 Task: Upload a cooking or baking tutorial video.
Action: Mouse moved to (1058, 85)
Screenshot: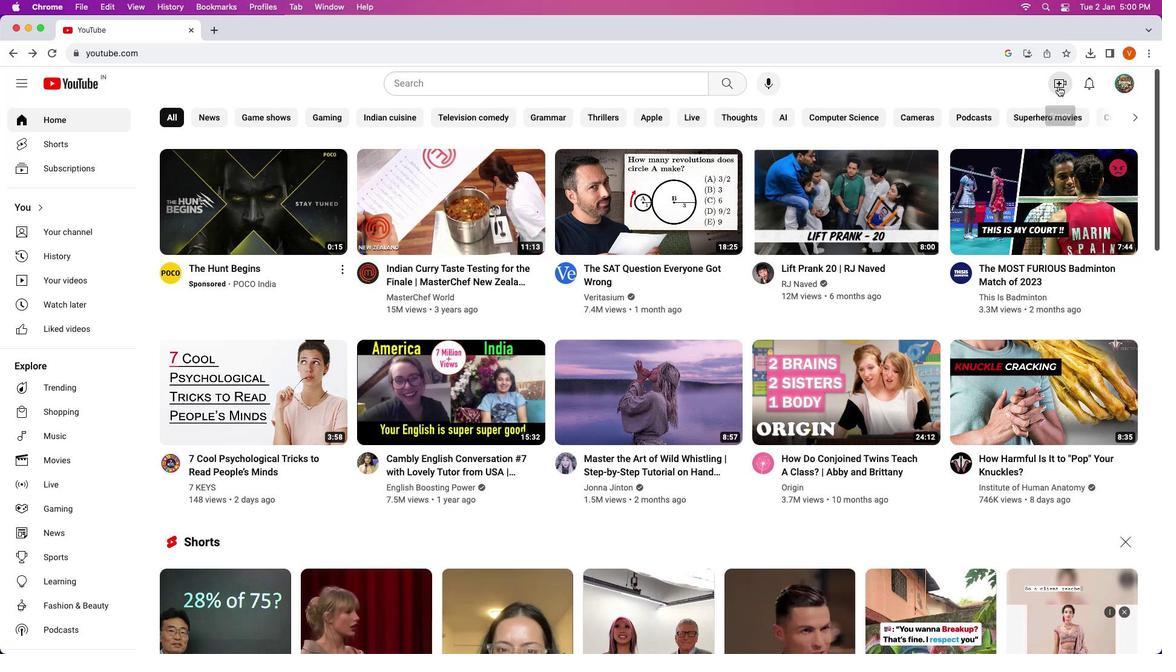 
Action: Mouse pressed left at (1058, 85)
Screenshot: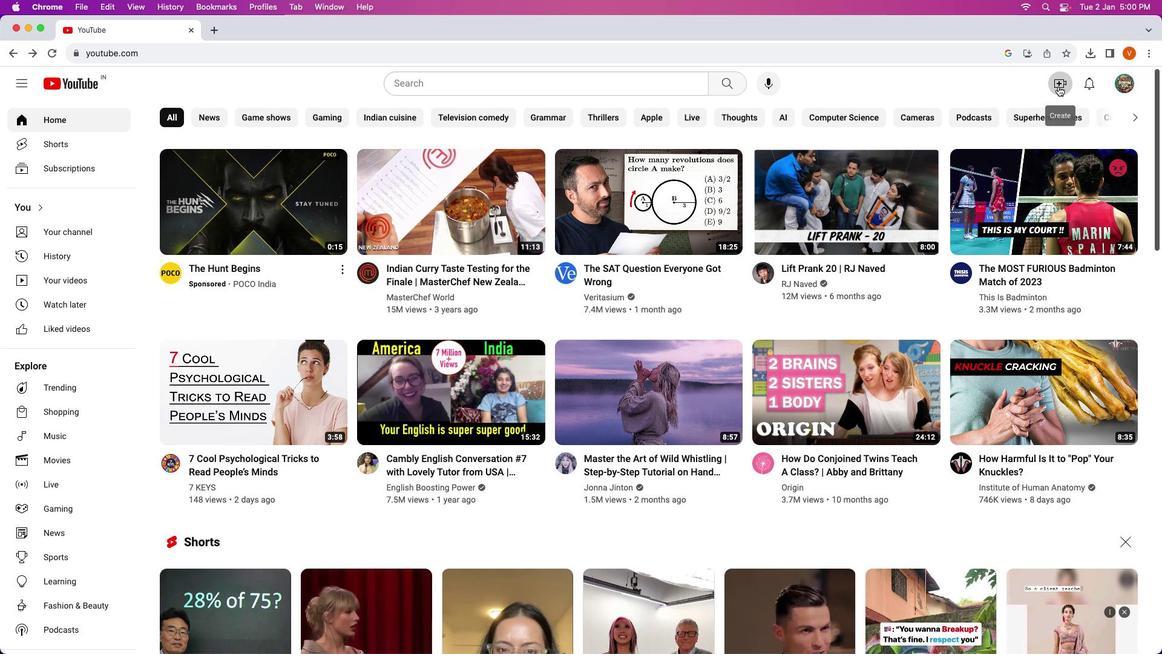 
Action: Mouse moved to (1088, 119)
Screenshot: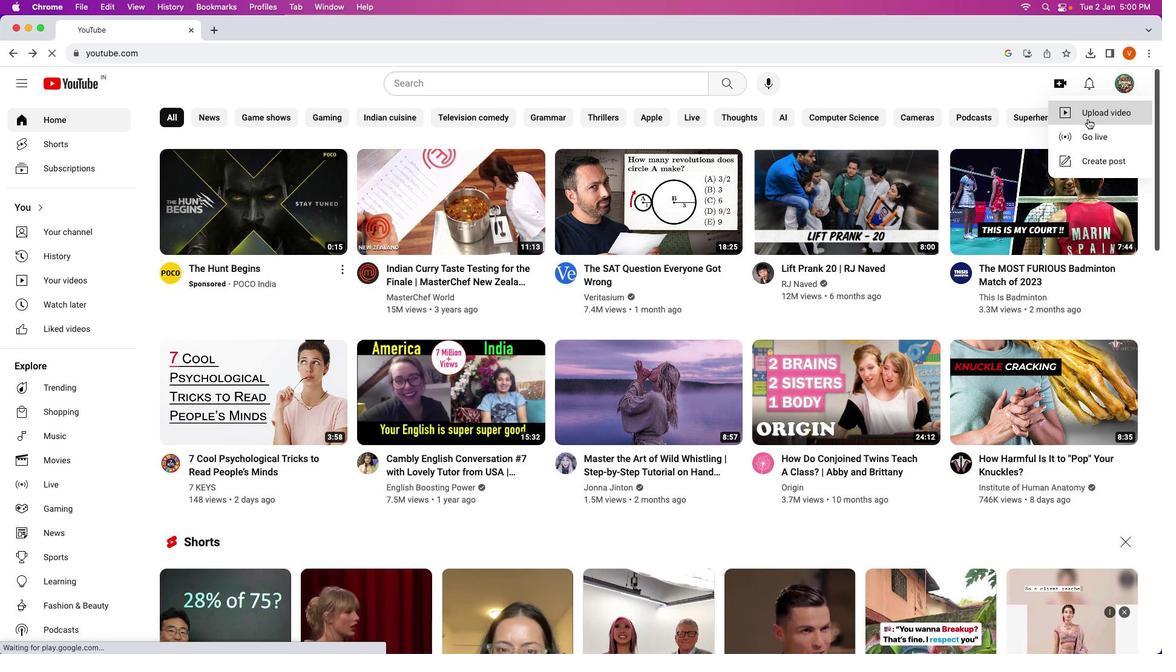 
Action: Mouse pressed left at (1088, 119)
Screenshot: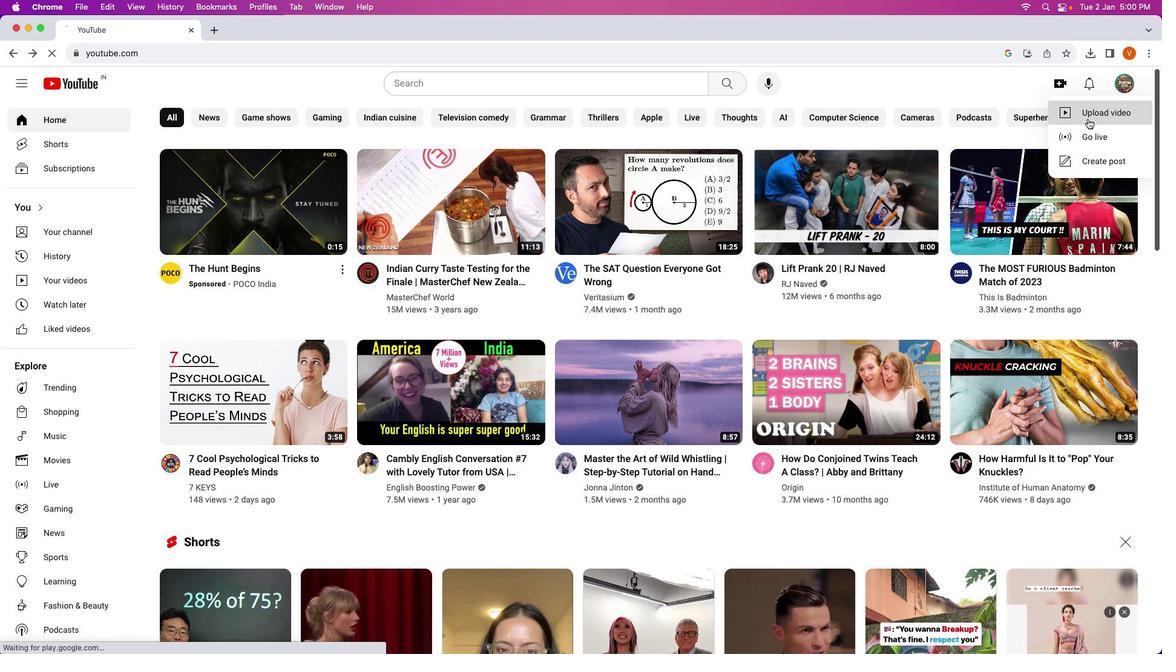 
Action: Mouse moved to (562, 426)
Screenshot: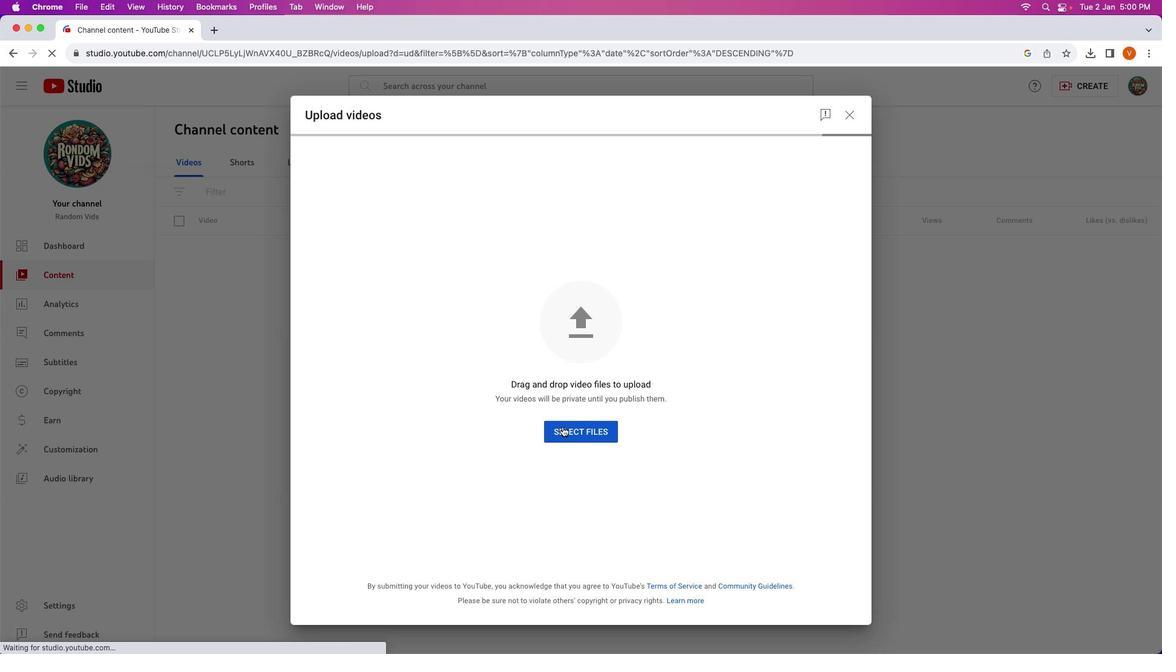 
Action: Mouse pressed left at (562, 426)
Screenshot: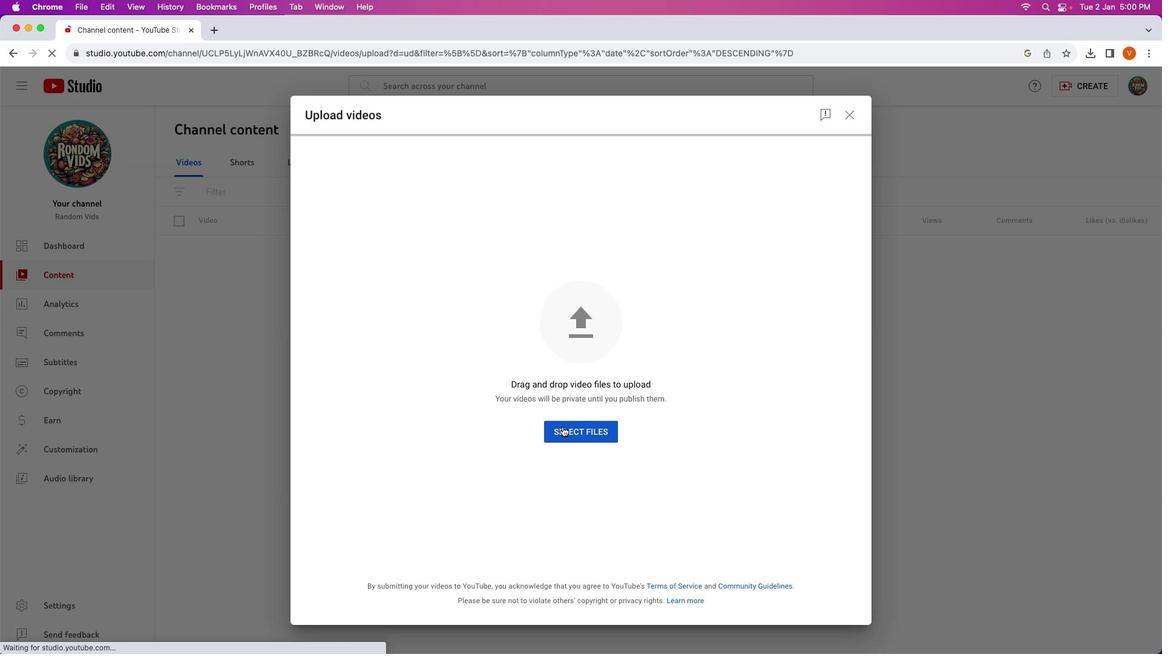 
Action: Mouse moved to (478, 275)
Screenshot: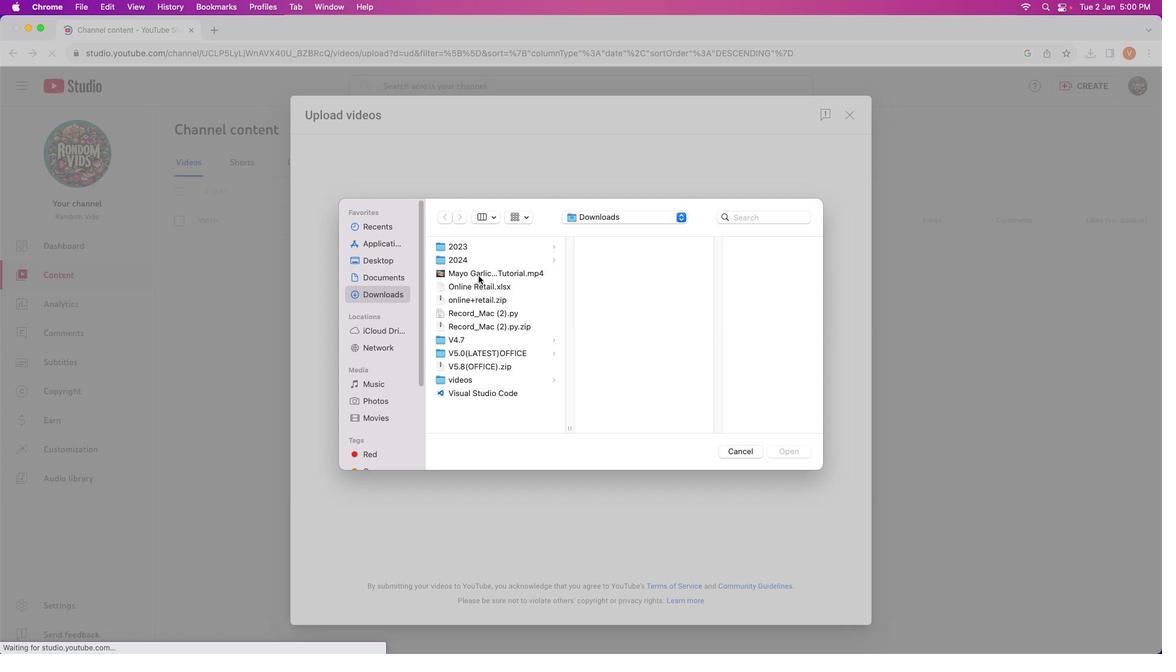 
Action: Mouse pressed left at (478, 275)
Screenshot: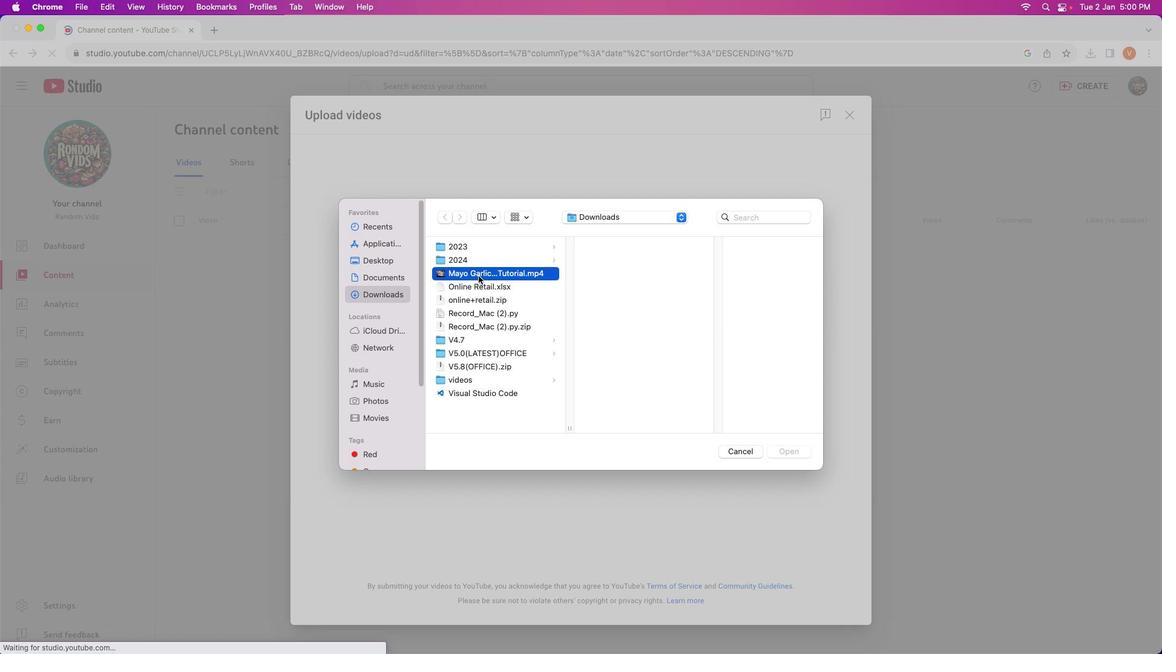 
Action: Mouse moved to (784, 454)
Screenshot: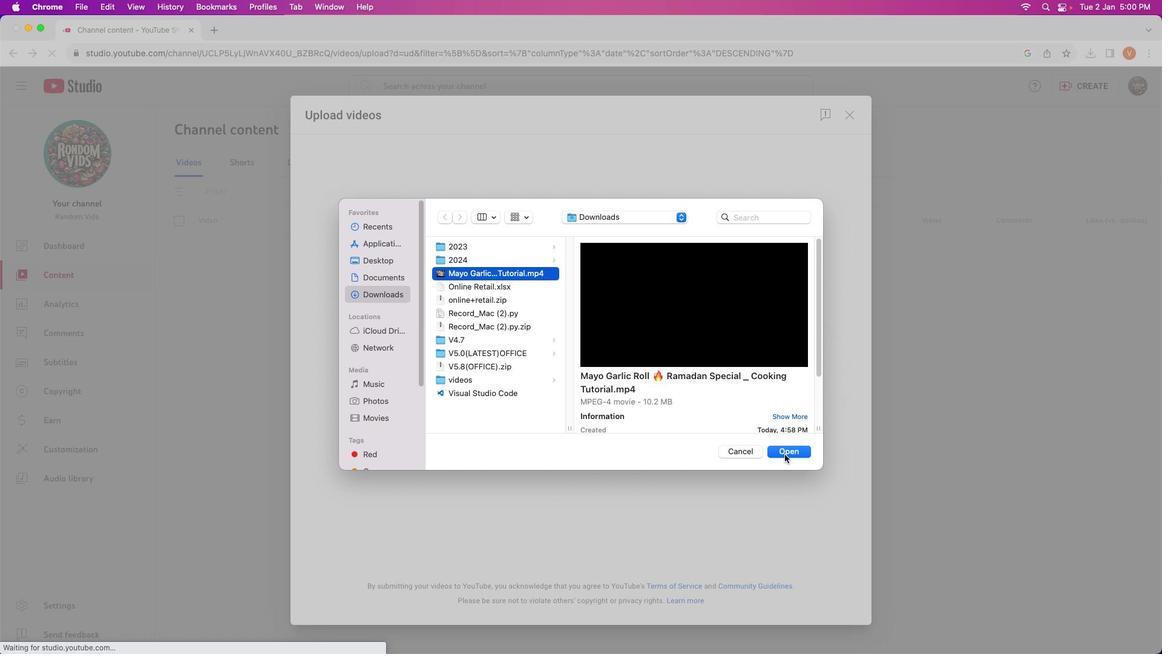 
Action: Mouse pressed left at (784, 454)
Screenshot: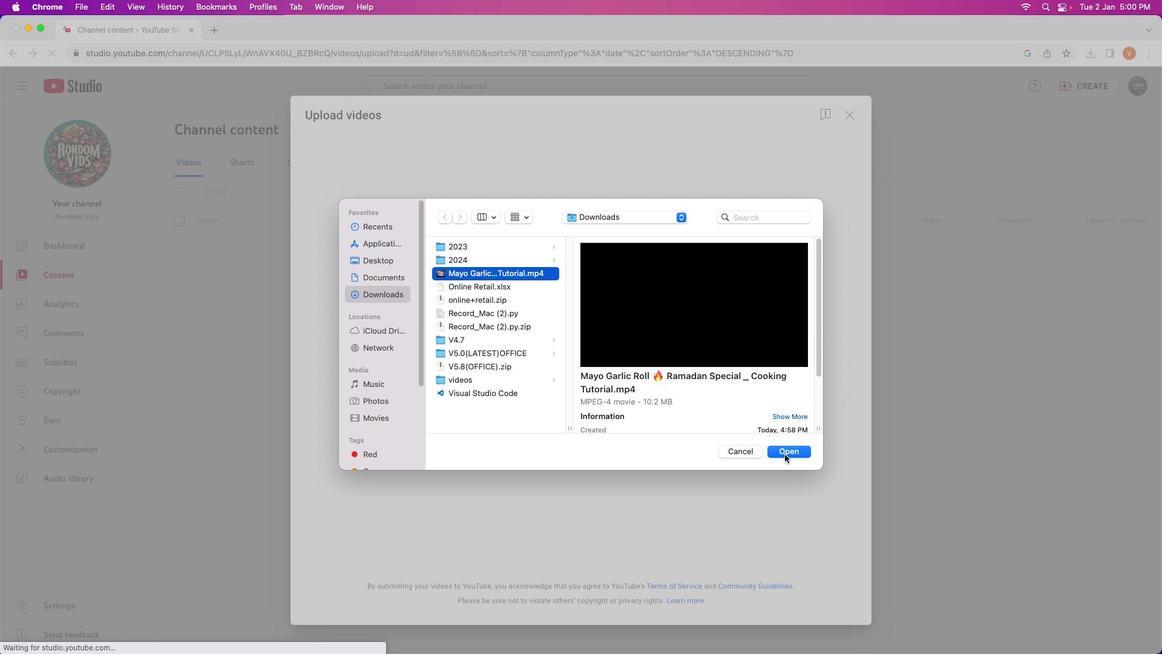 
Action: Mouse moved to (483, 240)
Screenshot: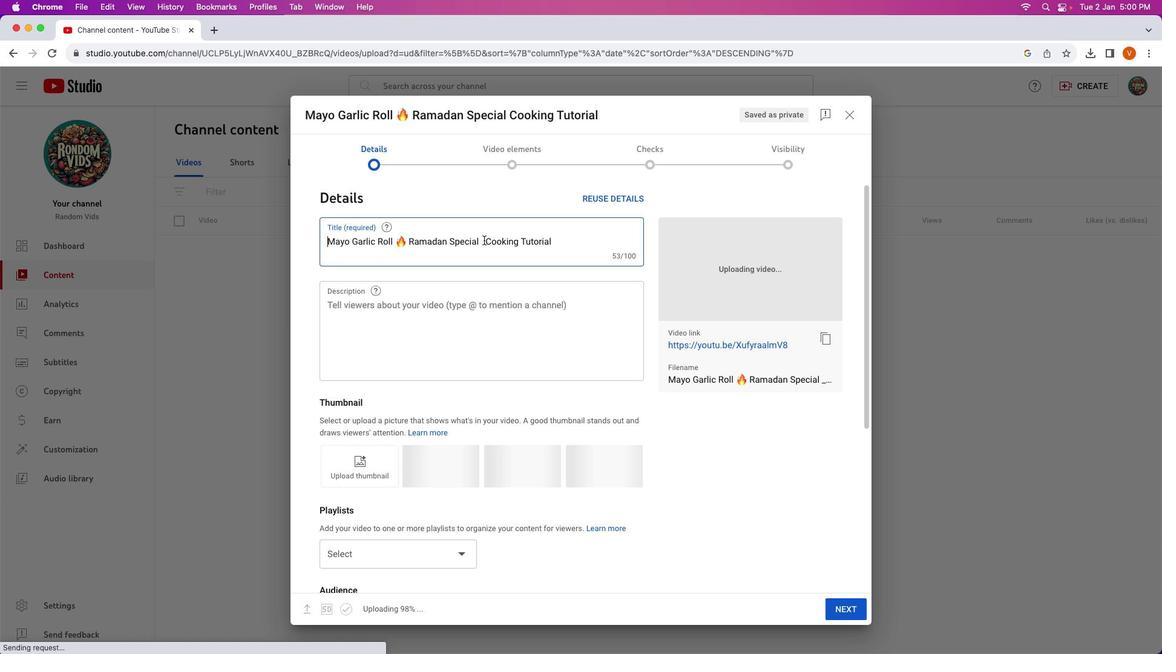 
Action: Mouse pressed left at (483, 240)
Screenshot: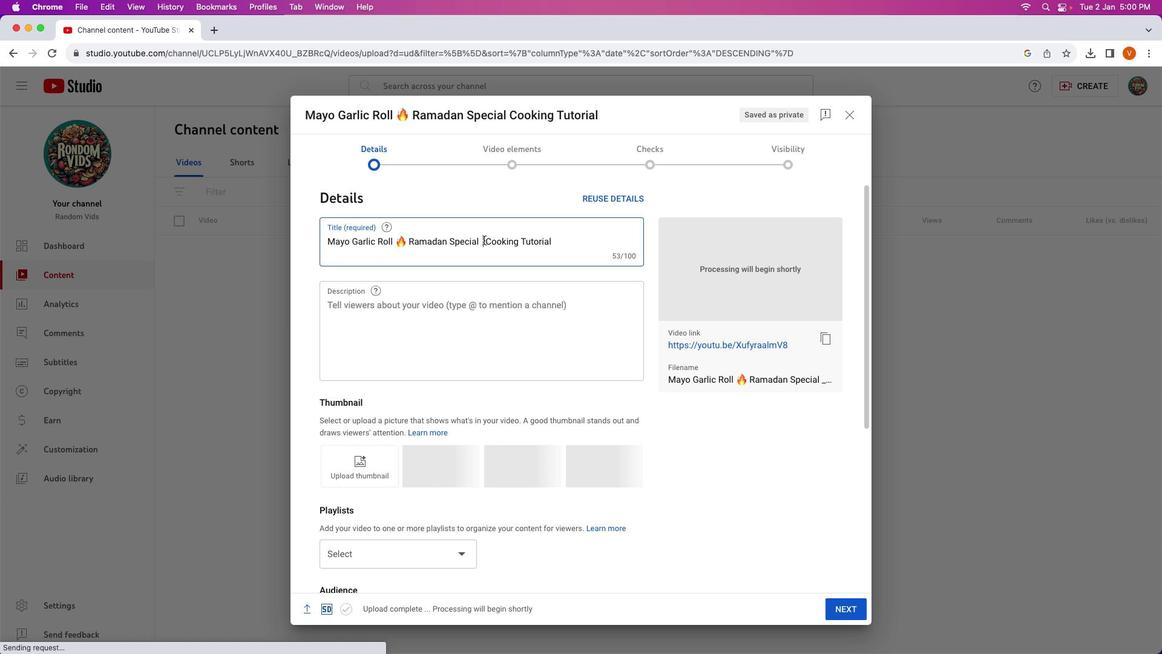 
Action: Key pressed Key.leftKey.rightKey.backspaceKey.shift_r'|'Key.right
Screenshot: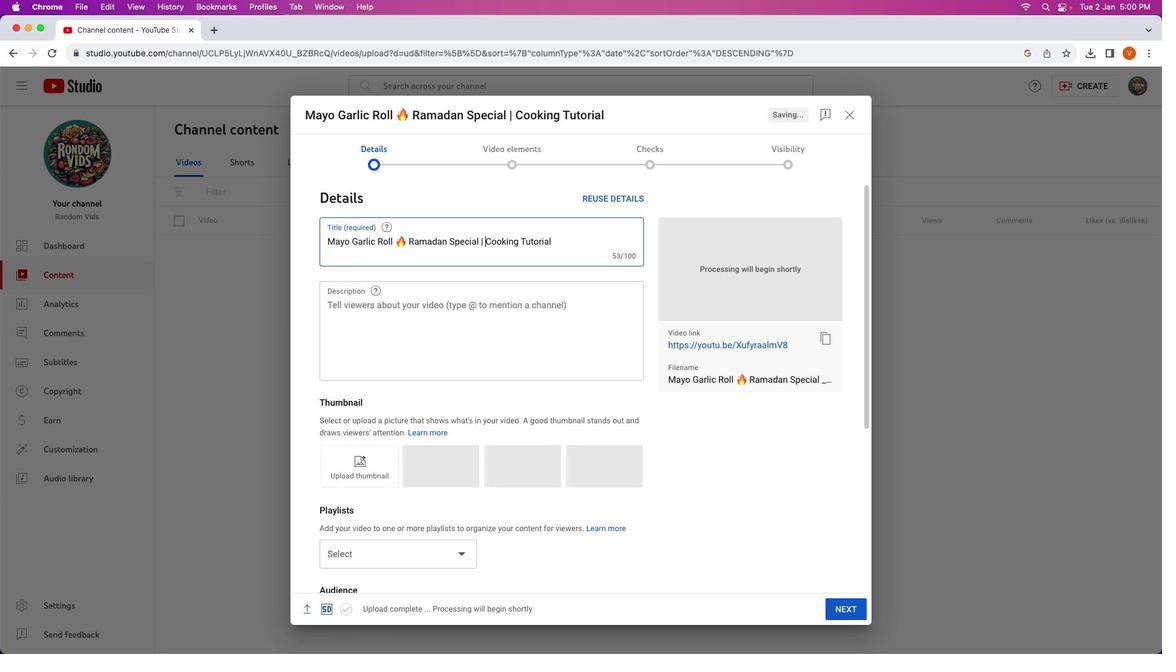 
Action: Mouse moved to (595, 247)
Screenshot: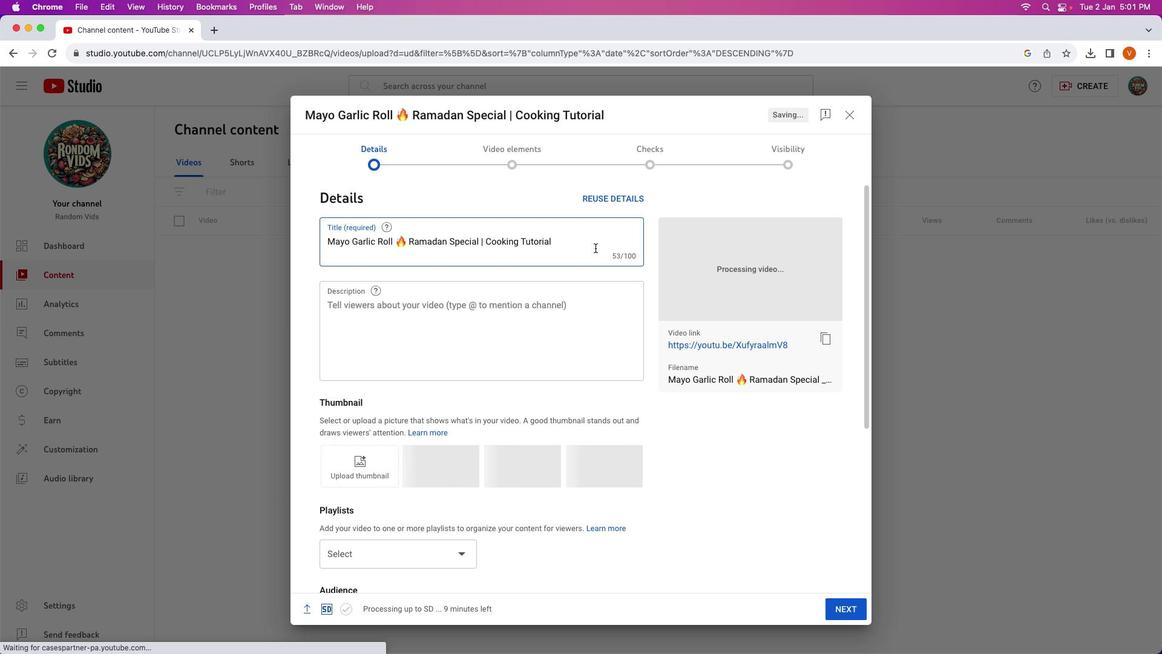 
Action: Mouse pressed left at (595, 247)
Screenshot: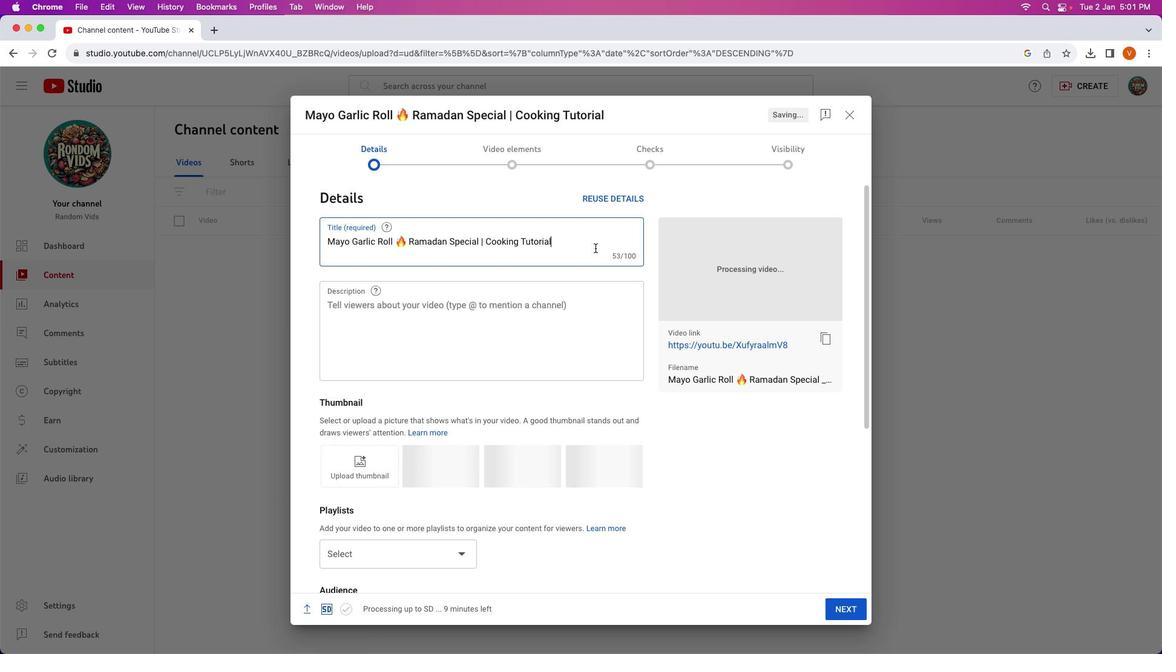
Action: Key pressed Key.spaceKey.shift_r'|'Key.spaceKey.shift'E''s'Key.backspace'a''s''y'Key.space'a''n''d'Key.spaceKey.shift'S''i''m''p''l''e'
Screenshot: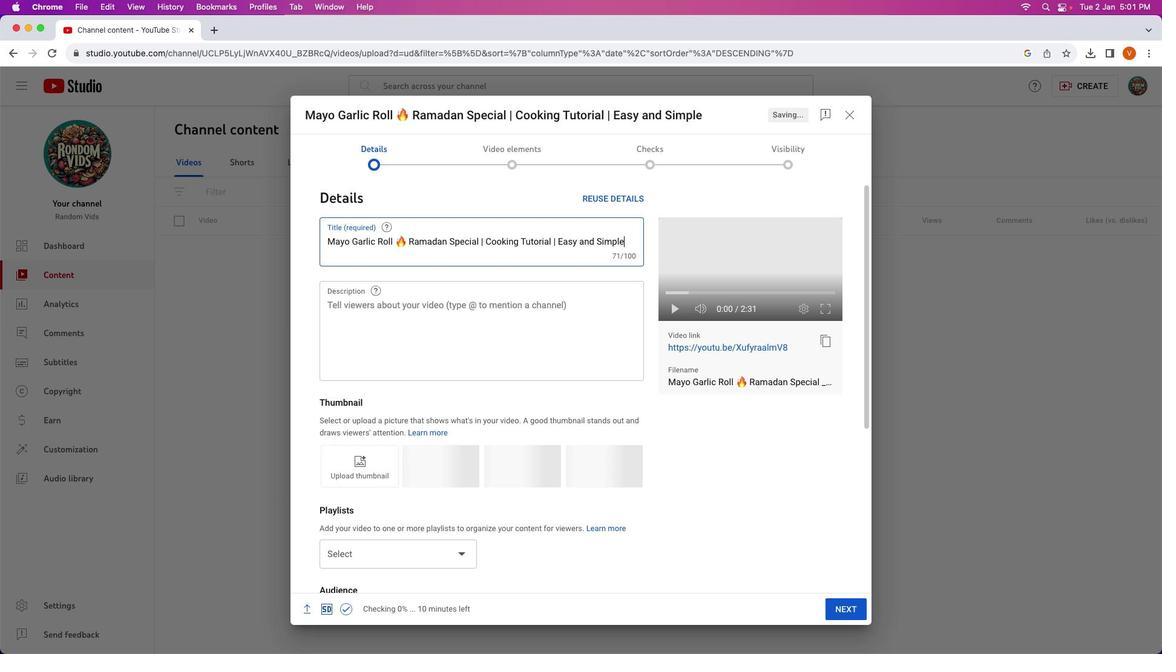 
Action: Mouse moved to (513, 331)
Screenshot: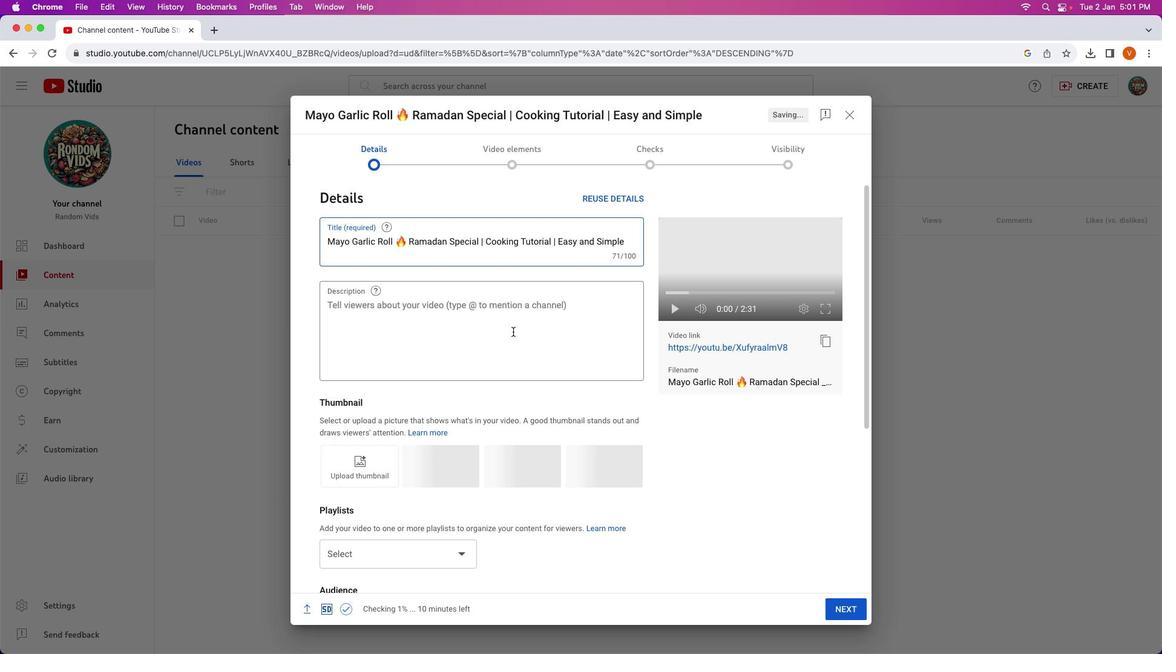 
Action: Mouse pressed left at (513, 331)
Screenshot: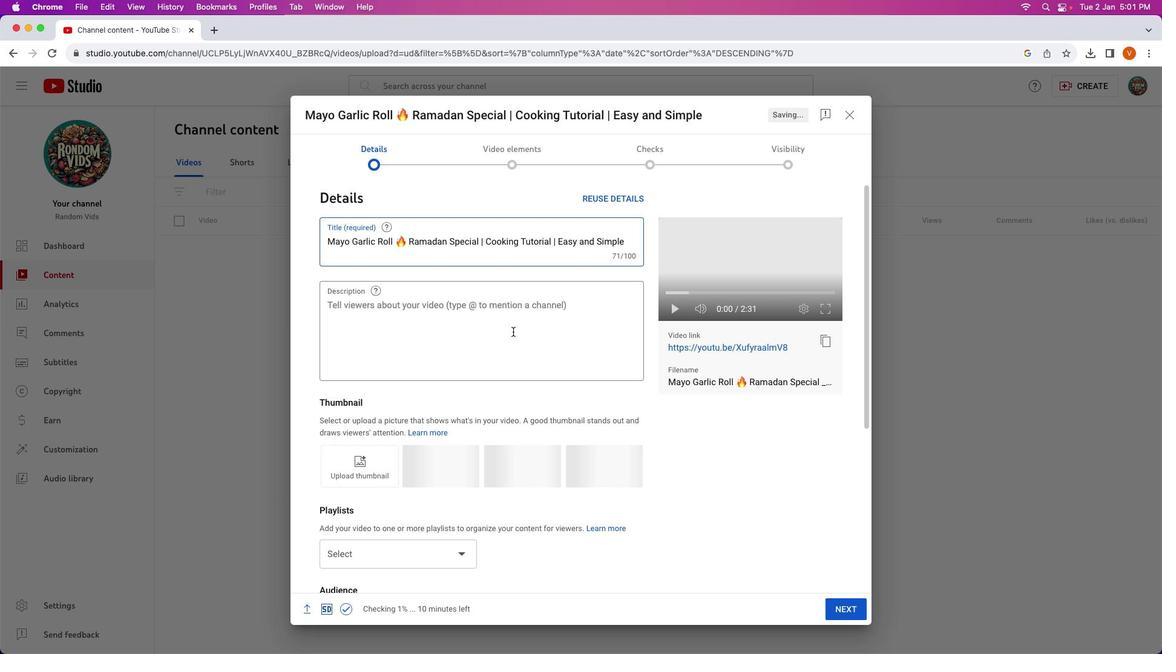 
Action: Mouse moved to (512, 331)
Screenshot: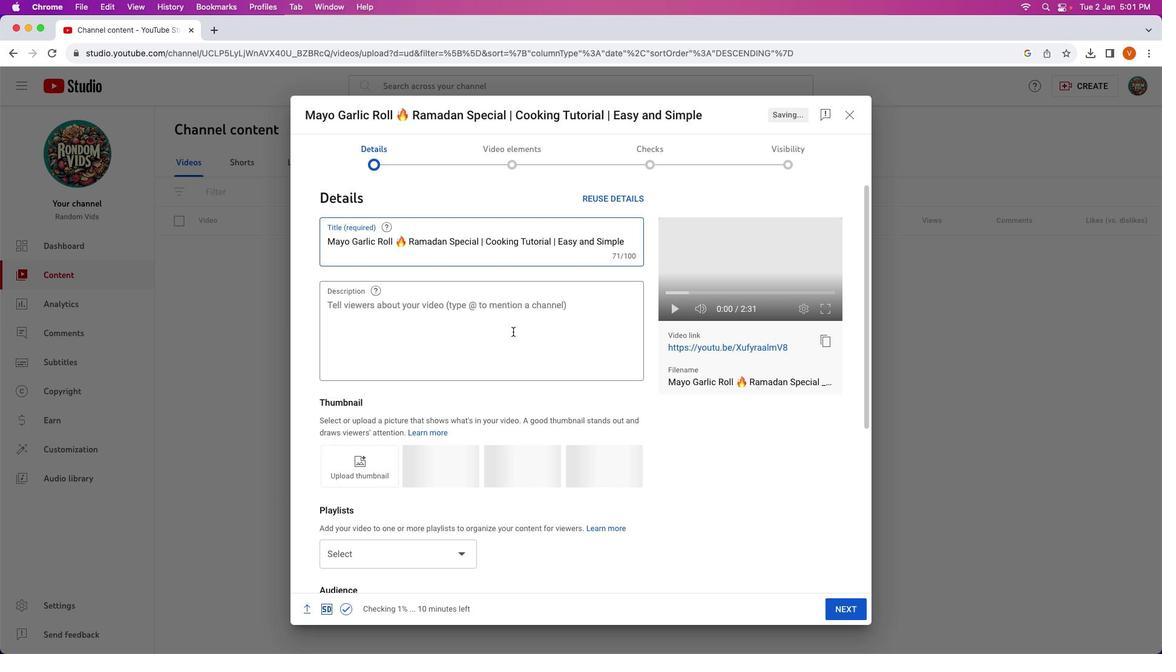 
Action: Key pressed Key.shift'A'Key.space'r''a''m'Key.backspaceKey.backspaceKey.backspaceKey.shift'R''a''m''a''d''a''n'Key.spaceKey.shift'S''o'Key.backspace'p''e''x'Key.backspace'c''i''a''l'Key.spaceKey.shift'r''e''c''i''p''r'Key.backspace'e'Key.space'f''o''r'Key.spaceKey.shift'M''a''y''o'Key.spaceKey.shiftKey.shift'G''a''r''l''i''c'Key.spaceKey.shift'R''o''l''l'Key.space'y''o''u''r'Key.space'f''a''m''i''l''y'Key.space'w''i''l''l'Key.space'l''o''v''e'Key.space't''h''i''s'Key.space'r''e''c''i''p''e''.'
Screenshot: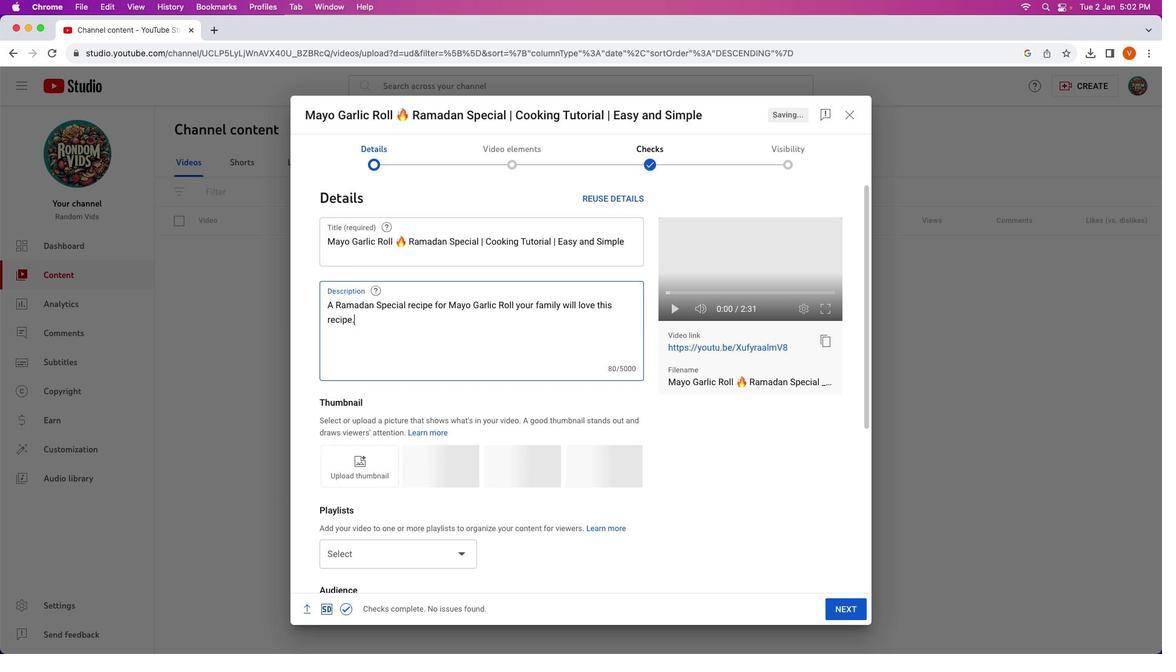 
Action: Mouse moved to (569, 411)
Screenshot: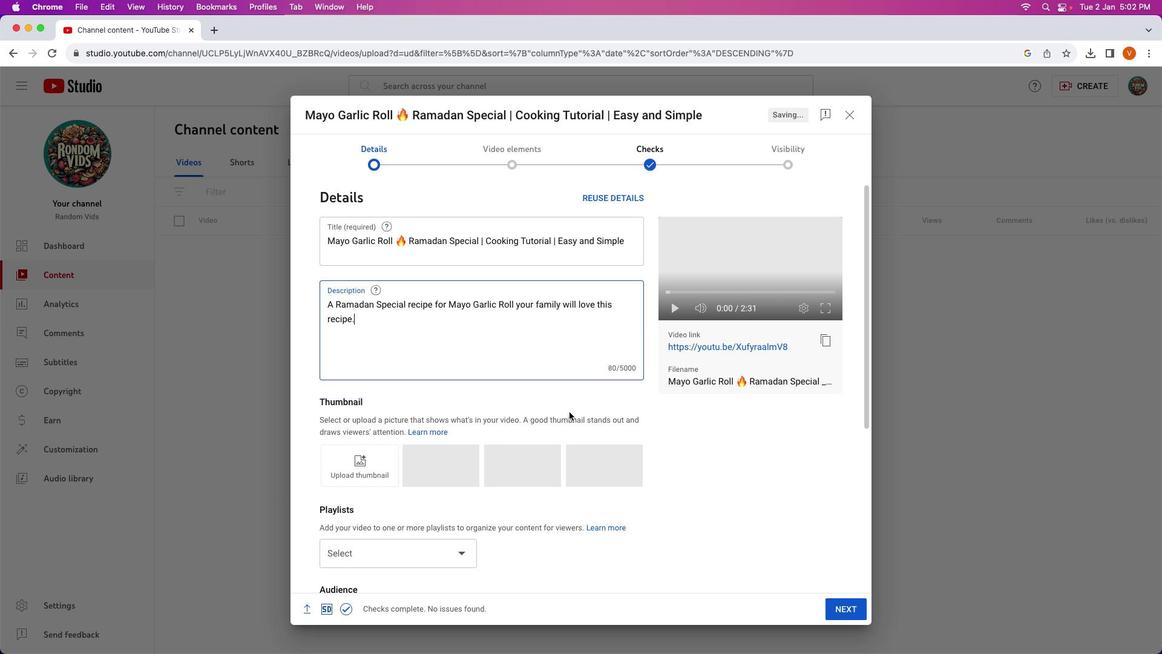 
Action: Mouse scrolled (569, 411) with delta (0, 0)
Screenshot: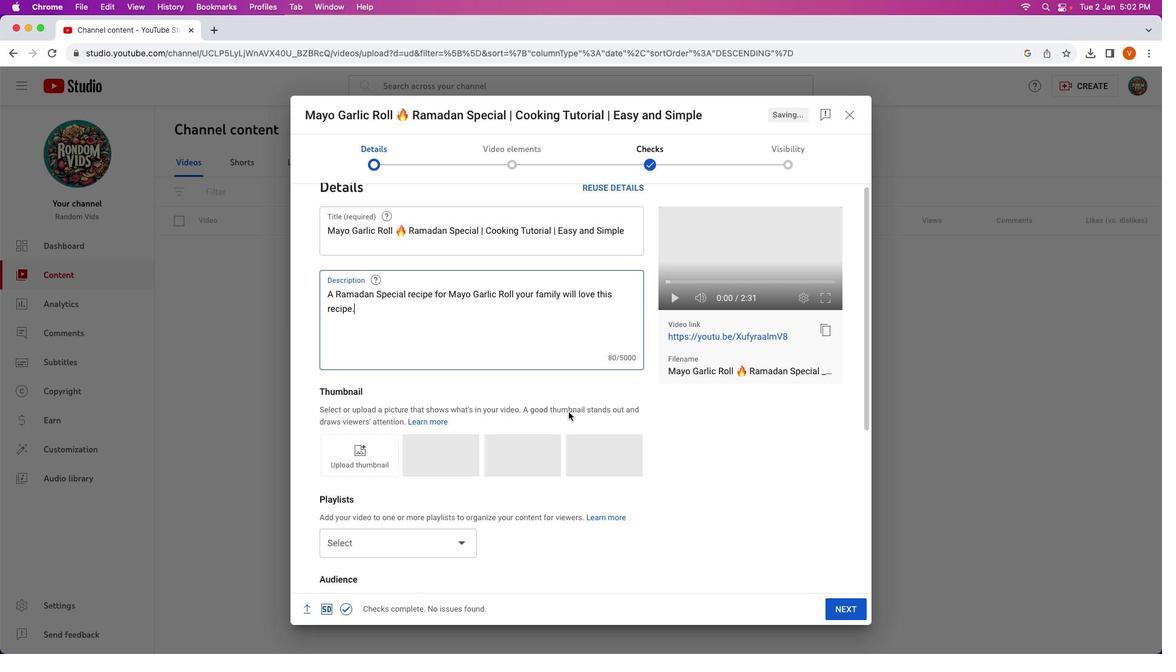 
Action: Mouse scrolled (569, 411) with delta (0, 0)
Screenshot: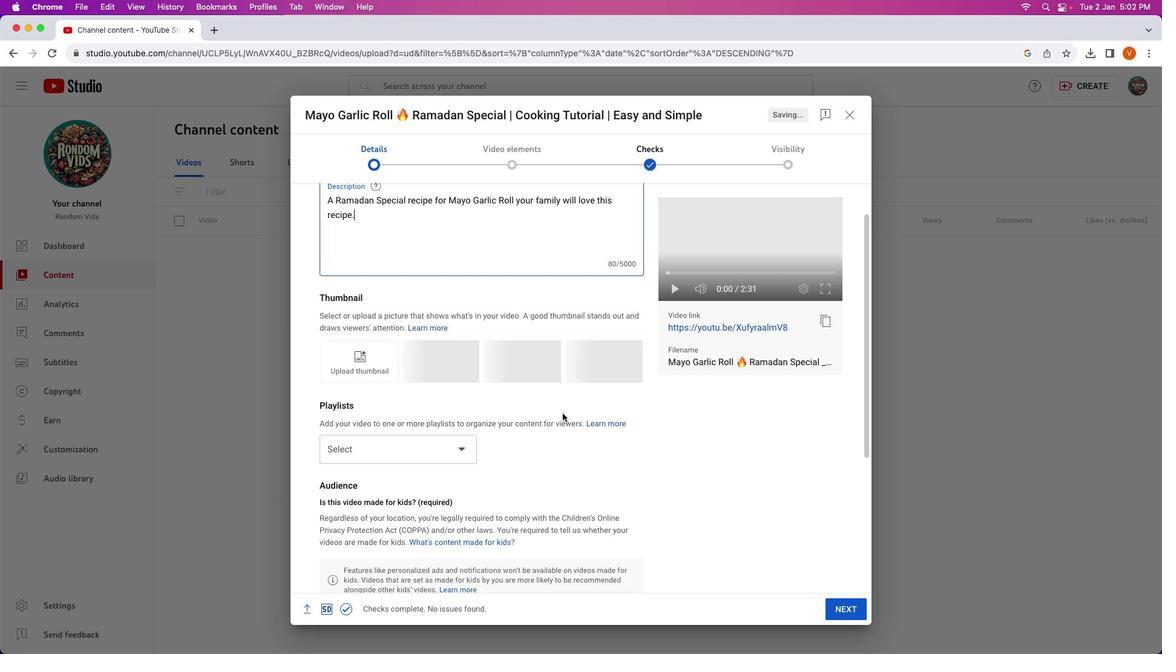 
Action: Mouse scrolled (569, 411) with delta (0, -1)
Screenshot: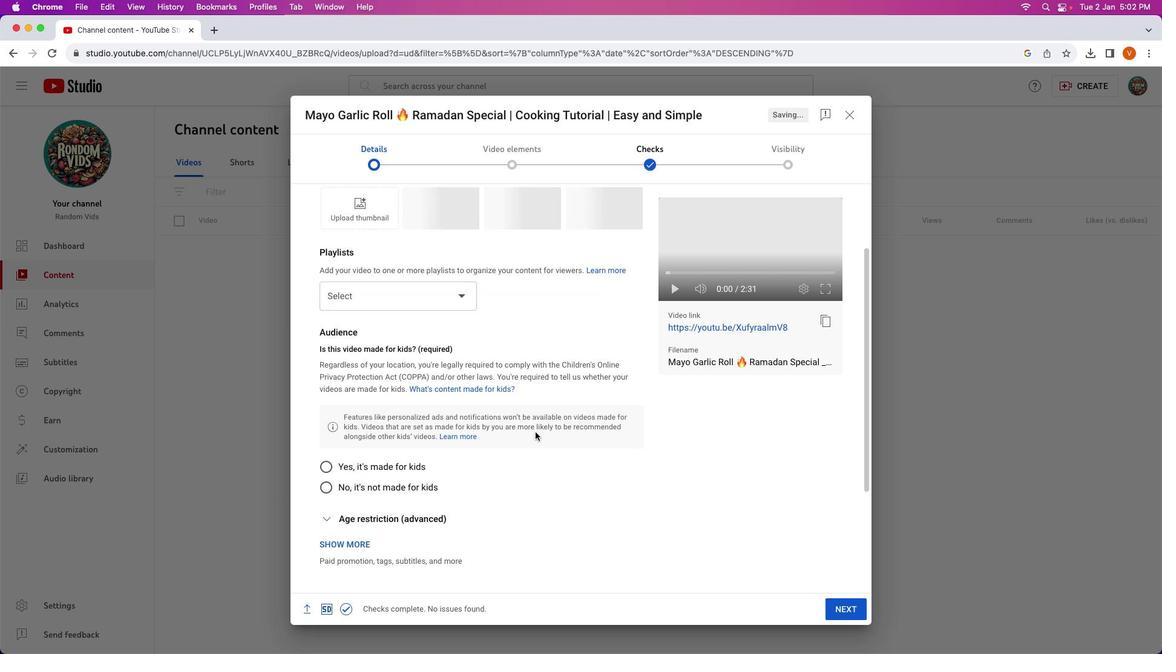 
Action: Mouse scrolled (569, 411) with delta (0, -1)
Screenshot: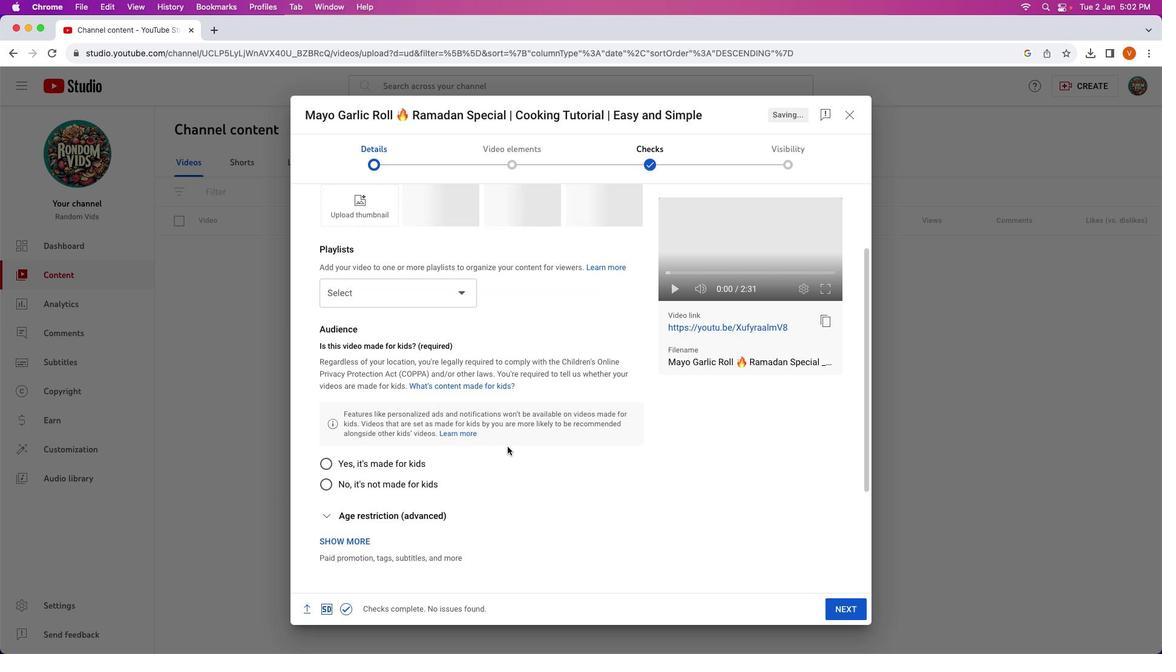 
Action: Mouse scrolled (569, 411) with delta (0, -2)
Screenshot: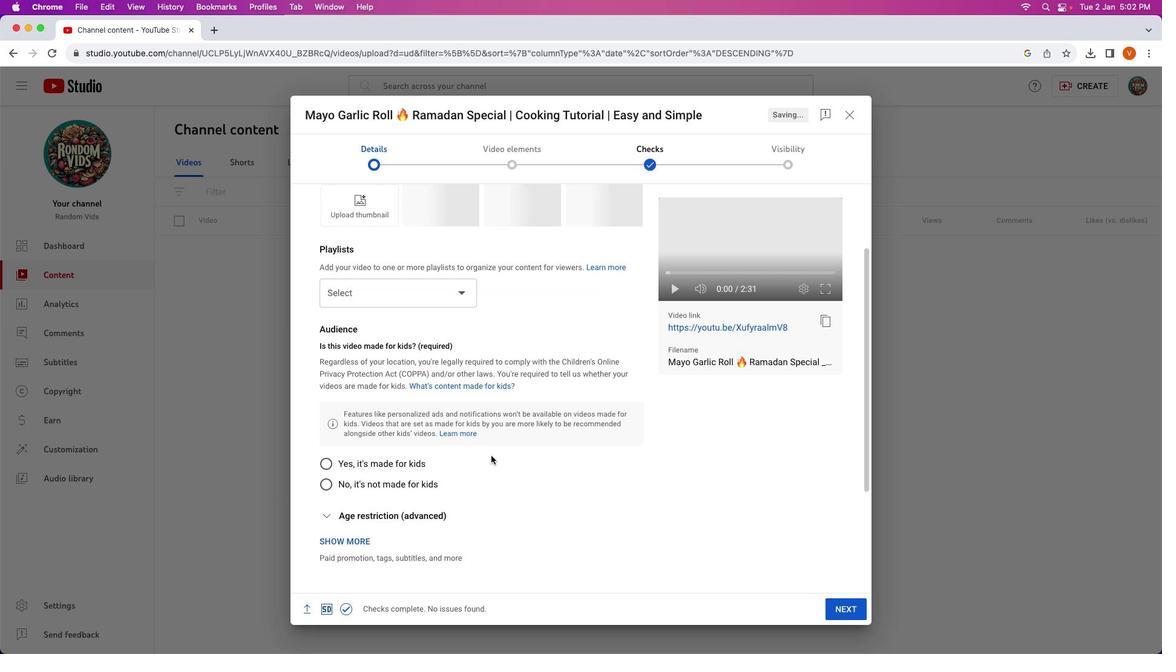
Action: Mouse moved to (490, 456)
Screenshot: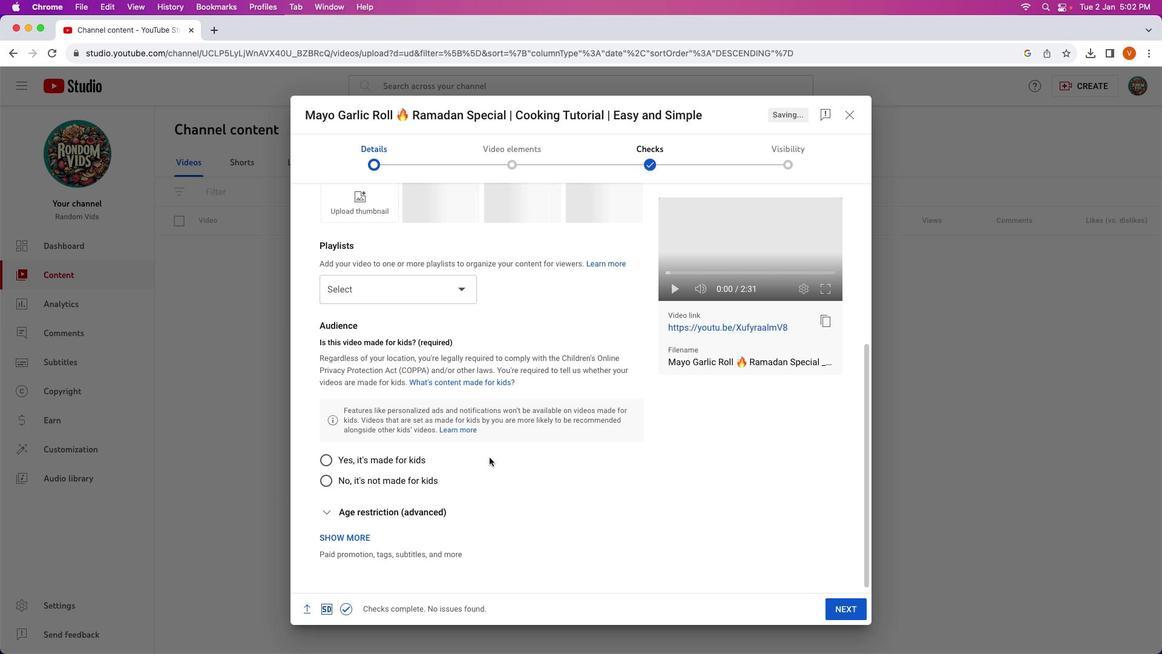 
Action: Mouse scrolled (490, 456) with delta (0, 0)
Screenshot: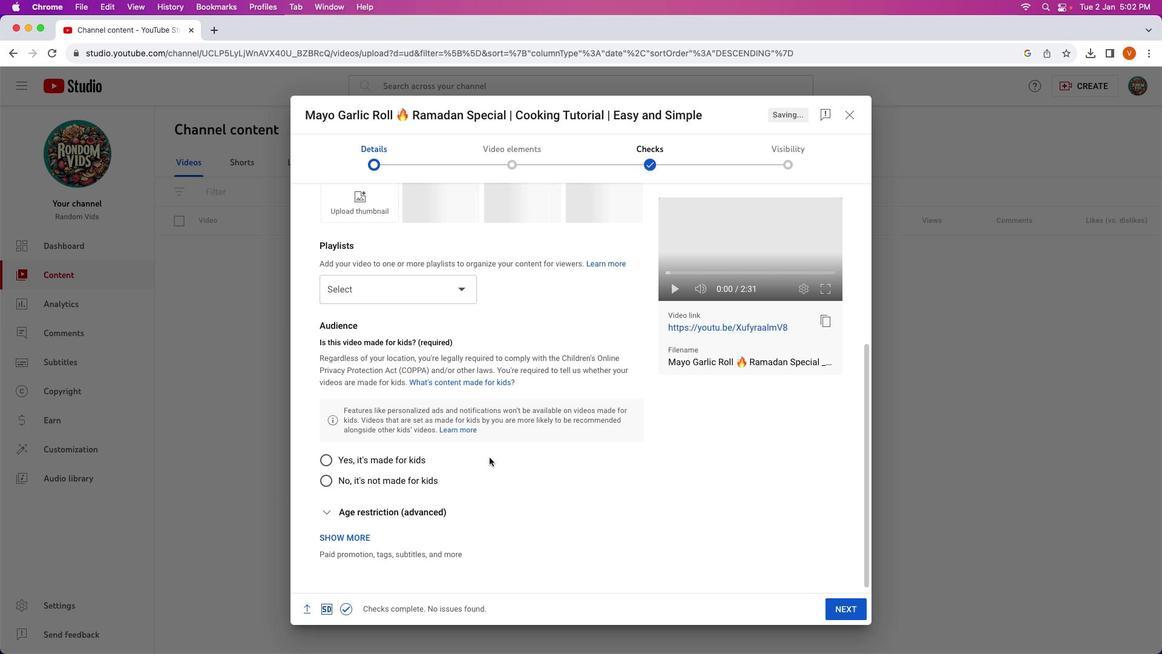 
Action: Mouse moved to (490, 456)
Screenshot: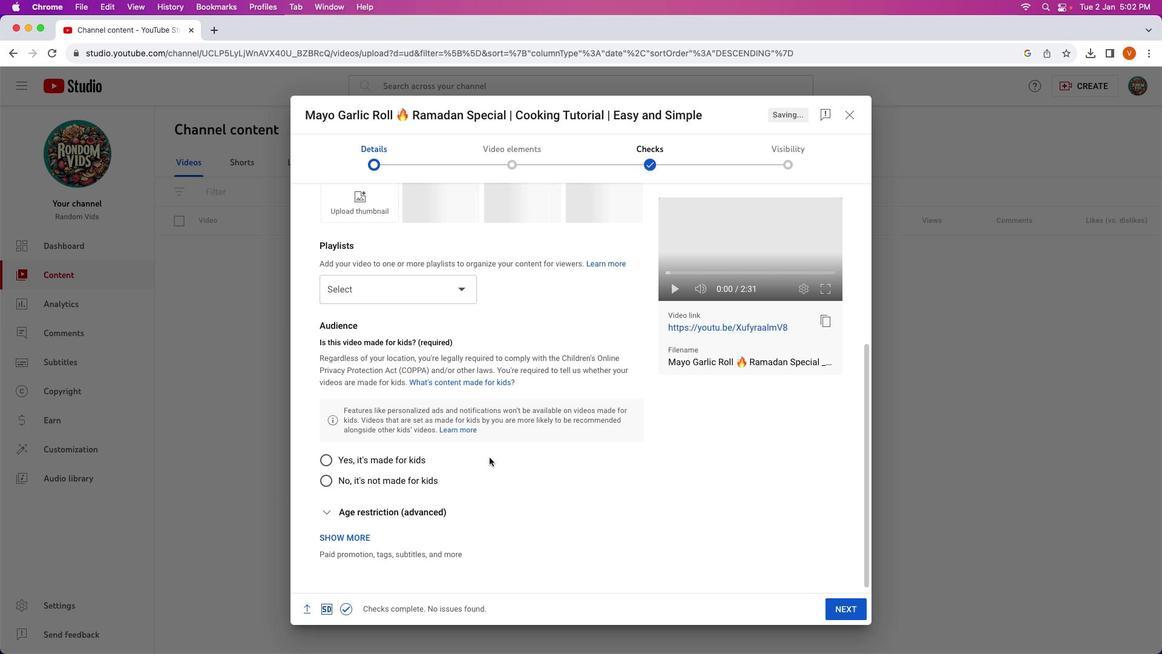 
Action: Mouse scrolled (490, 456) with delta (0, 0)
Screenshot: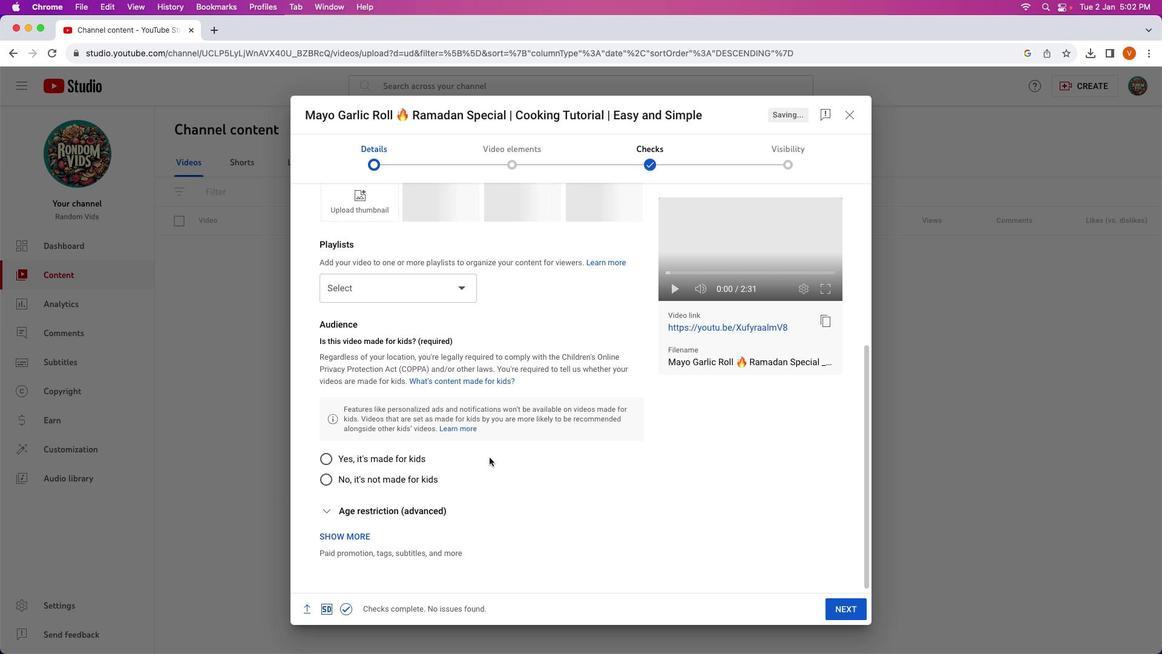 
Action: Mouse moved to (489, 456)
Screenshot: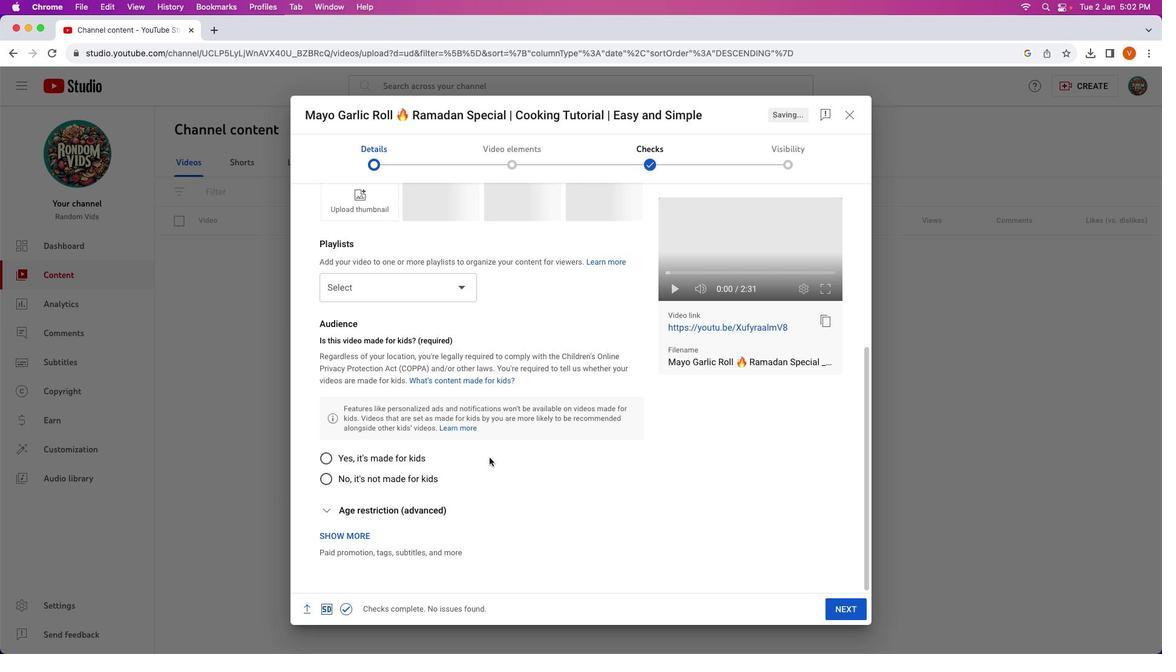 
Action: Mouse scrolled (489, 456) with delta (0, -1)
Screenshot: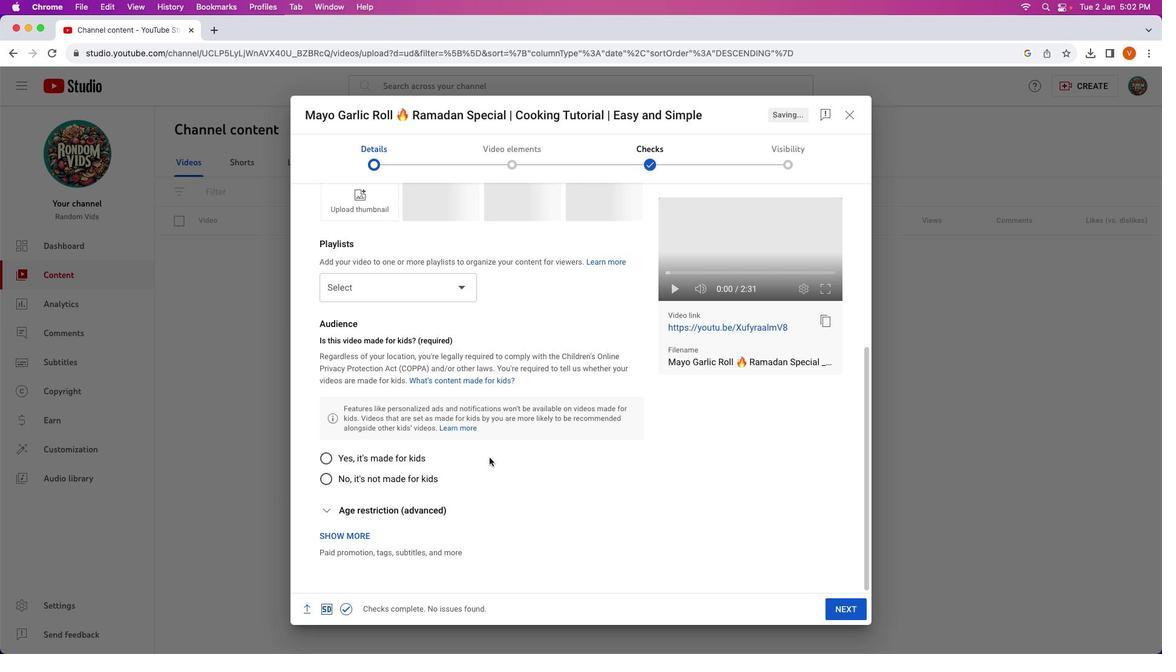 
Action: Mouse moved to (489, 457)
Screenshot: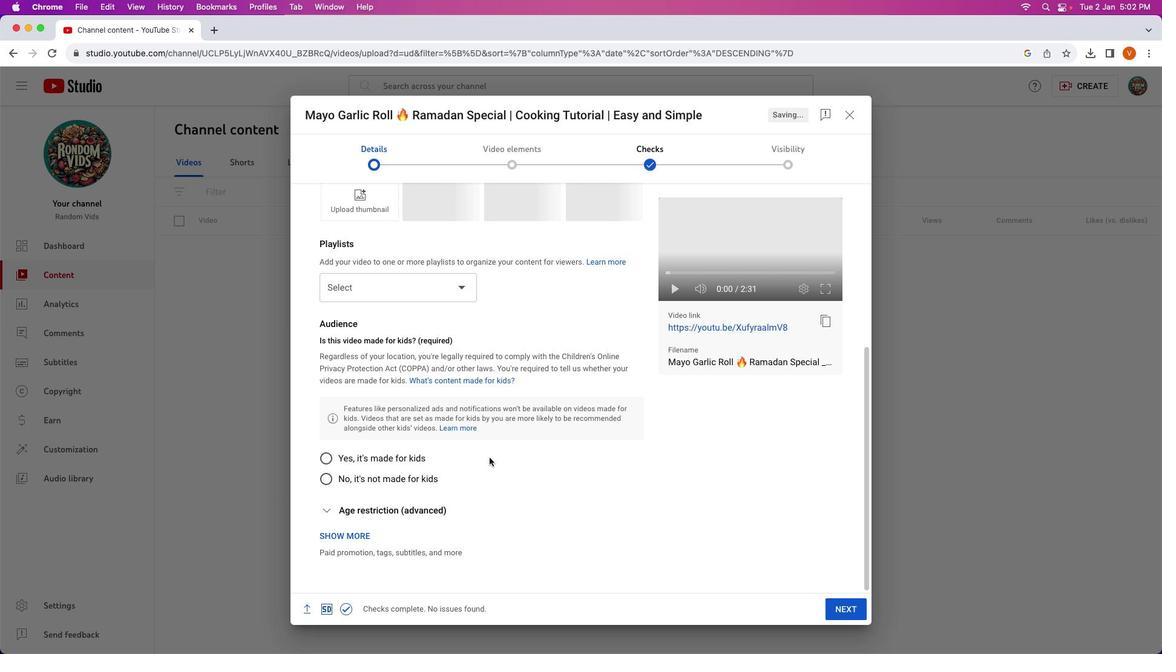 
Action: Mouse scrolled (489, 457) with delta (0, -2)
Screenshot: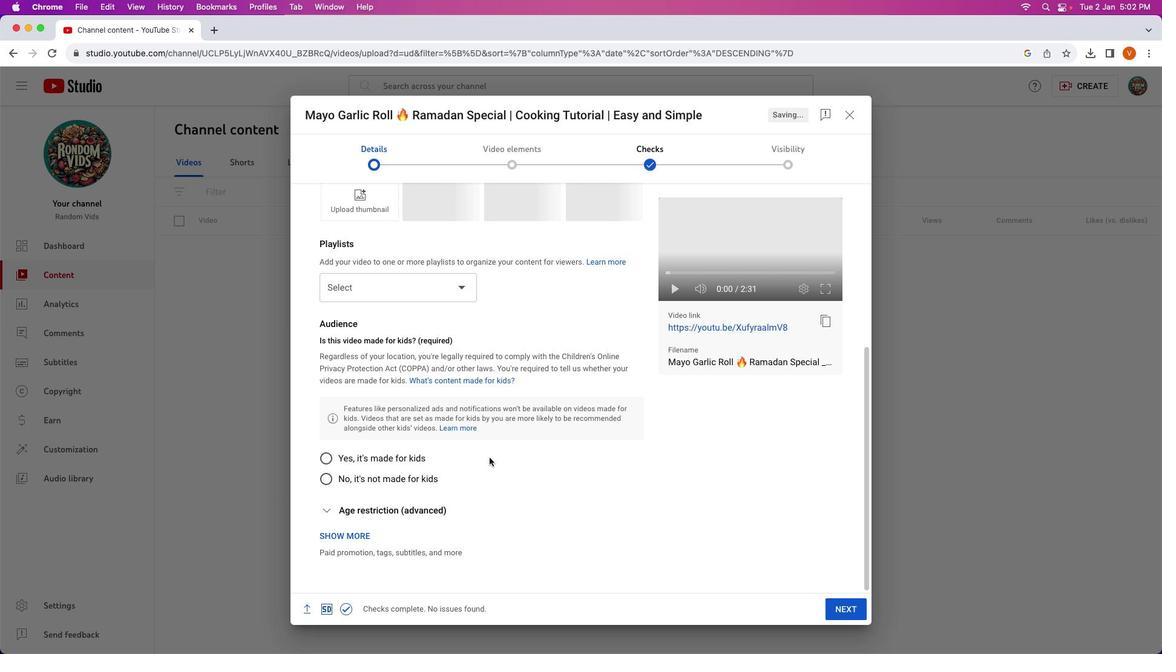 
Action: Mouse moved to (325, 475)
Screenshot: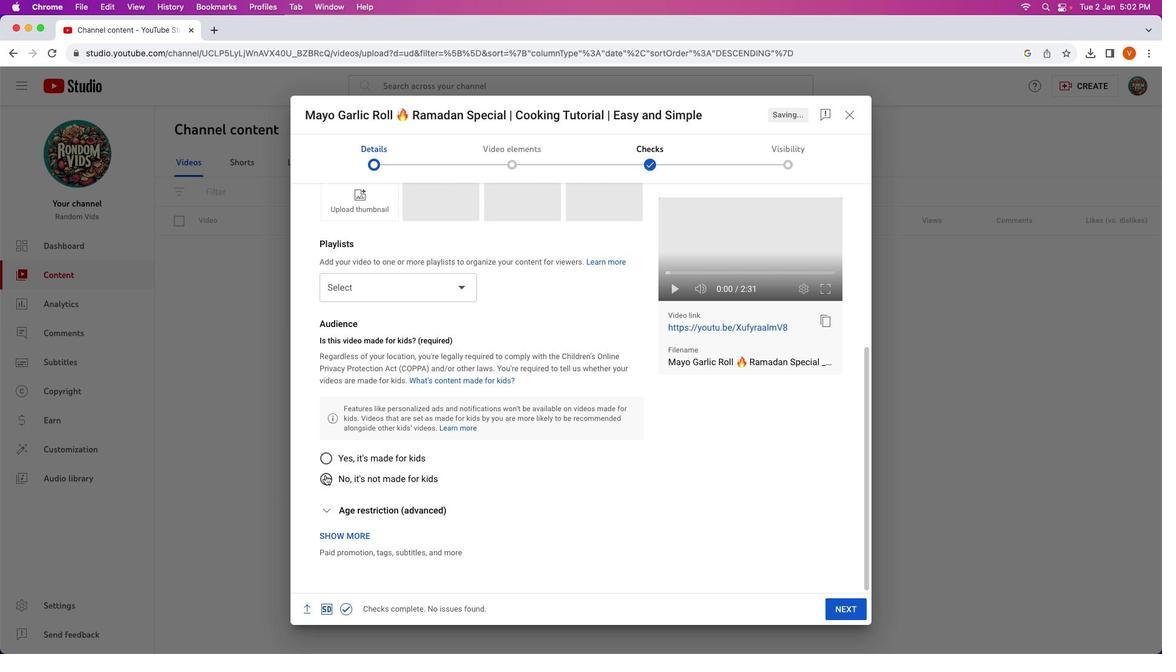 
Action: Mouse pressed left at (325, 475)
Screenshot: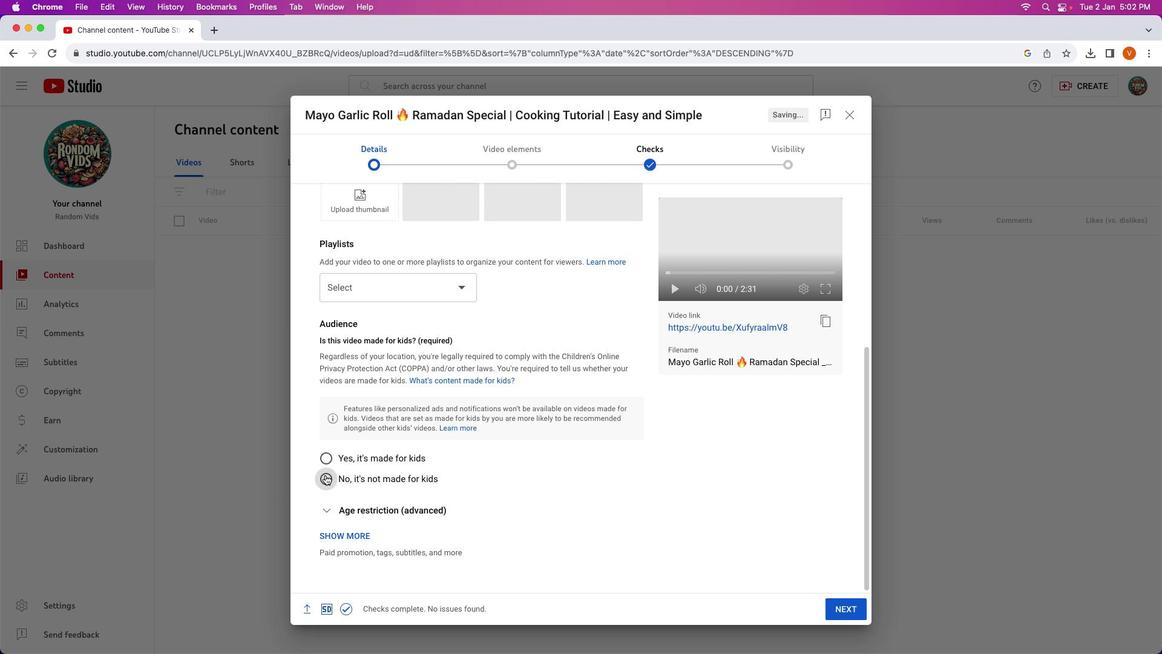 
Action: Mouse moved to (348, 541)
Screenshot: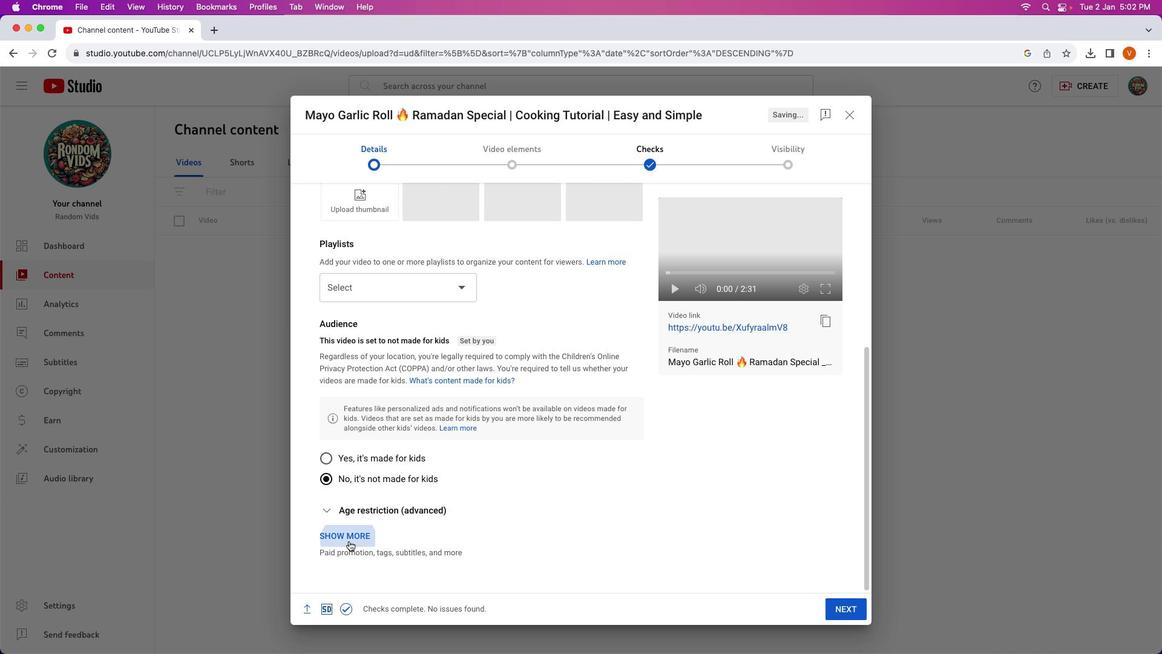 
Action: Mouse pressed left at (348, 541)
Screenshot: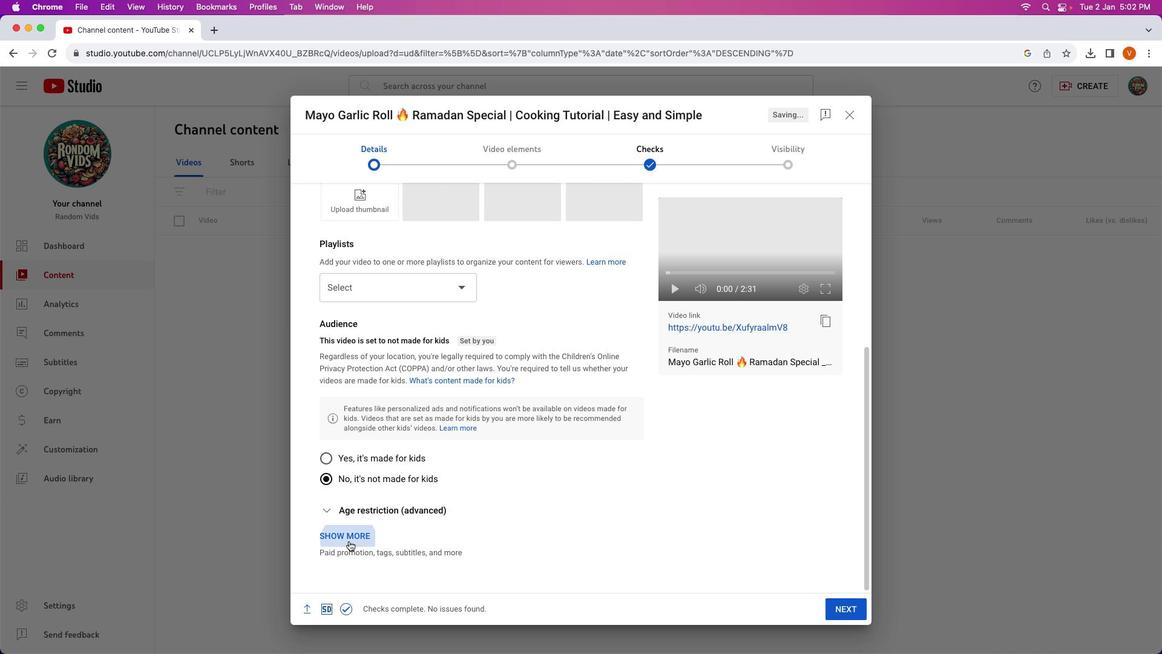 
Action: Mouse moved to (382, 485)
Screenshot: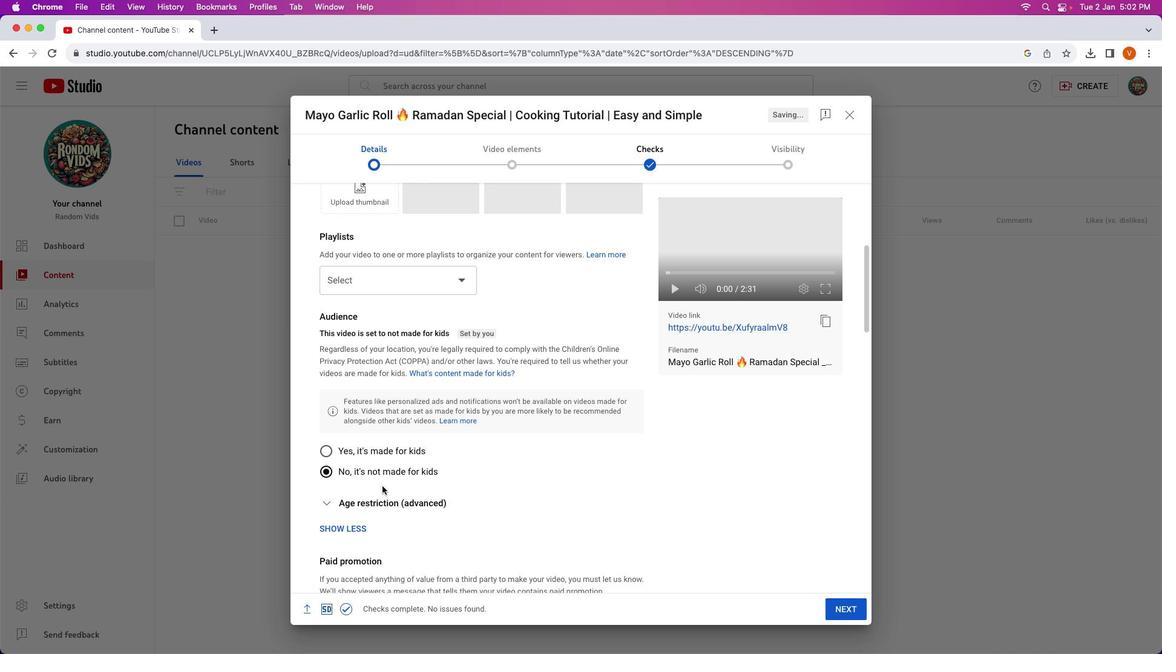 
Action: Mouse scrolled (382, 485) with delta (0, 0)
Screenshot: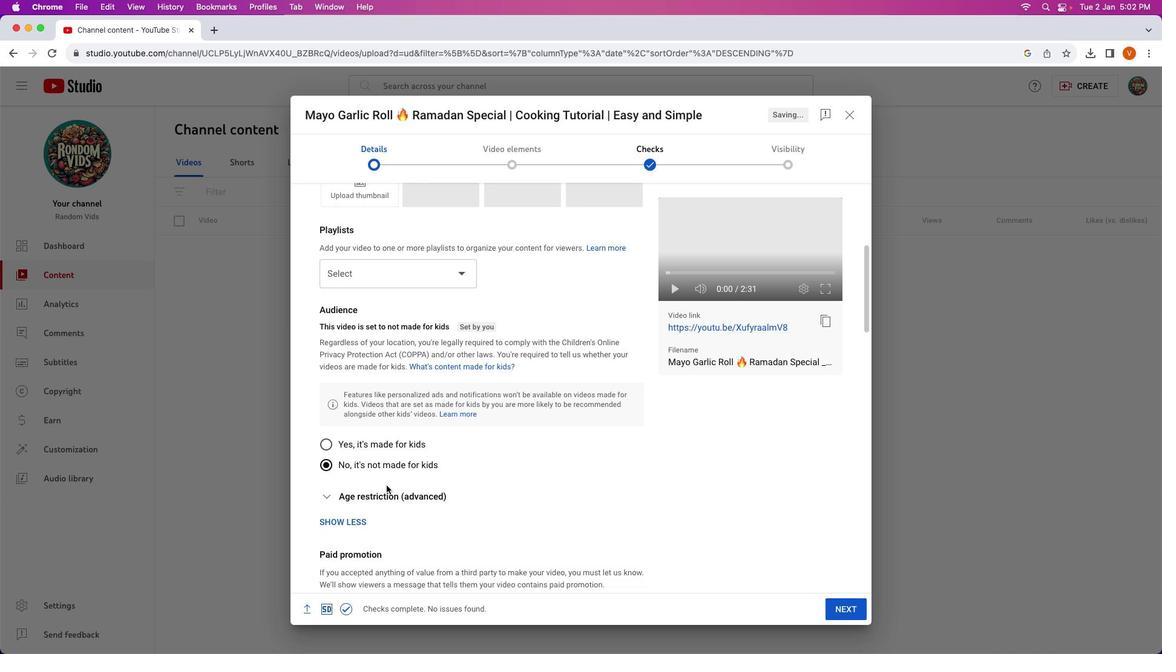 
Action: Mouse scrolled (382, 485) with delta (0, 0)
Screenshot: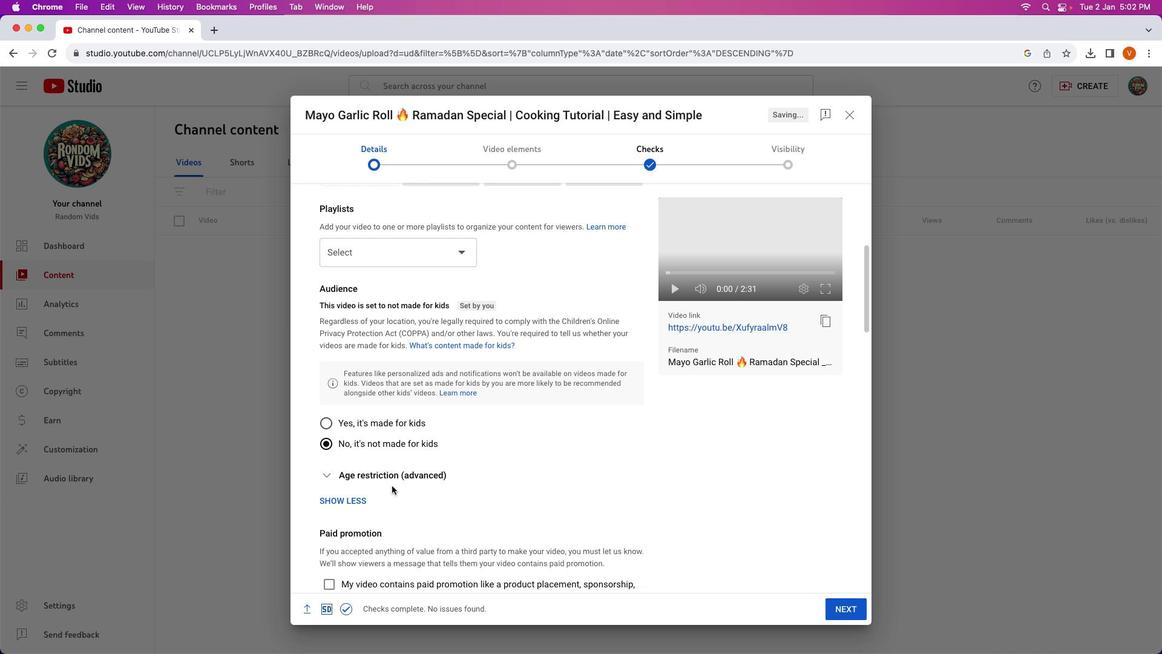 
Action: Mouse scrolled (382, 485) with delta (0, -1)
Screenshot: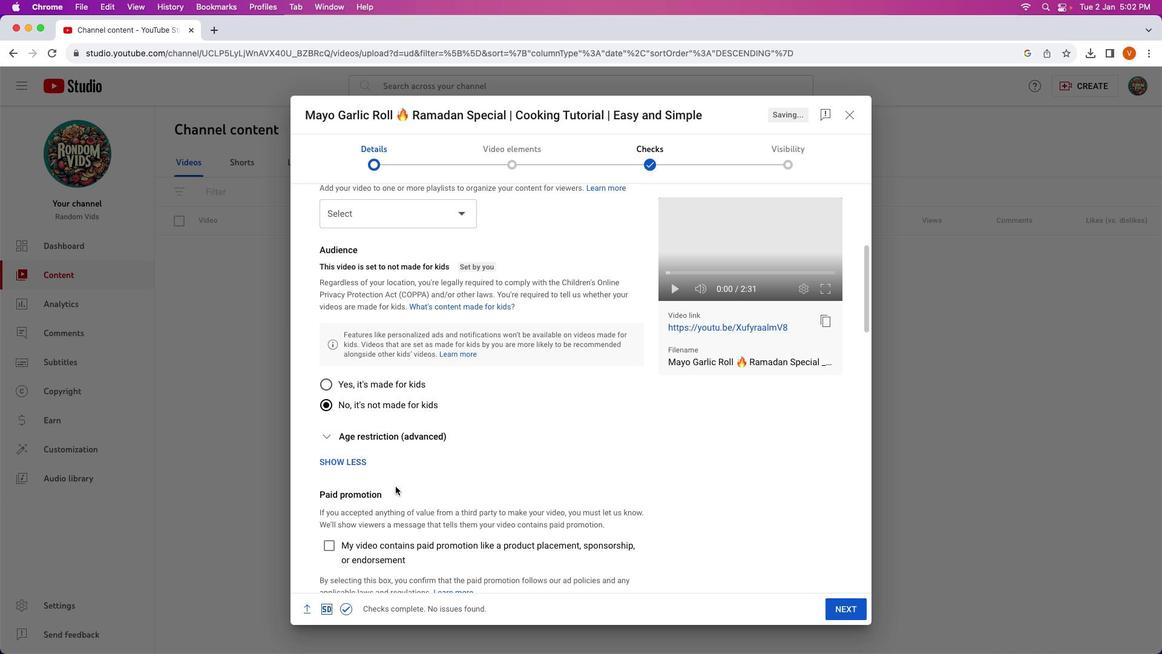 
Action: Mouse moved to (395, 486)
Screenshot: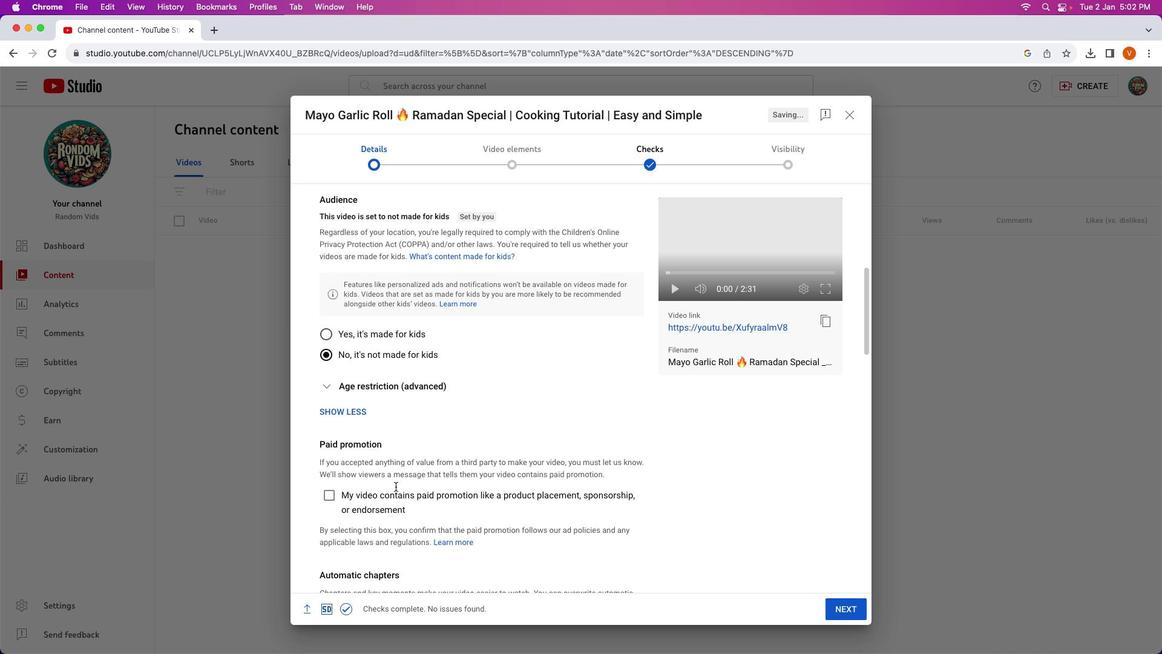 
Action: Mouse scrolled (395, 486) with delta (0, 0)
Screenshot: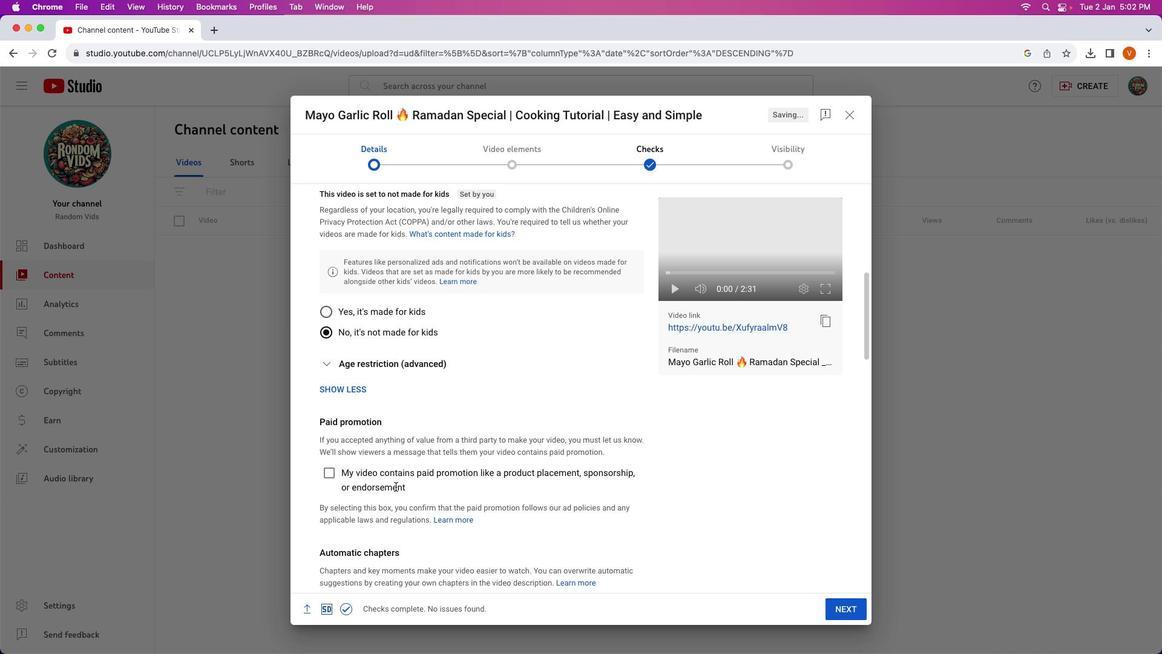 
Action: Mouse scrolled (395, 486) with delta (0, 0)
Screenshot: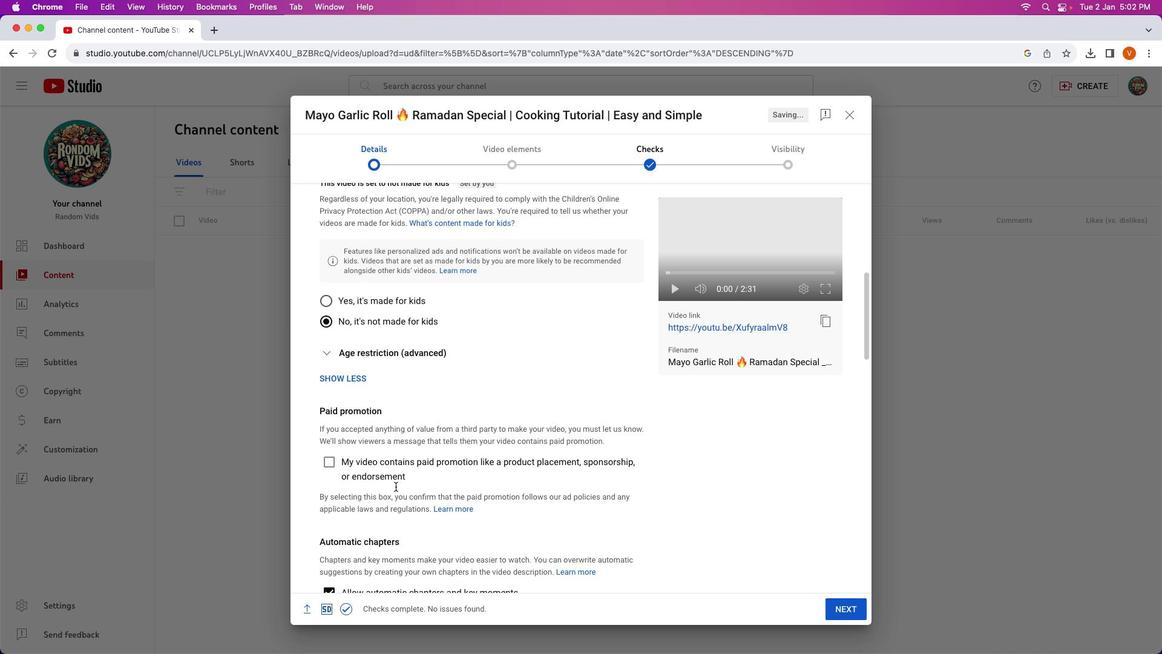 
Action: Mouse scrolled (395, 486) with delta (0, -1)
Screenshot: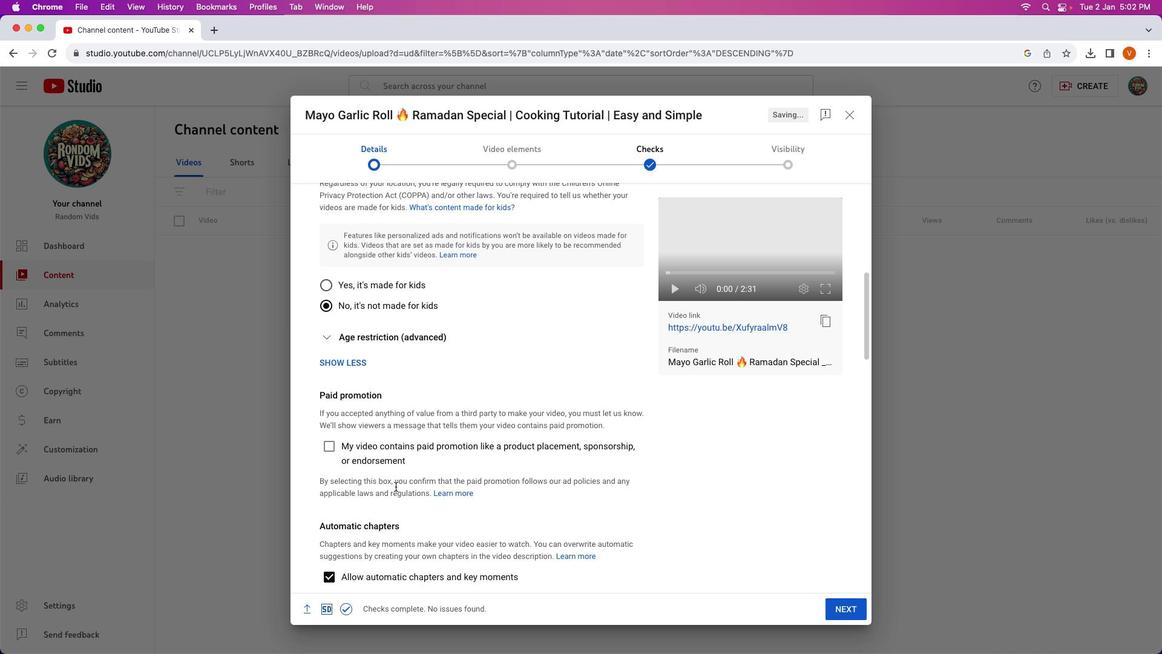 
Action: Mouse moved to (396, 486)
Screenshot: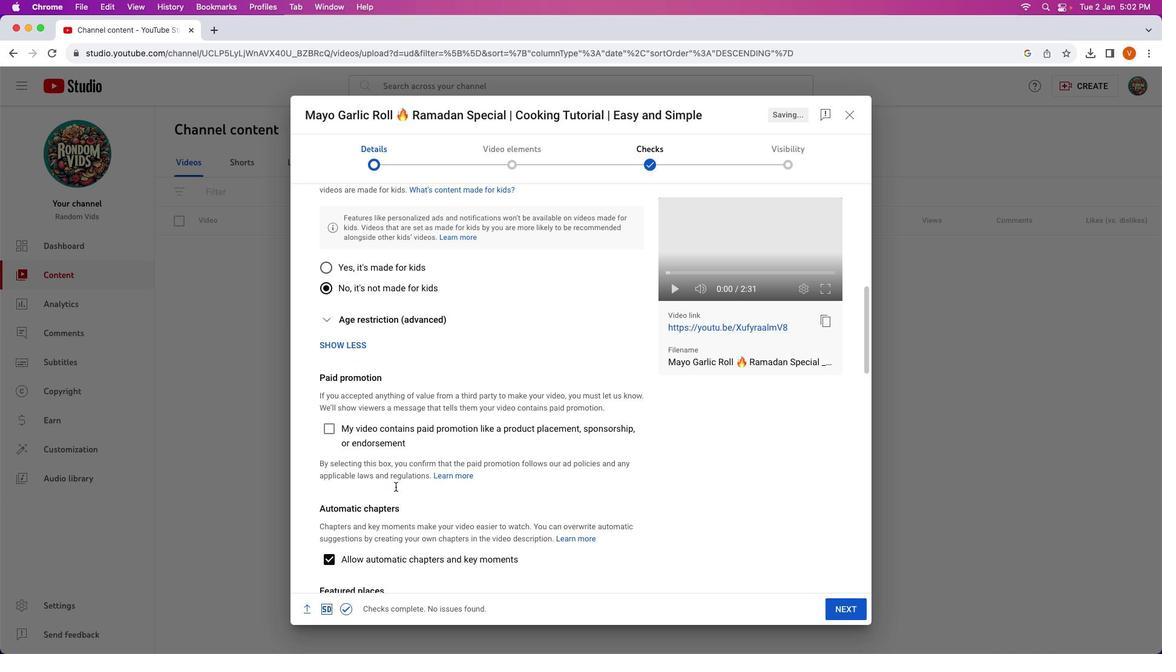 
Action: Mouse scrolled (396, 486) with delta (0, 0)
Screenshot: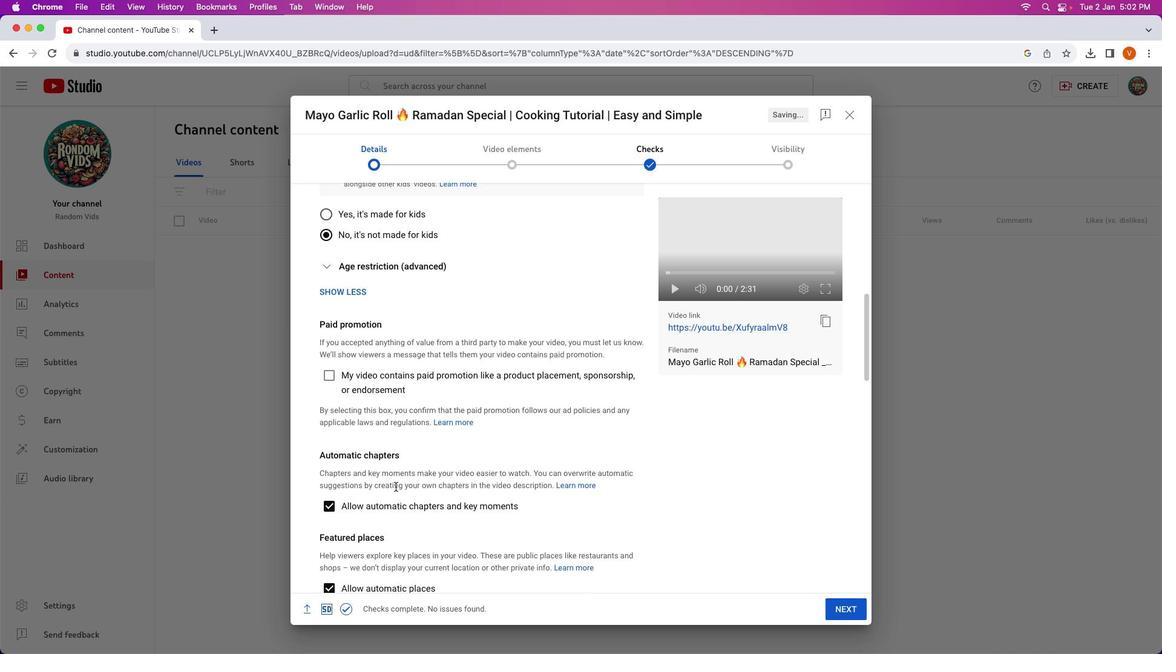 
Action: Mouse scrolled (396, 486) with delta (0, 0)
Screenshot: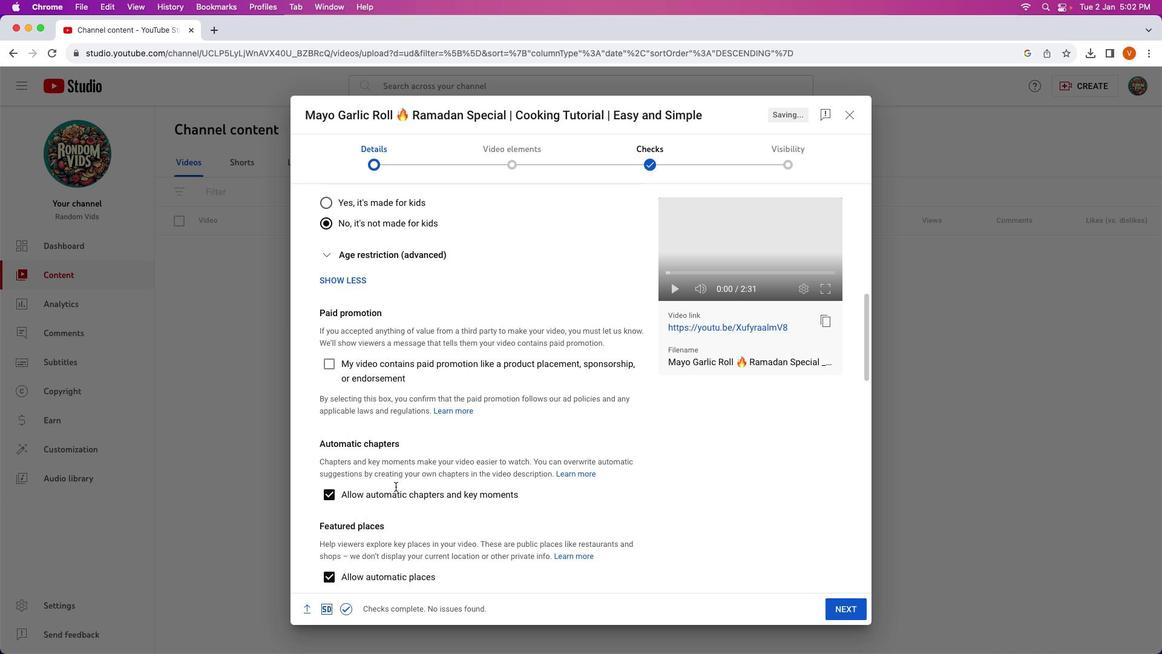 
Action: Mouse scrolled (396, 486) with delta (0, -1)
Screenshot: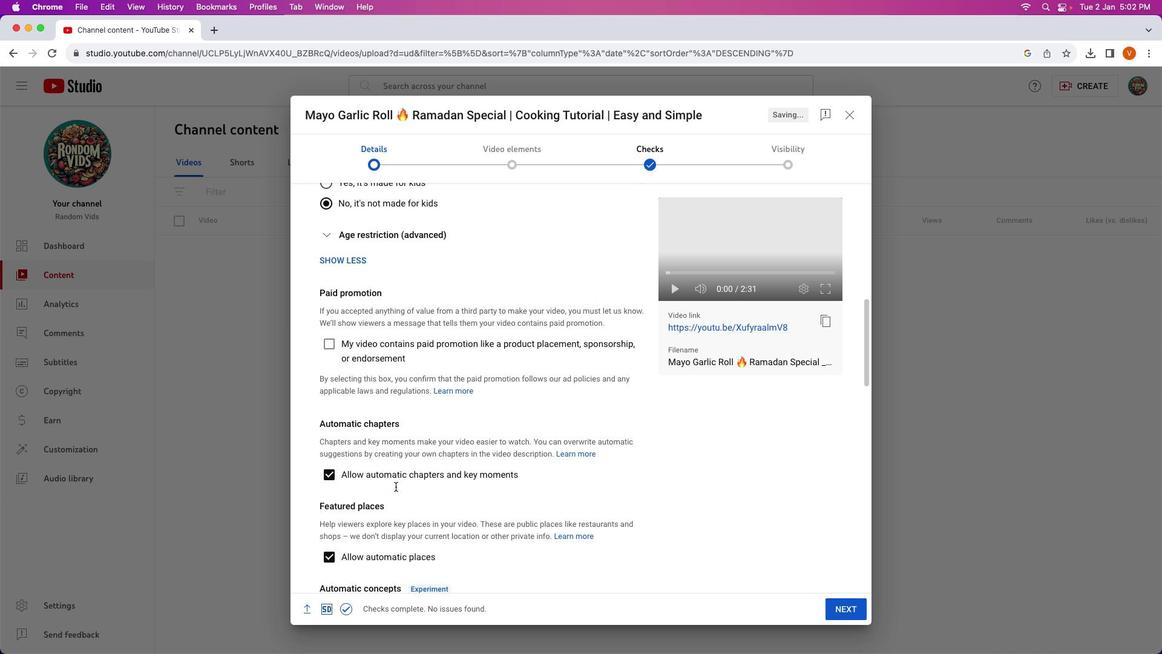 
Action: Mouse moved to (396, 486)
Screenshot: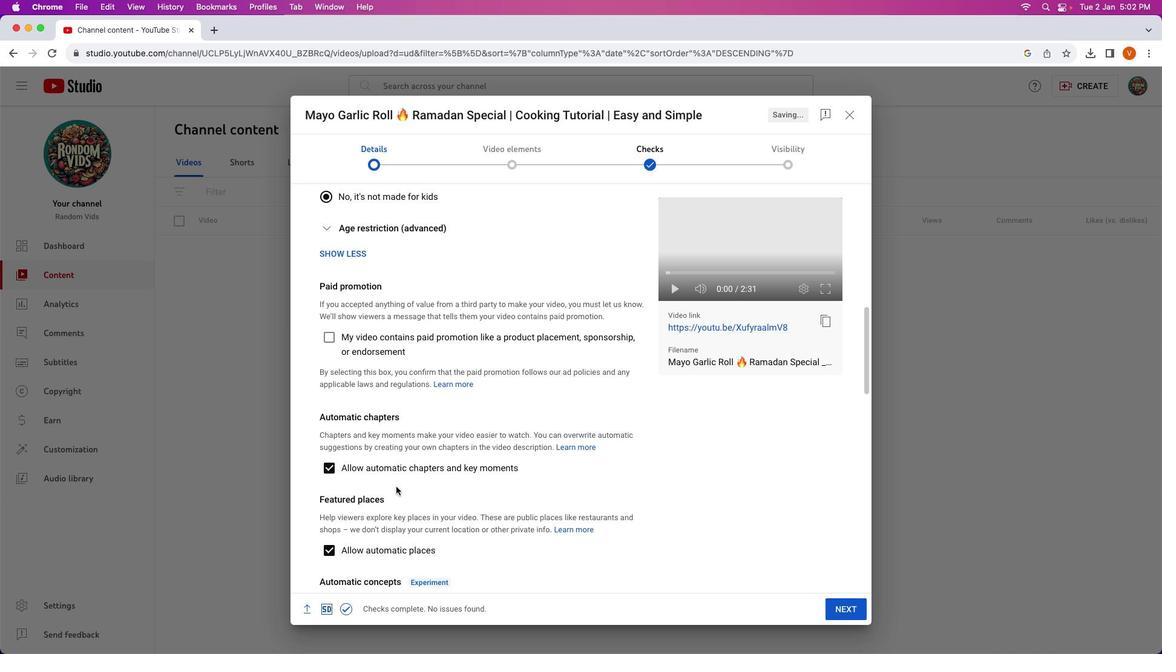 
Action: Mouse scrolled (396, 486) with delta (0, 0)
Screenshot: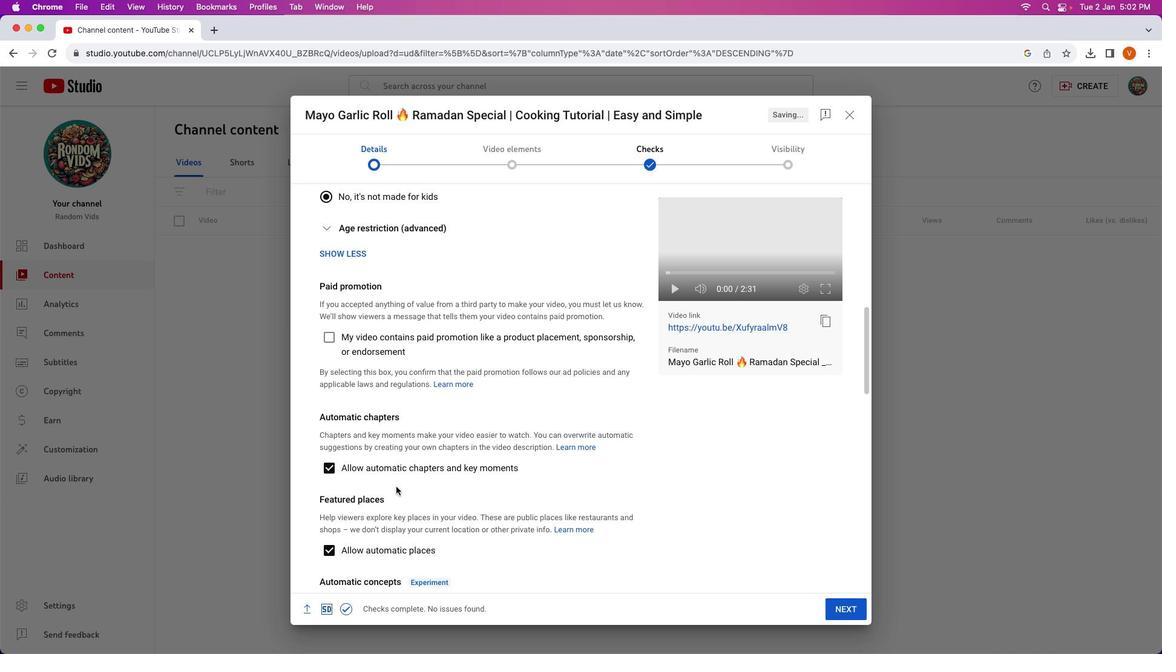 
Action: Mouse scrolled (396, 486) with delta (0, 0)
Screenshot: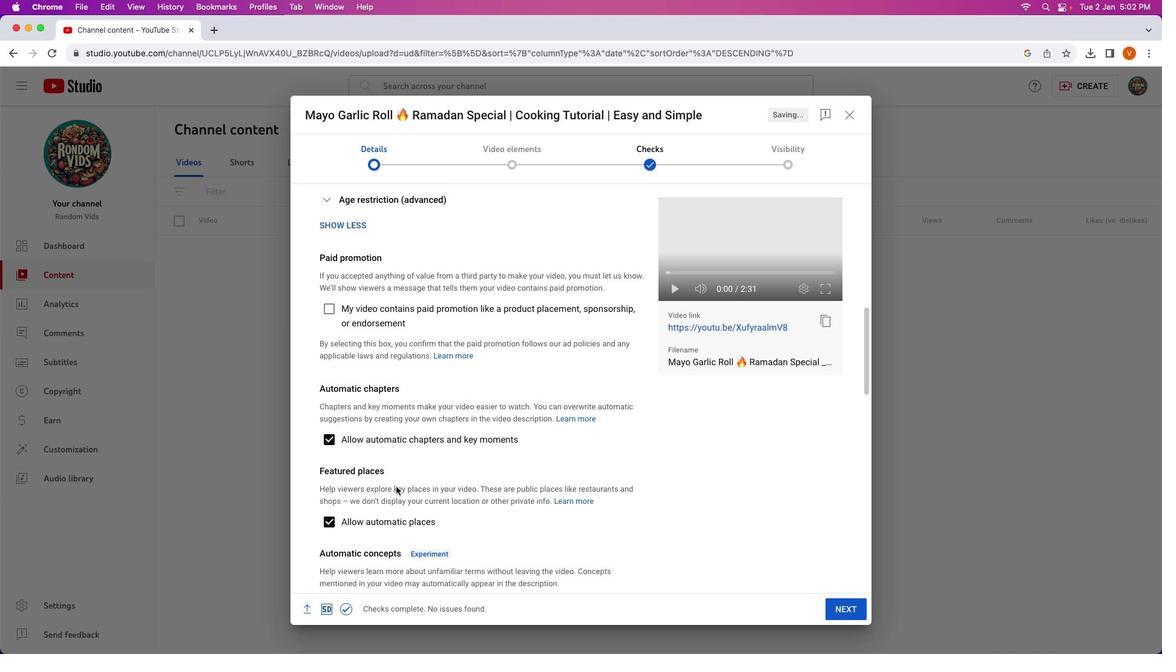 
Action: Mouse scrolled (396, 486) with delta (0, 0)
Screenshot: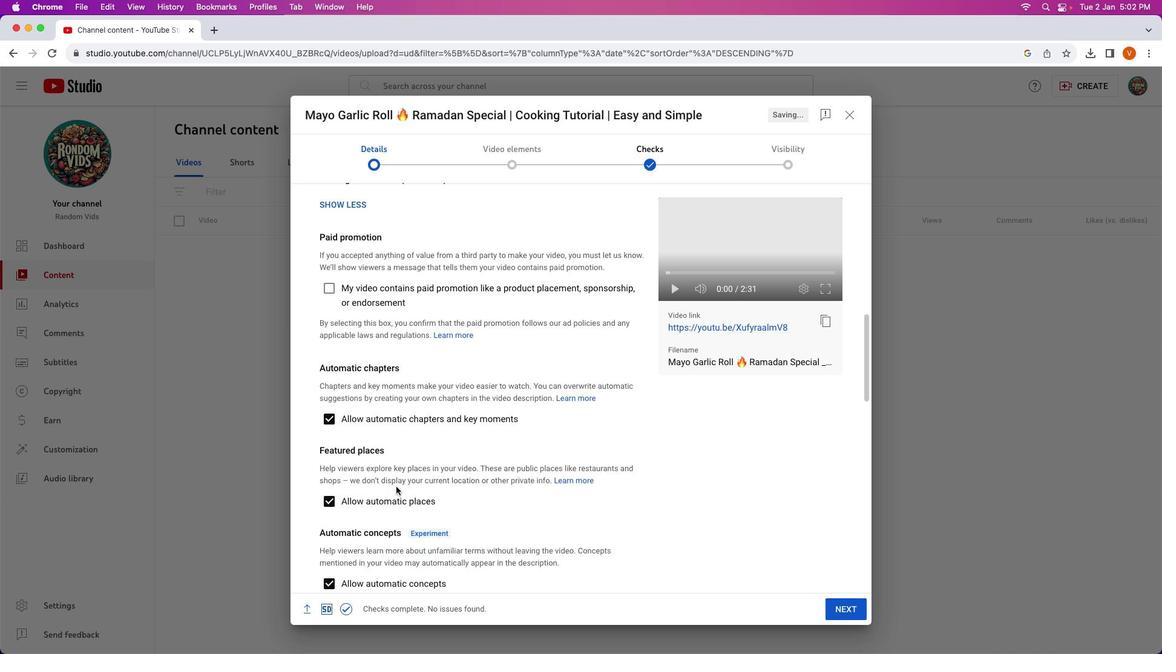 
Action: Mouse moved to (397, 486)
Screenshot: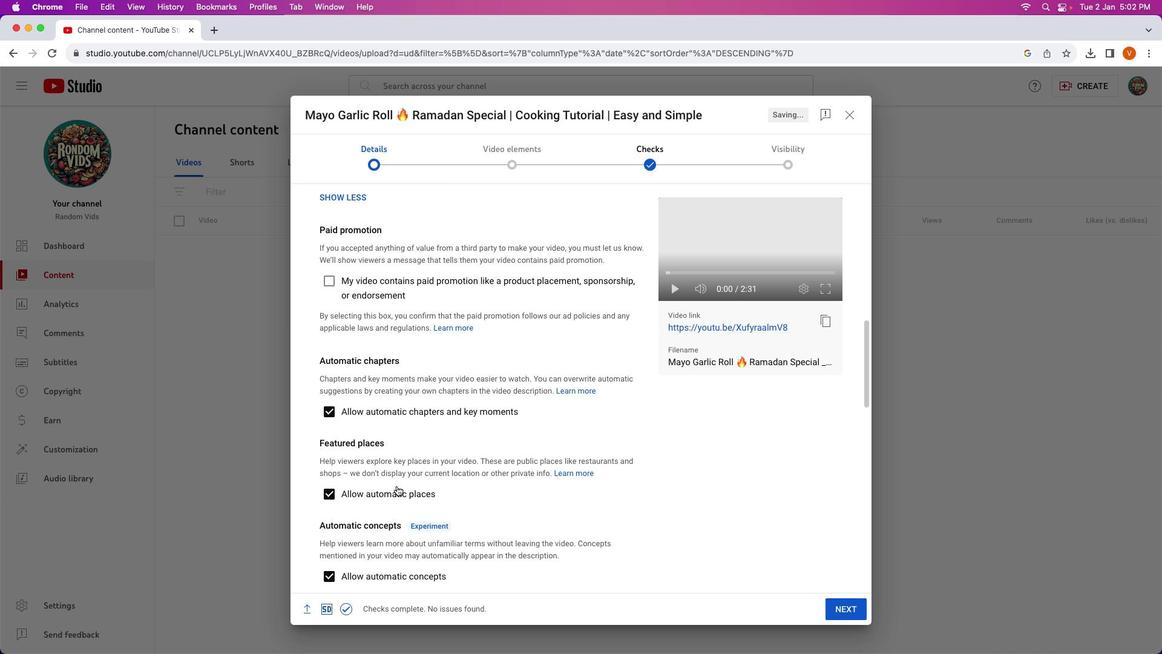 
Action: Mouse scrolled (397, 486) with delta (0, 0)
Screenshot: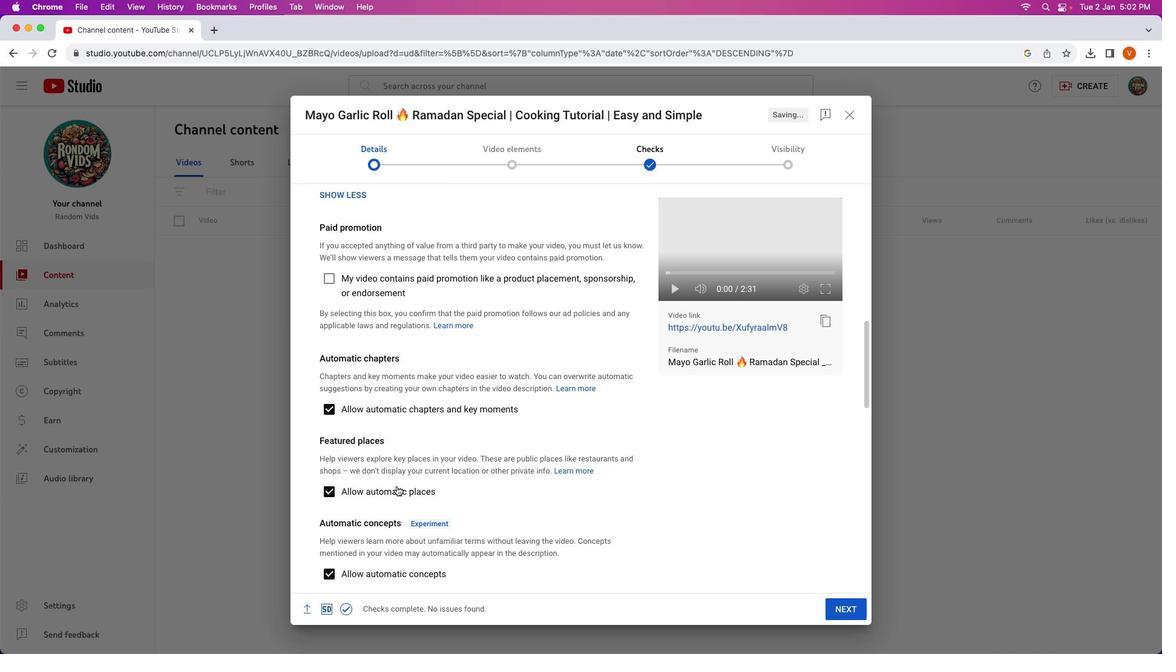 
Action: Mouse scrolled (397, 486) with delta (0, 0)
Screenshot: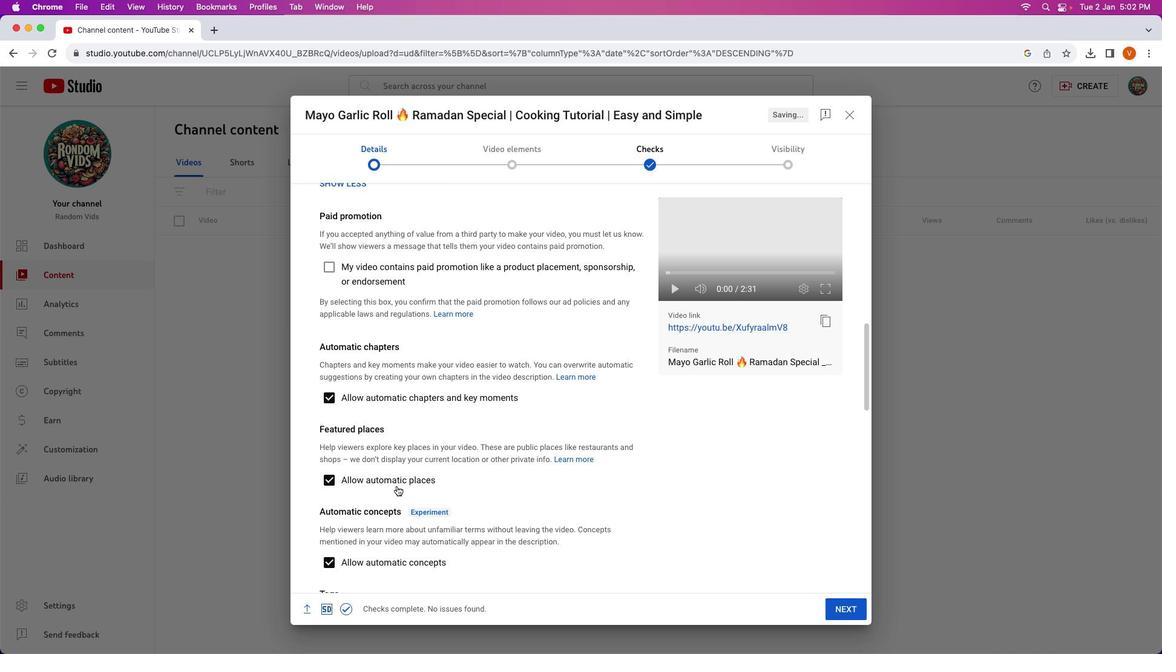 
Action: Mouse scrolled (397, 486) with delta (0, 0)
Screenshot: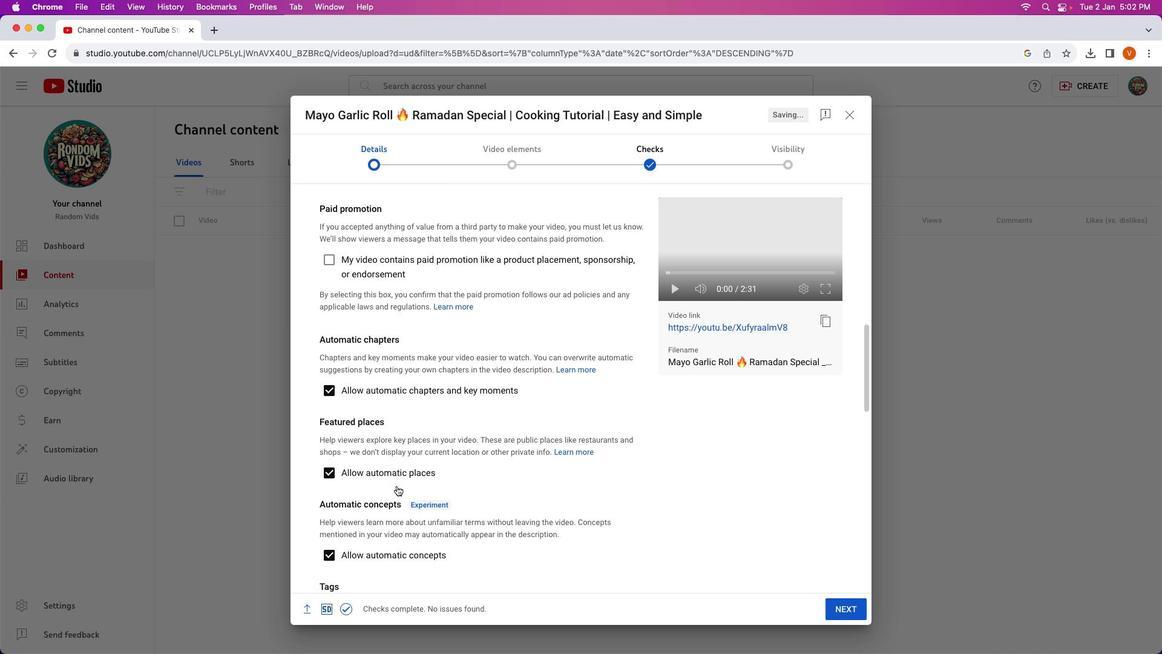 
Action: Mouse scrolled (397, 486) with delta (0, 0)
Screenshot: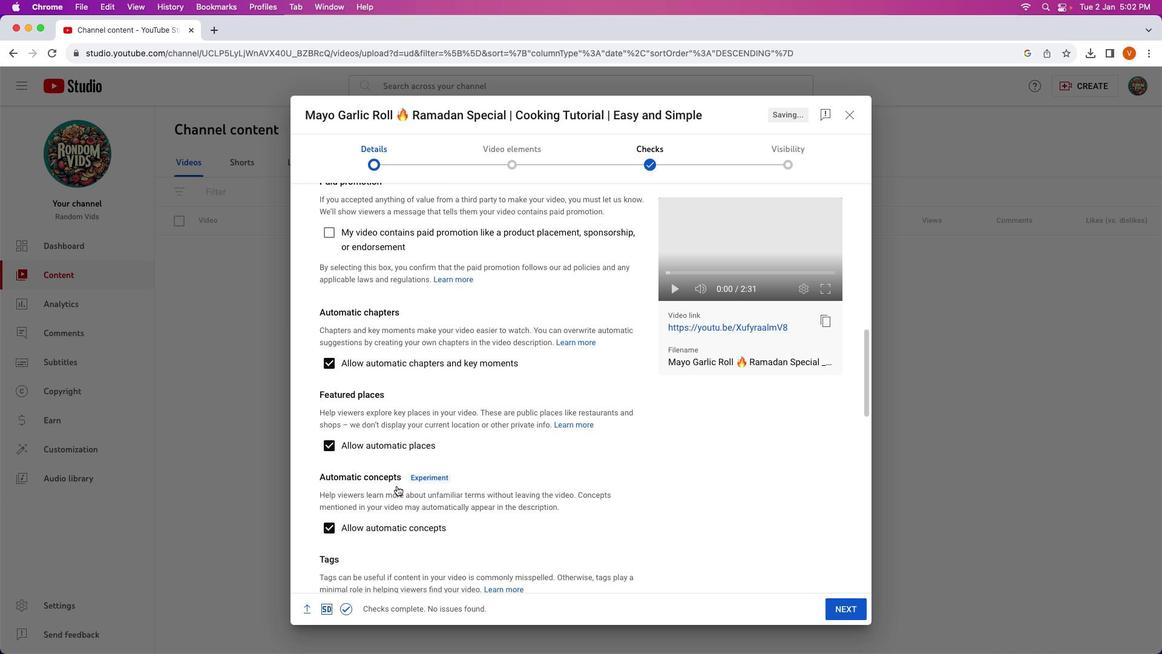 
Action: Mouse scrolled (397, 486) with delta (0, 0)
Screenshot: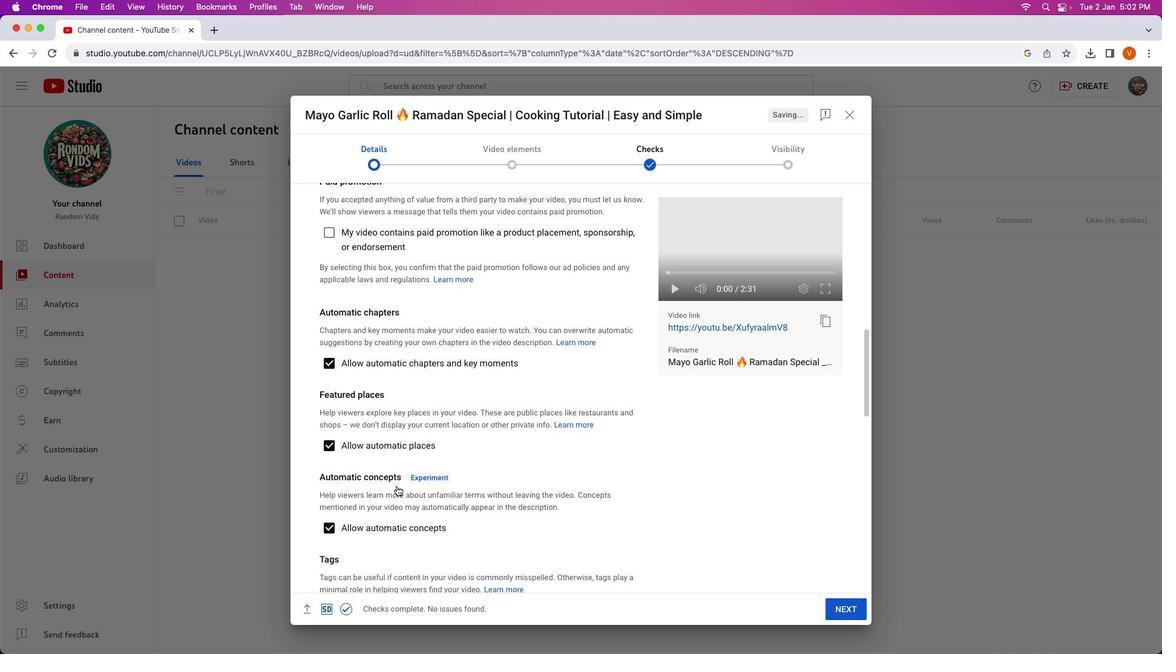 
Action: Mouse scrolled (397, 486) with delta (0, -1)
Screenshot: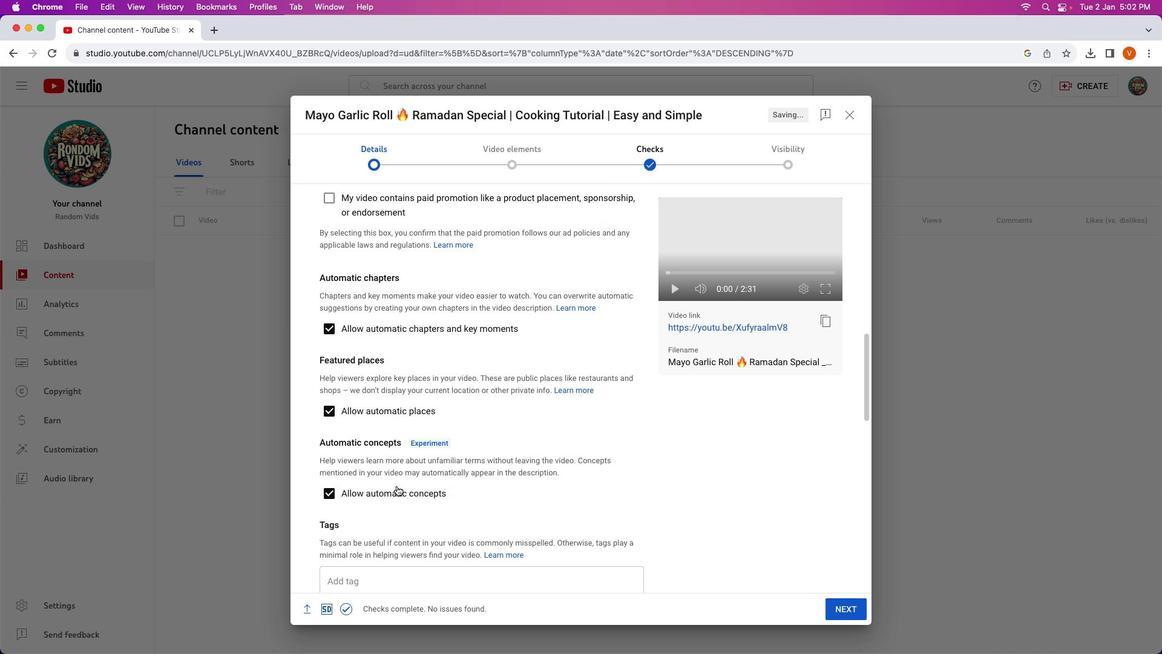 
Action: Mouse moved to (398, 485)
Screenshot: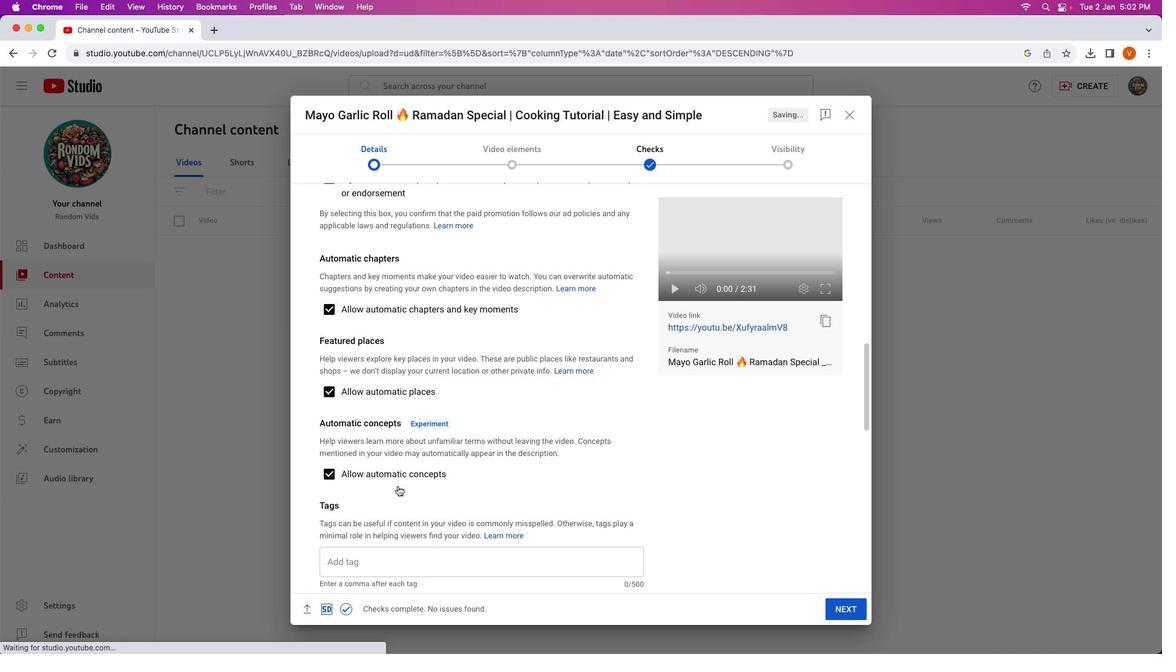 
Action: Mouse scrolled (398, 485) with delta (0, 0)
Screenshot: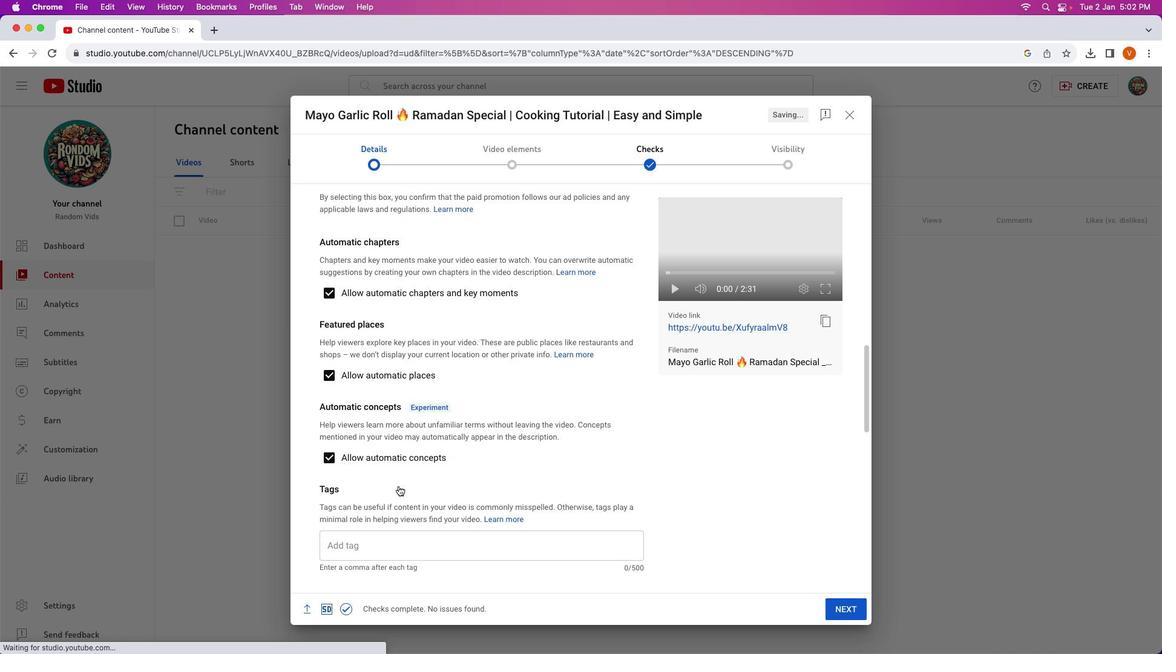 
Action: Mouse scrolled (398, 485) with delta (0, 0)
Screenshot: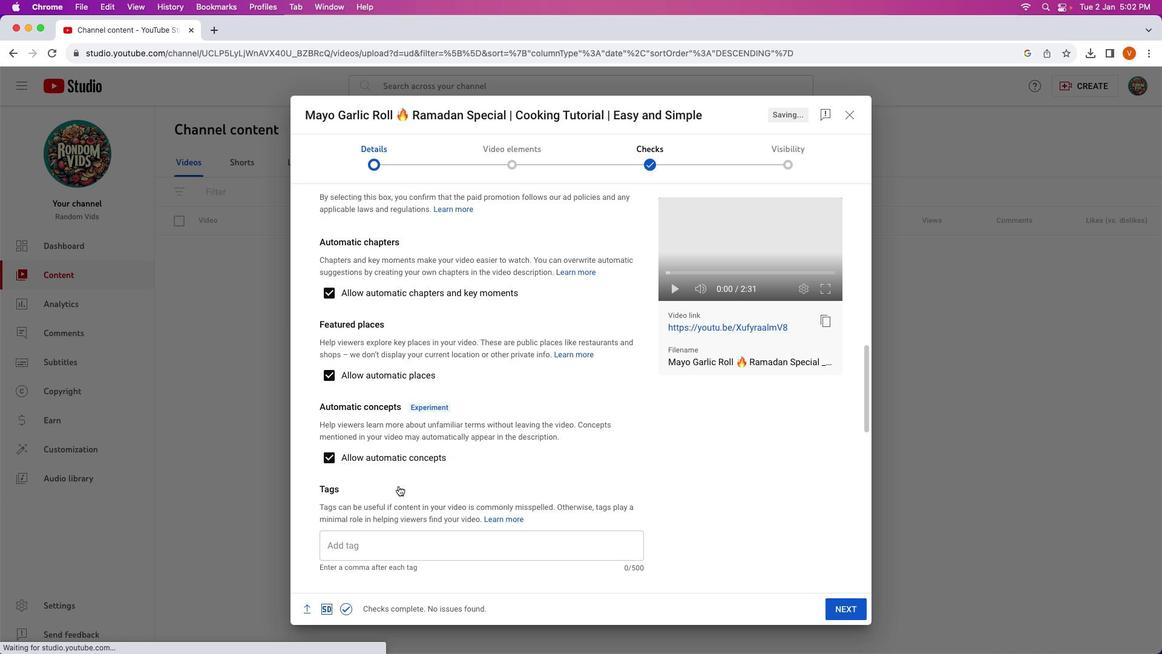 
Action: Mouse moved to (398, 485)
Screenshot: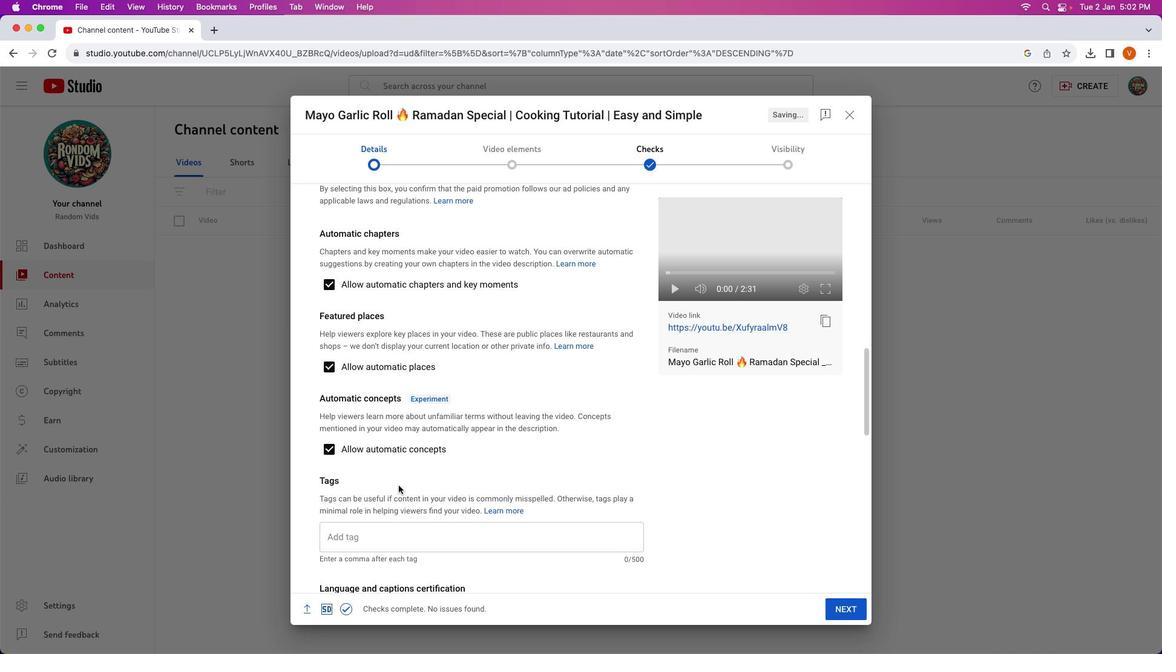 
Action: Mouse scrolled (398, 485) with delta (0, 0)
Screenshot: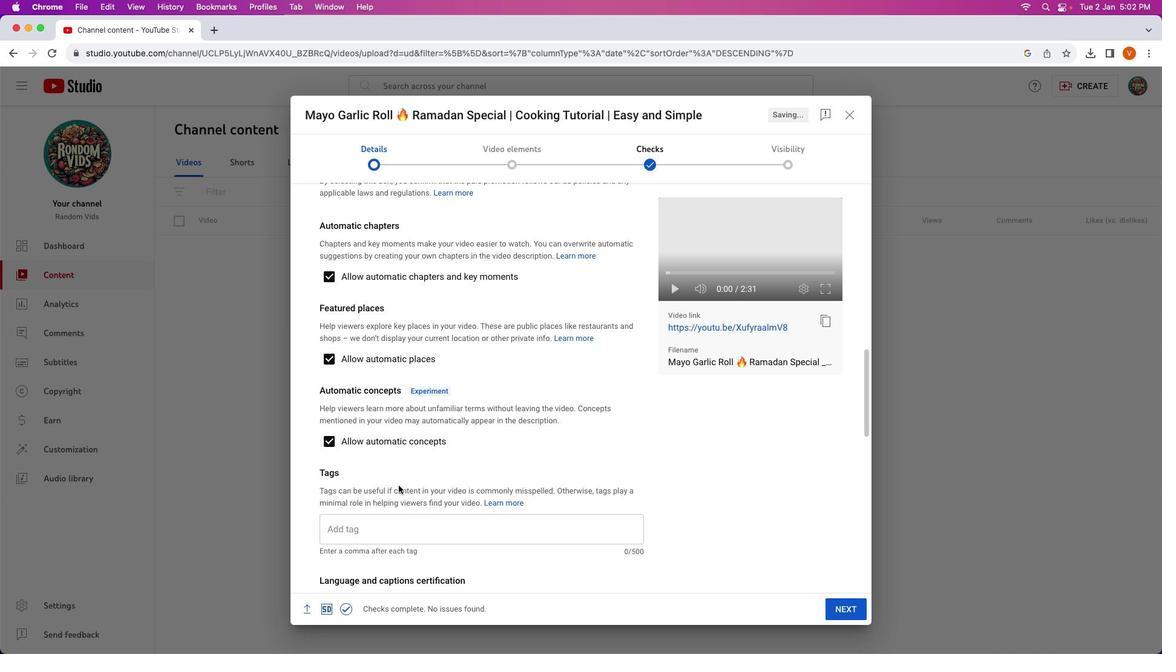 
Action: Mouse scrolled (398, 485) with delta (0, 0)
Screenshot: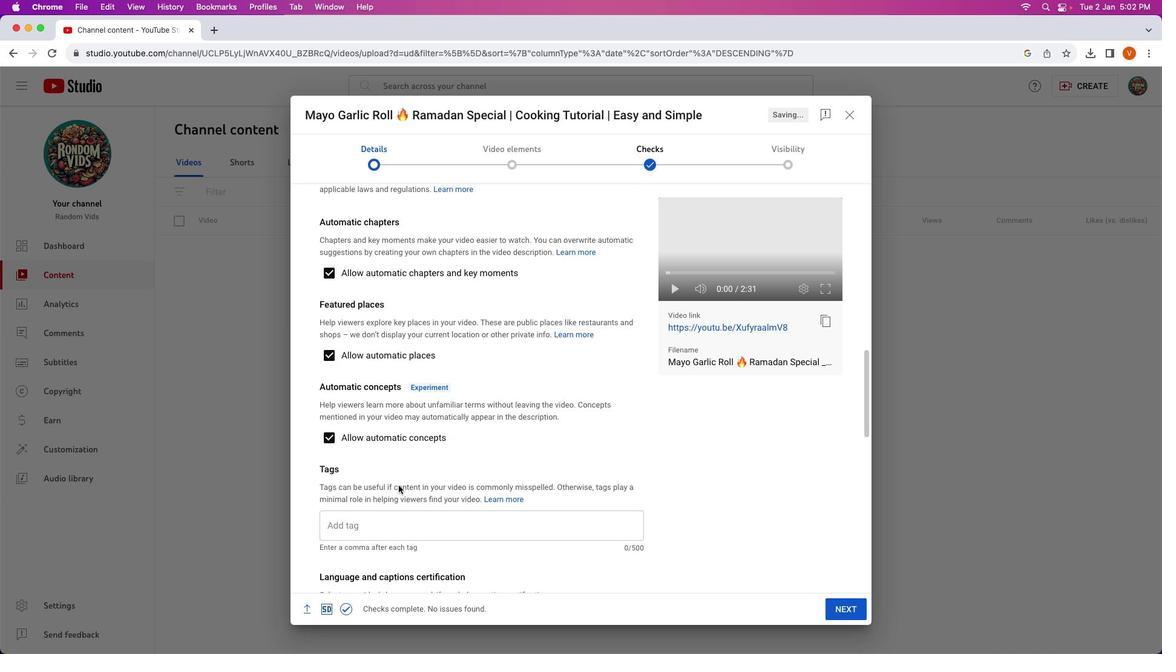 
Action: Mouse scrolled (398, 485) with delta (0, 0)
Screenshot: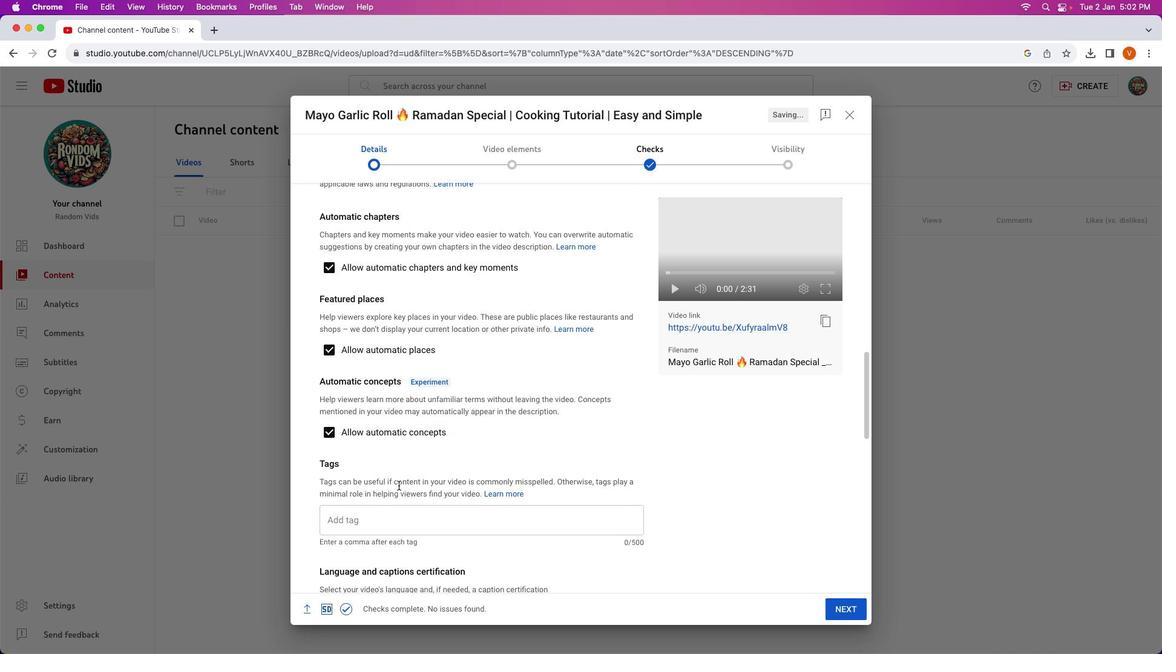 
Action: Mouse scrolled (398, 485) with delta (0, 0)
Screenshot: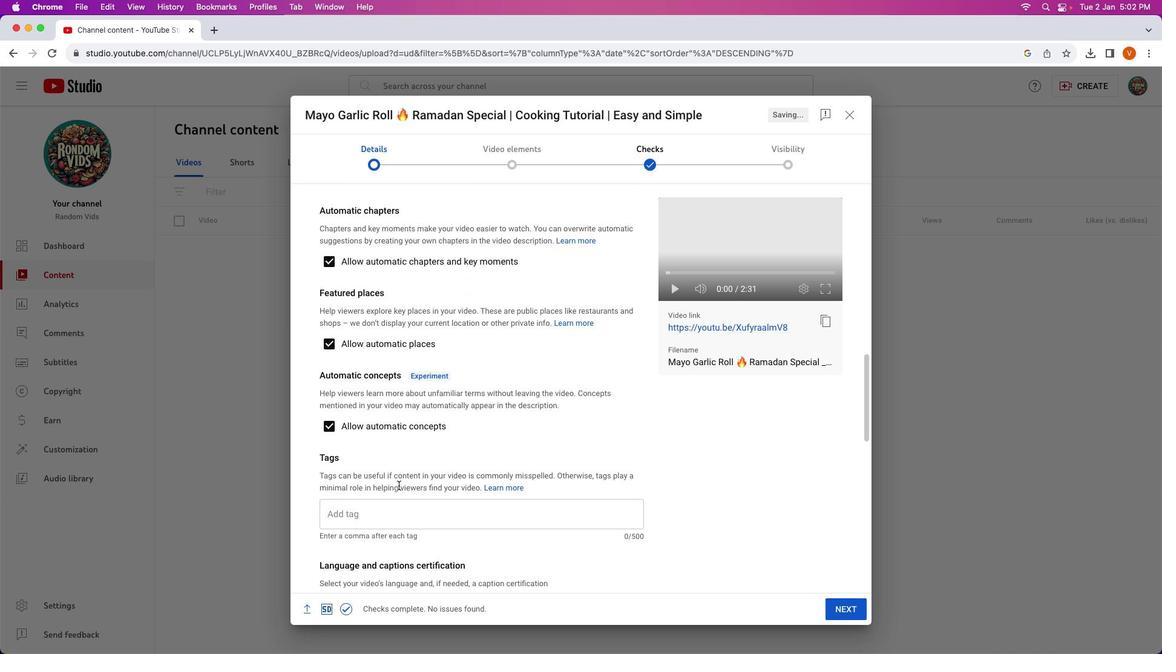 
Action: Mouse scrolled (398, 485) with delta (0, 0)
Screenshot: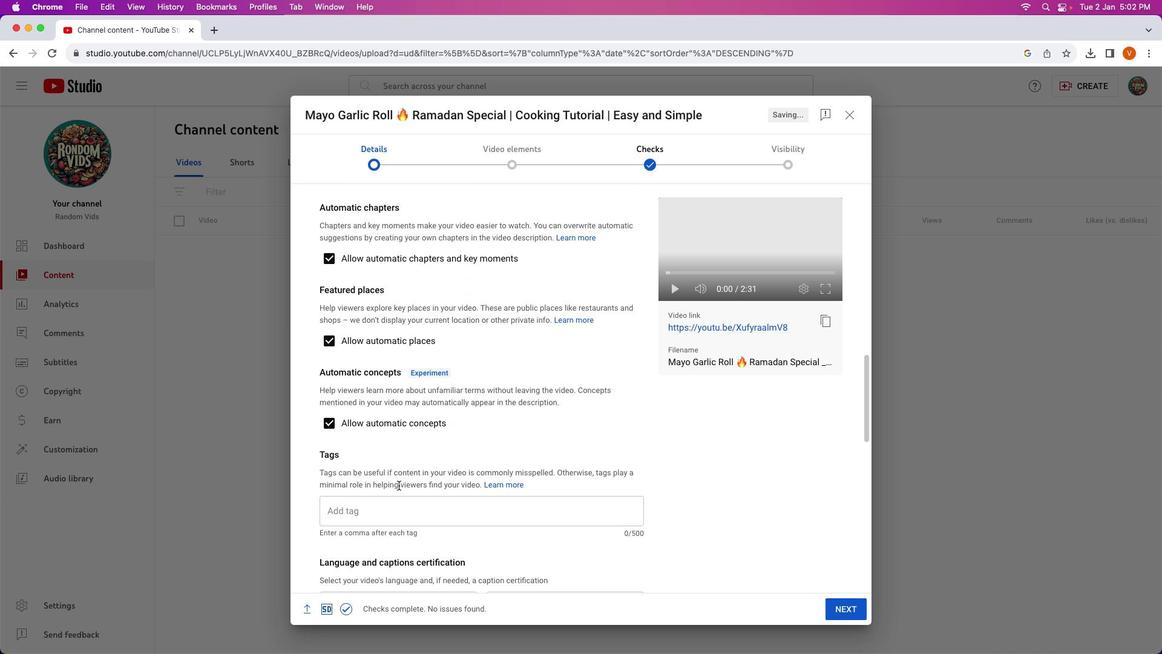 
Action: Mouse scrolled (398, 485) with delta (0, 0)
Screenshot: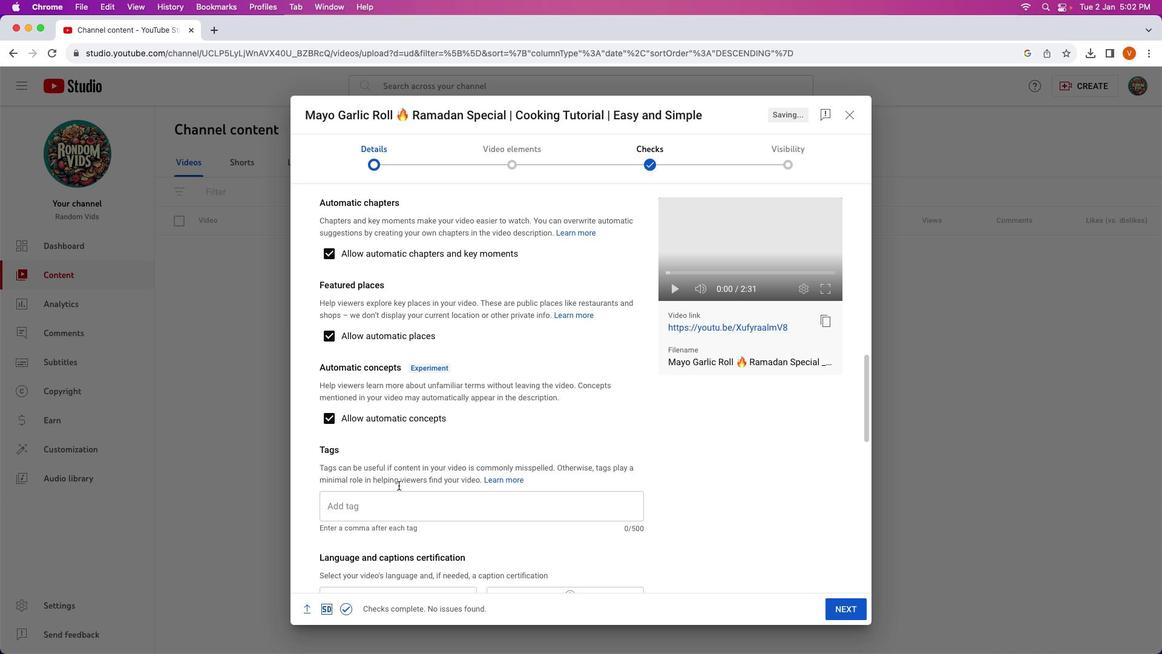 
Action: Mouse scrolled (398, 485) with delta (0, 0)
Screenshot: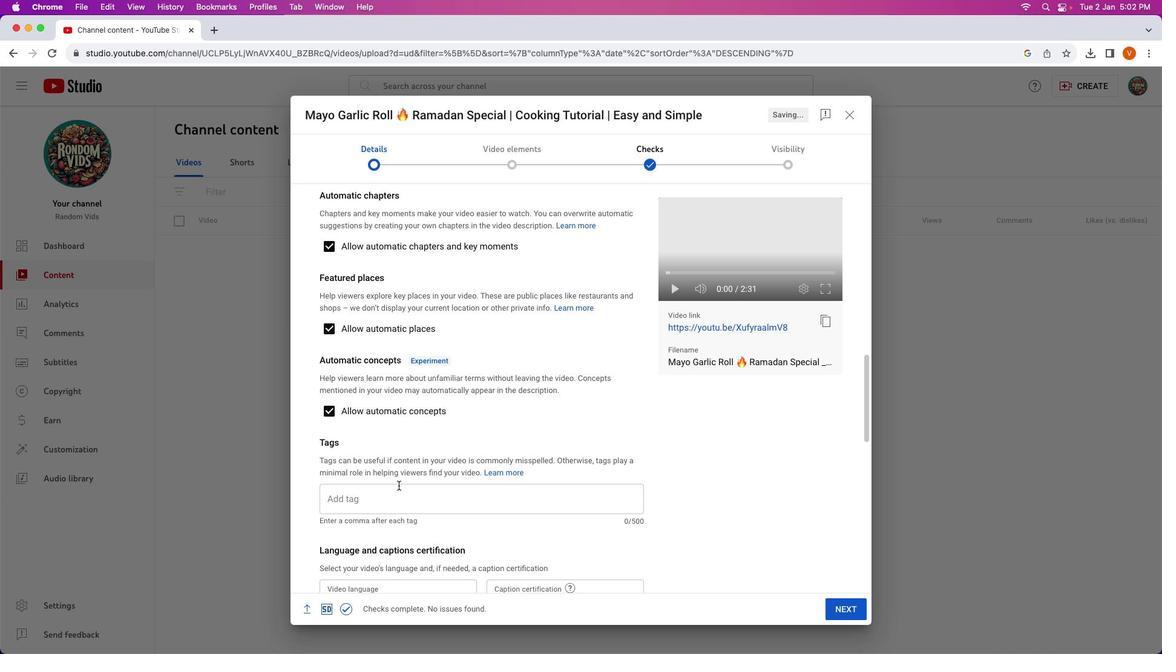 
Action: Mouse scrolled (398, 485) with delta (0, 0)
Screenshot: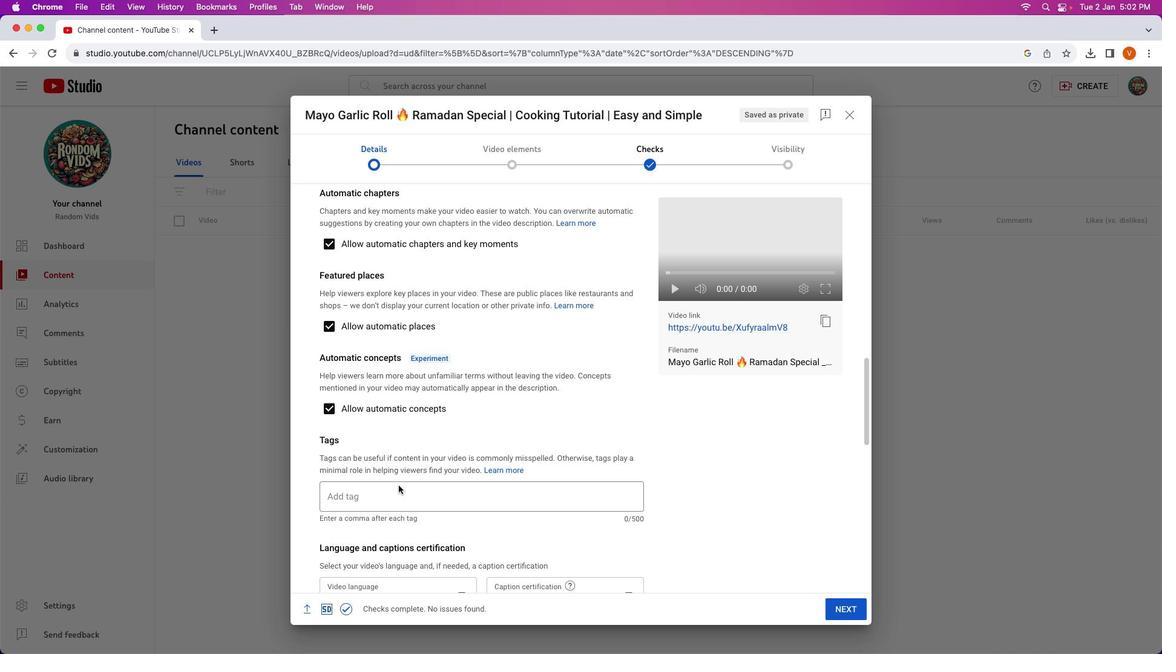 
Action: Mouse scrolled (398, 485) with delta (0, 0)
Screenshot: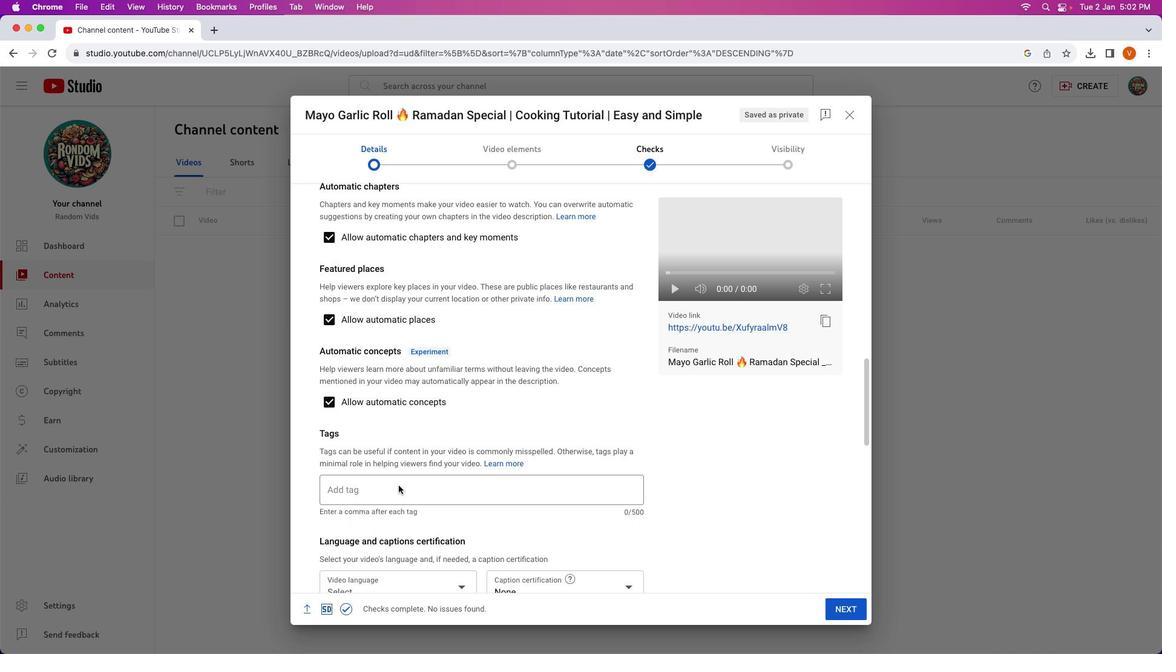 
Action: Mouse scrolled (398, 485) with delta (0, 0)
Screenshot: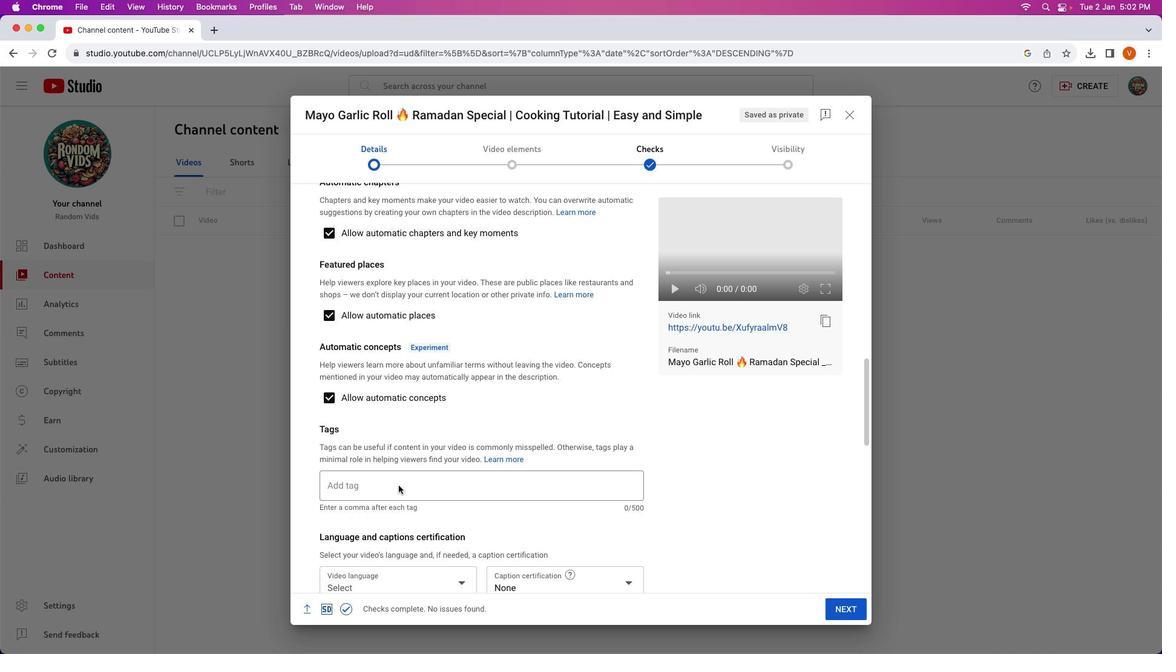 
Action: Mouse scrolled (398, 485) with delta (0, 0)
Screenshot: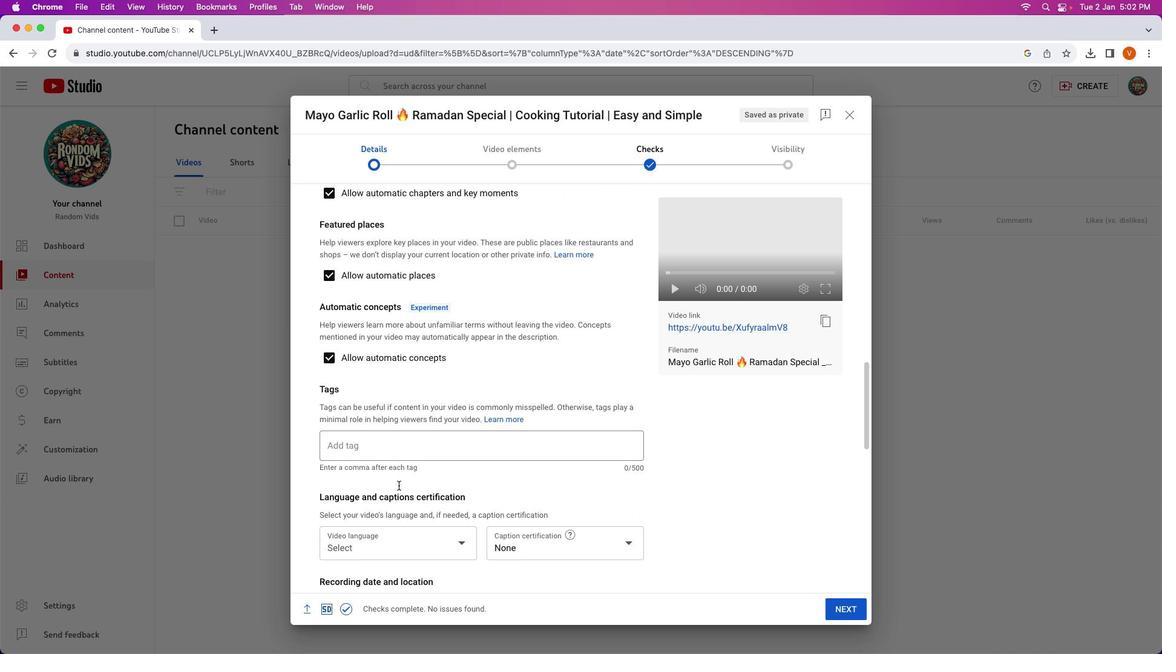 
Action: Mouse scrolled (398, 485) with delta (0, 0)
Screenshot: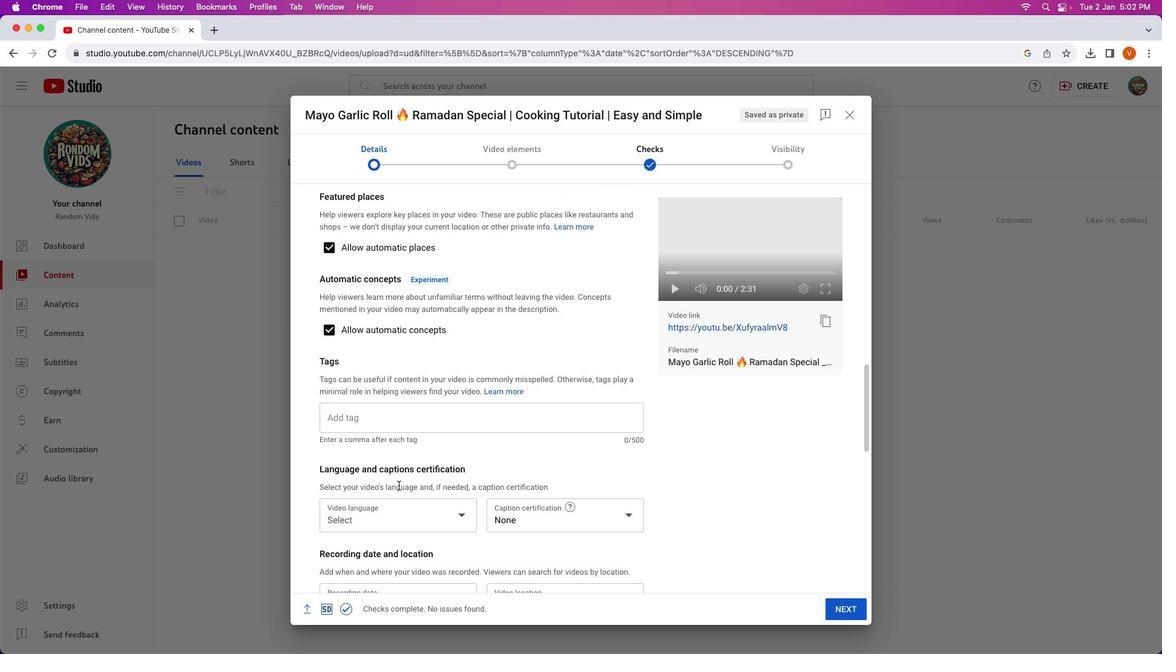 
Action: Mouse scrolled (398, 485) with delta (0, -1)
Screenshot: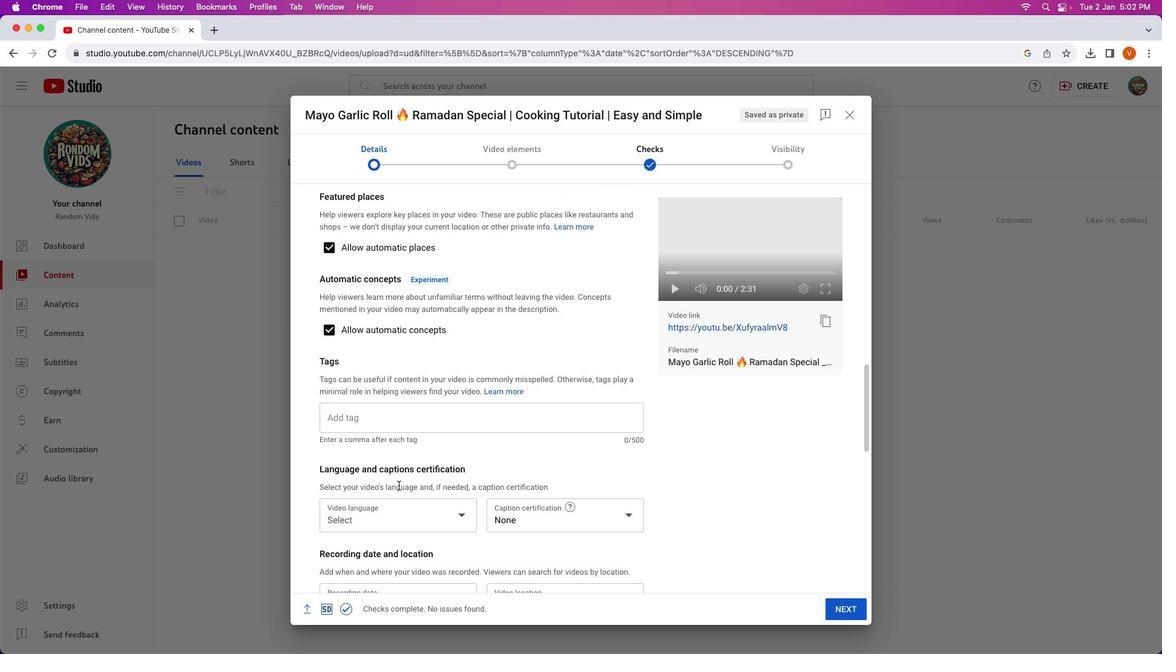 
Action: Mouse scrolled (398, 485) with delta (0, 0)
Screenshot: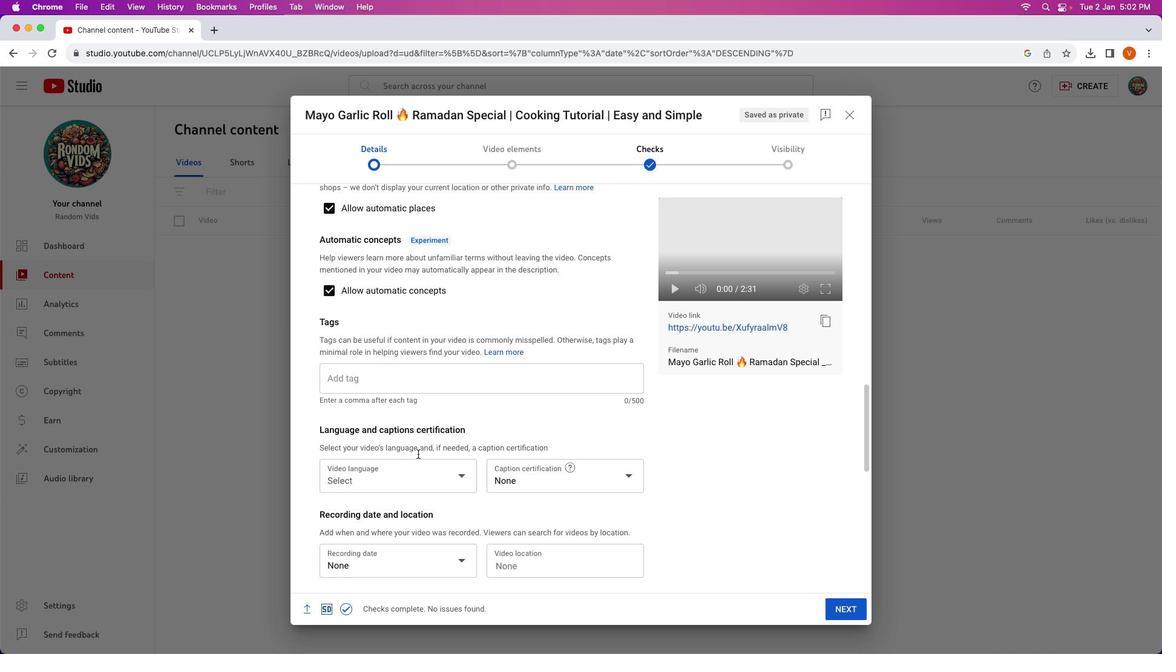 
Action: Mouse moved to (414, 382)
Screenshot: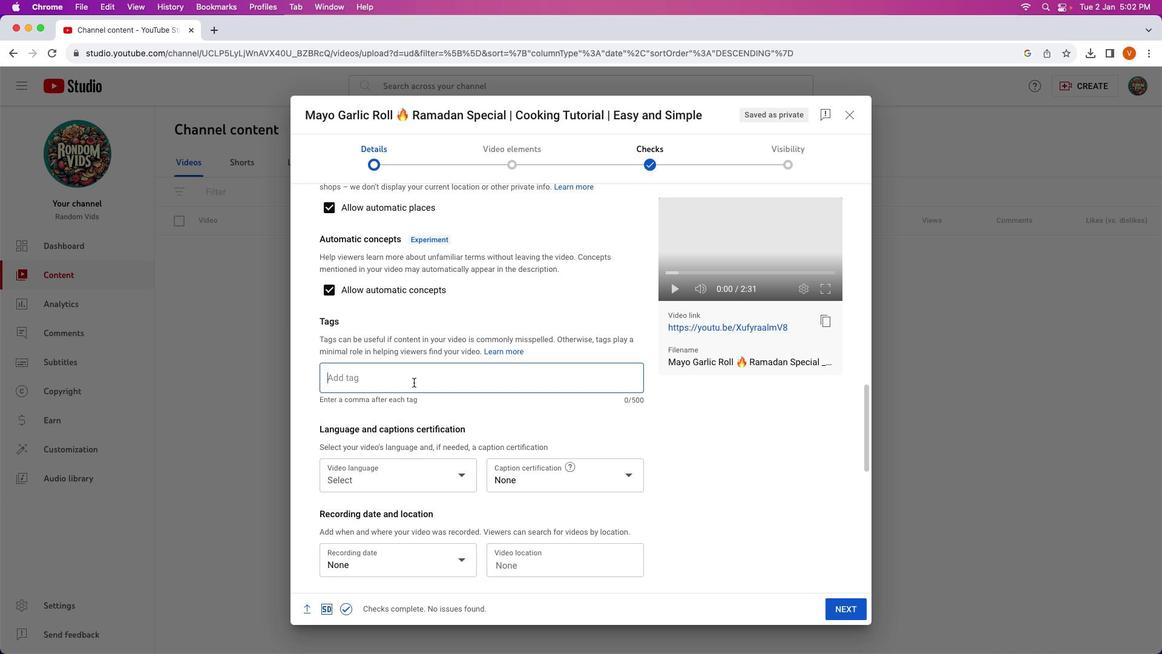 
Action: Mouse pressed left at (414, 382)
Screenshot: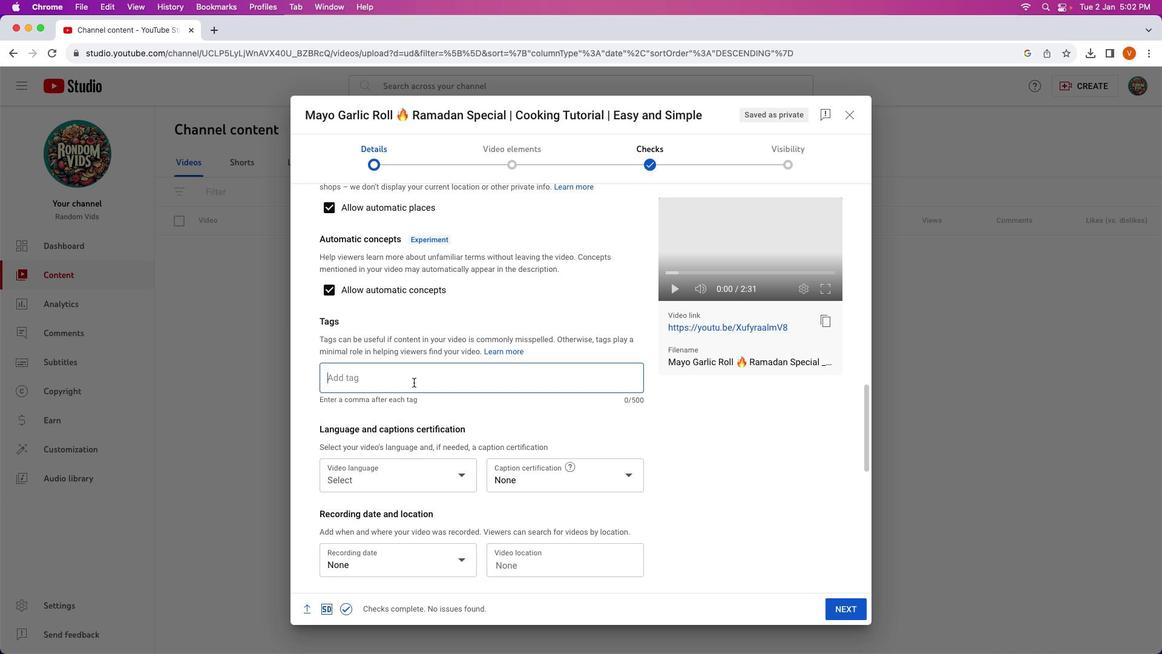 
Action: Key pressed Key.shift'C''o''o''k''i''n''g'Key.spaceKey.shift'R''e''c''i''p''e'Key.enterKey.shift'C''o''o''k''i''n''g'Key.space't''i''t''o''r''i''a''l'Key.leftKey.leftKey.leftKey.leftKey.leftKey.leftKey.leftKey.leftKey.rightKey.rightKey.backspace'u'Key.enter
Screenshot: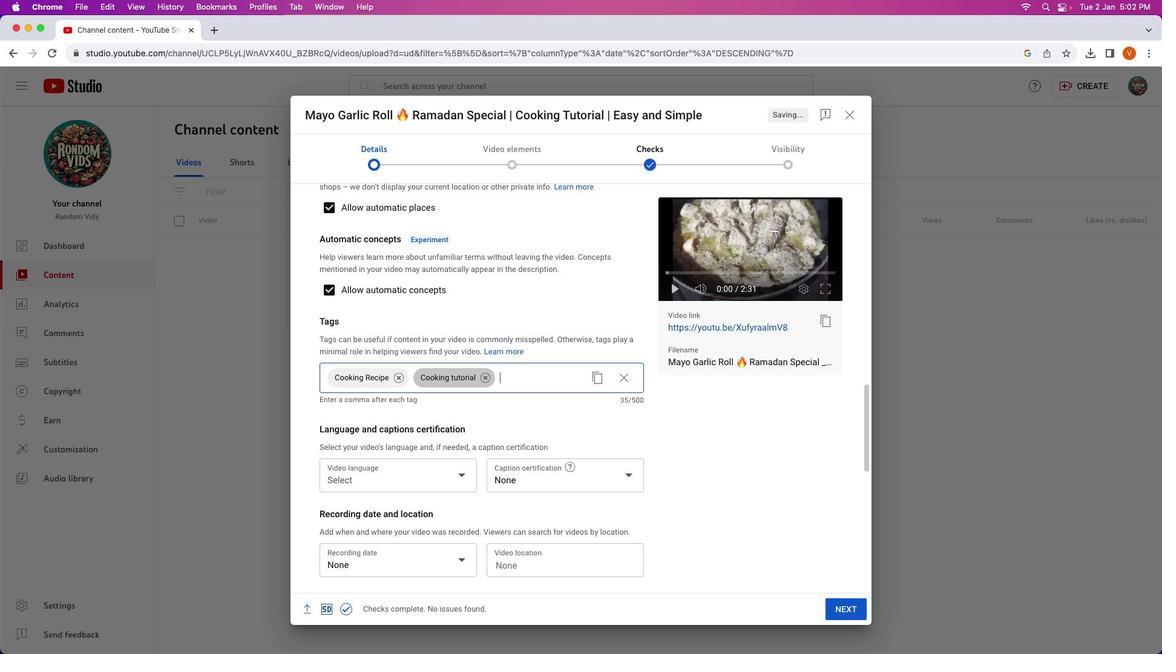 
Action: Mouse moved to (354, 480)
Screenshot: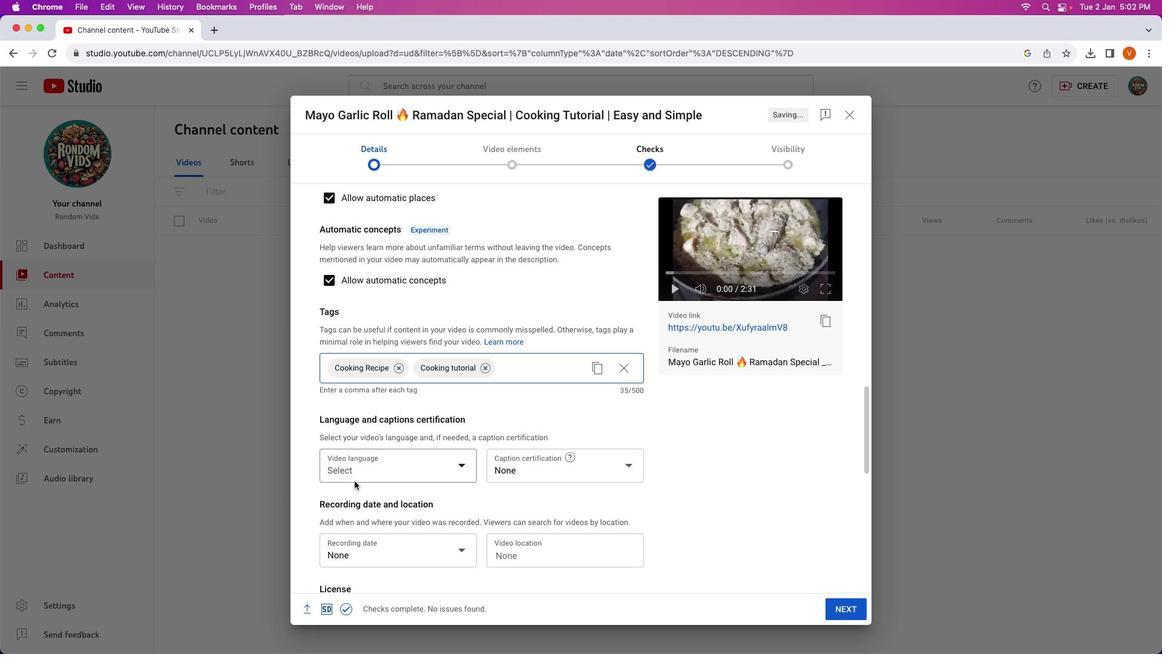 
Action: Mouse scrolled (354, 480) with delta (0, 0)
Screenshot: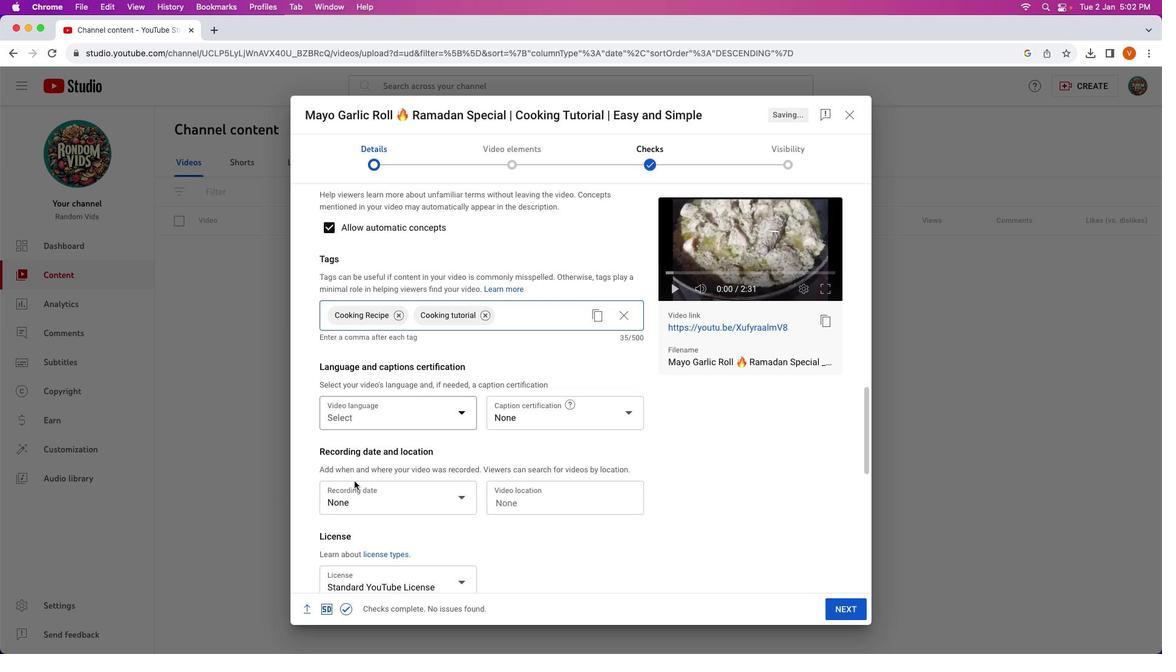 
Action: Mouse scrolled (354, 480) with delta (0, 0)
Screenshot: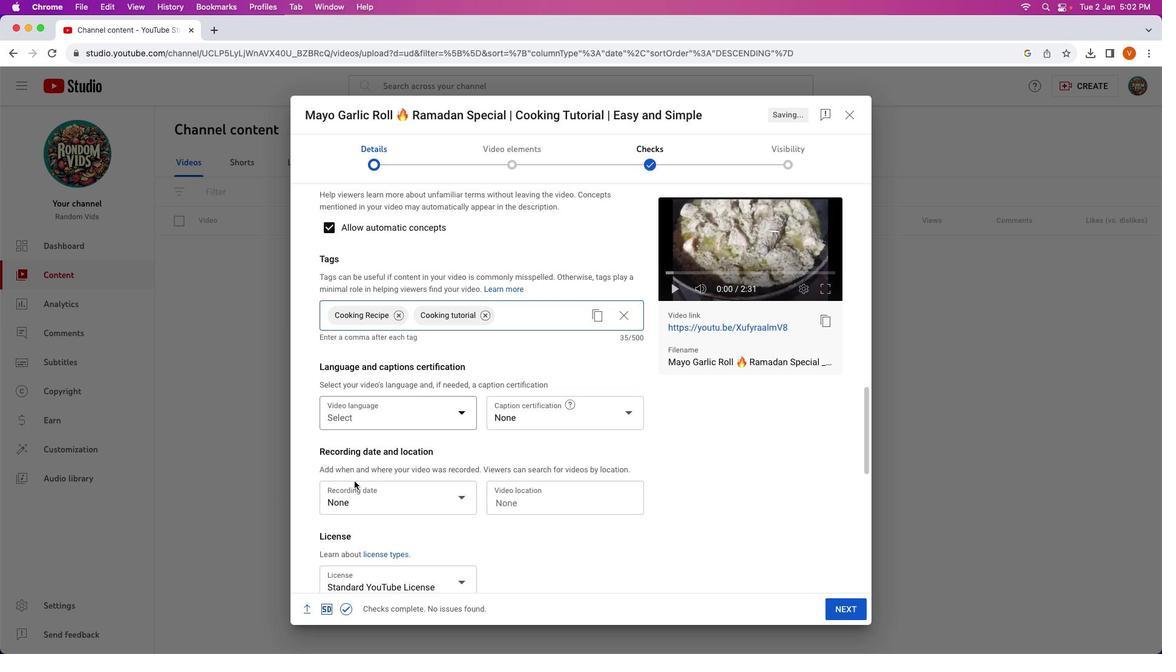 
Action: Mouse scrolled (354, 480) with delta (0, -1)
Screenshot: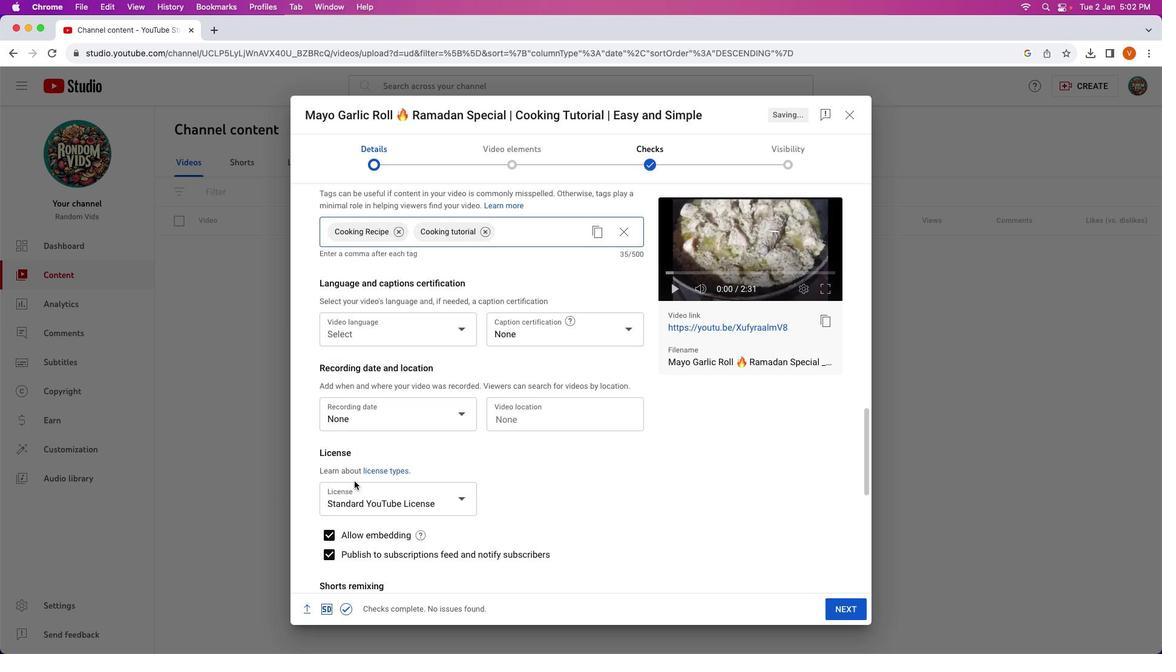 
Action: Mouse moved to (354, 481)
Screenshot: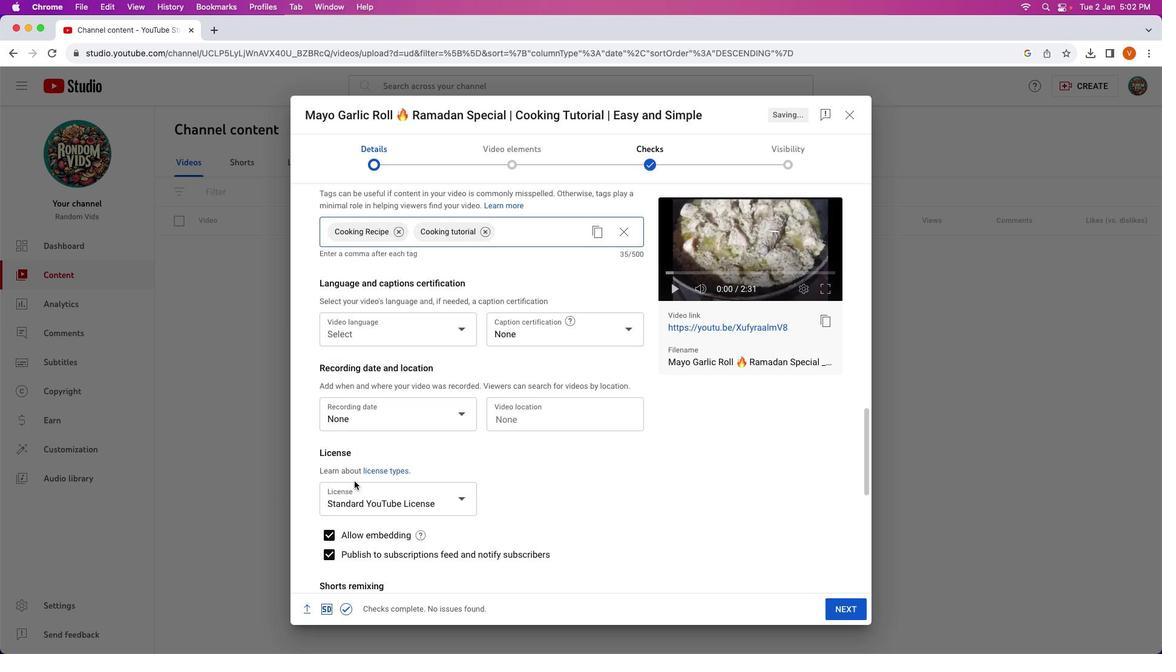 
Action: Mouse scrolled (354, 481) with delta (0, -1)
Screenshot: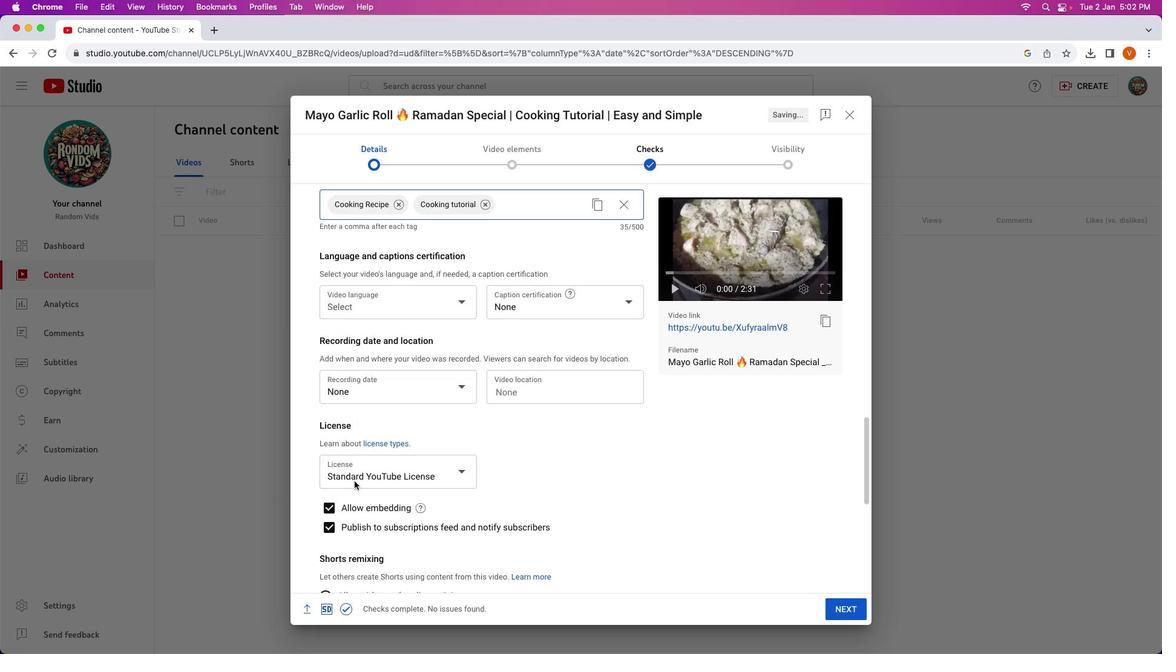 
Action: Mouse scrolled (354, 481) with delta (0, 0)
Screenshot: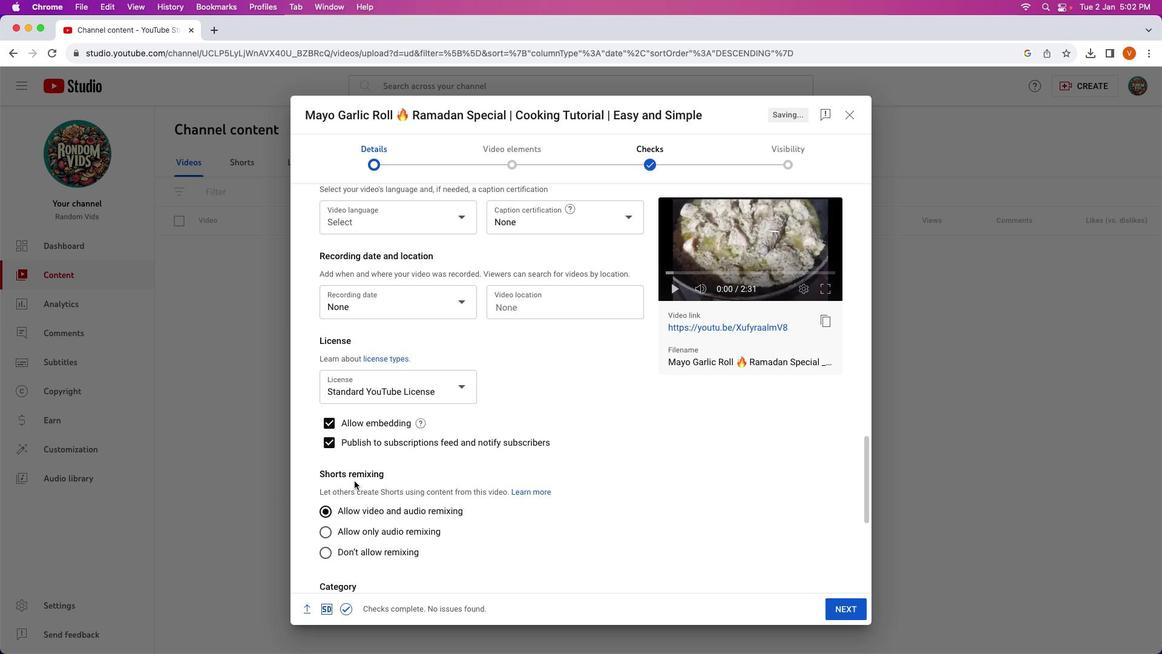 
Action: Mouse scrolled (354, 481) with delta (0, 0)
Screenshot: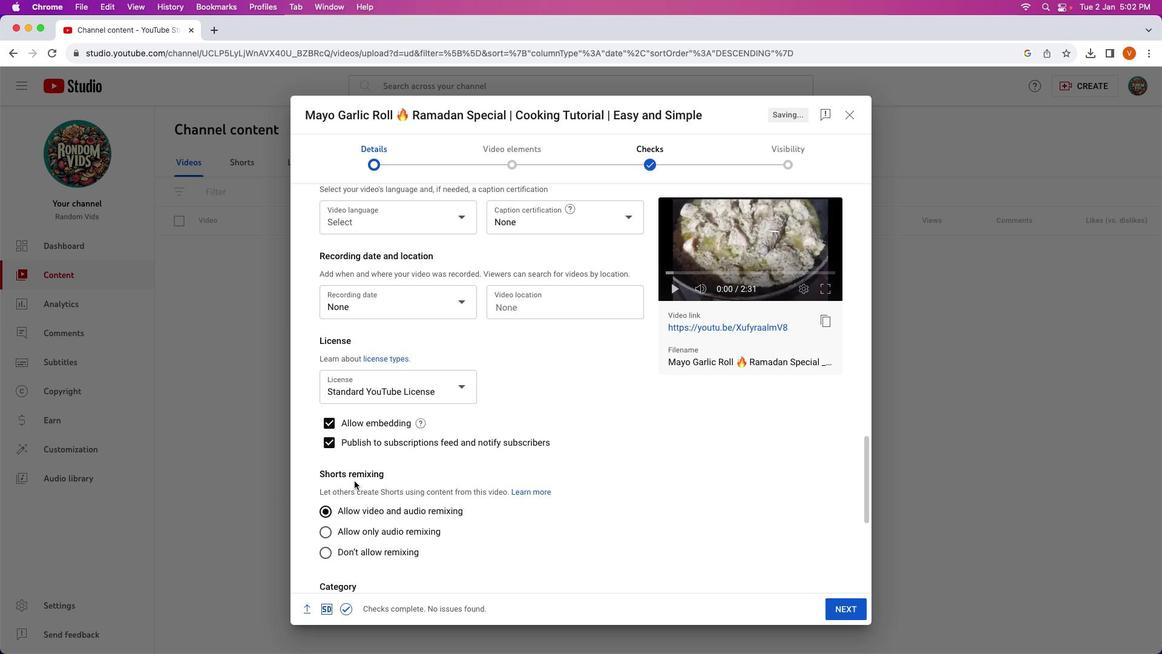 
Action: Mouse scrolled (354, 481) with delta (0, -1)
Screenshot: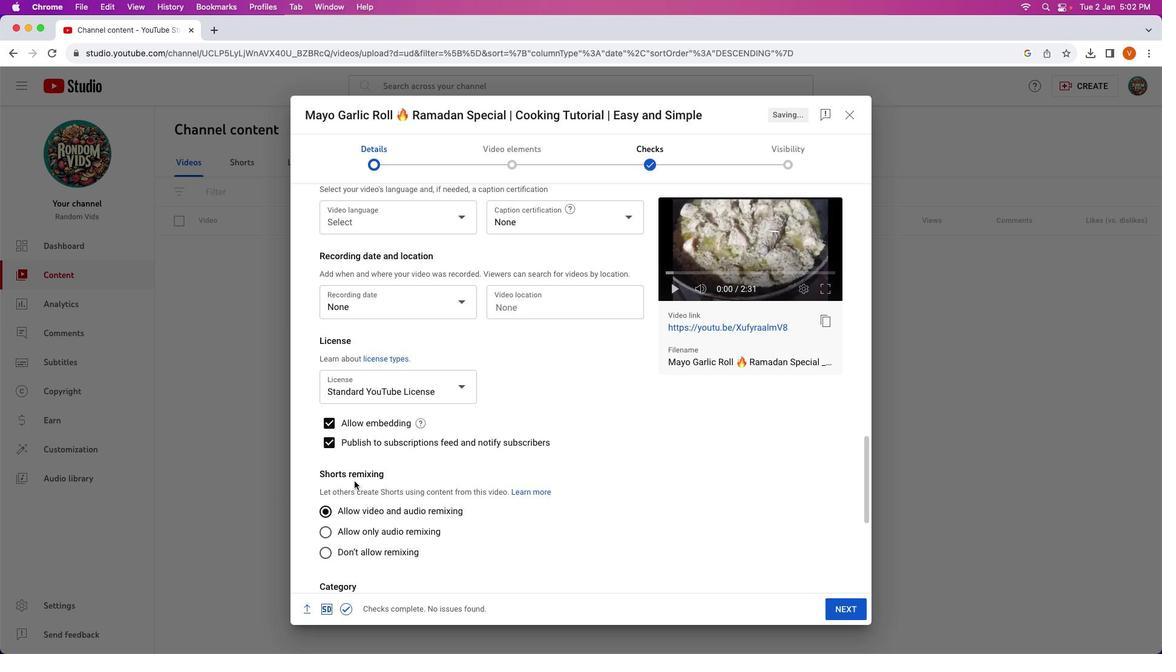 
Action: Mouse moved to (363, 390)
Screenshot: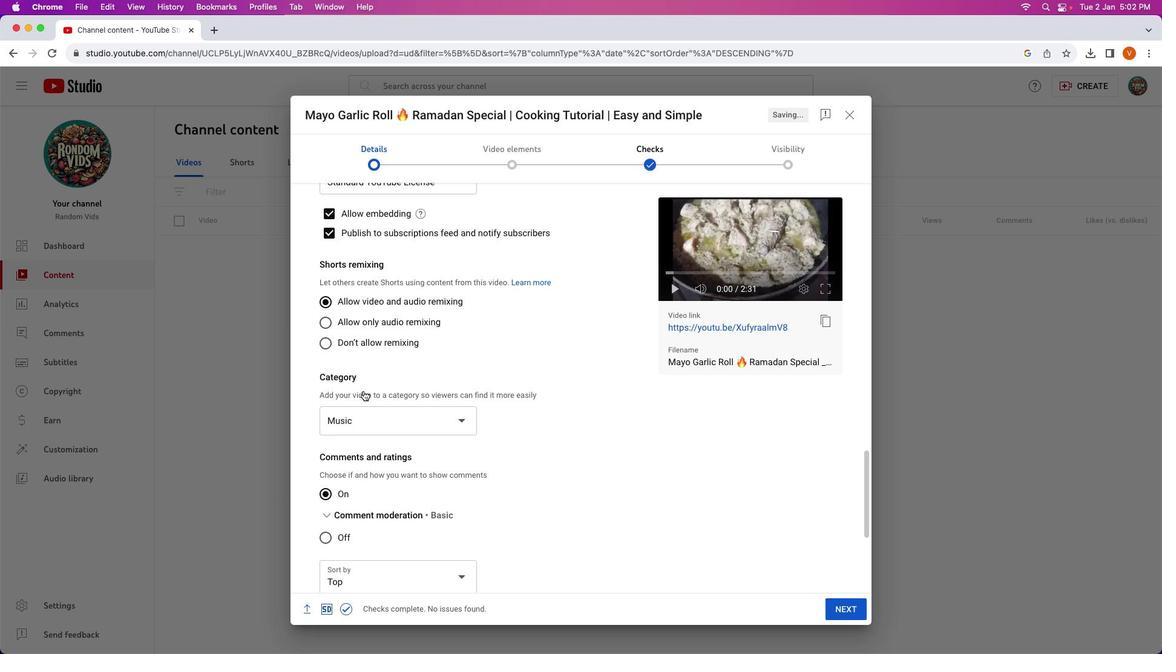 
Action: Mouse scrolled (363, 390) with delta (0, 0)
Screenshot: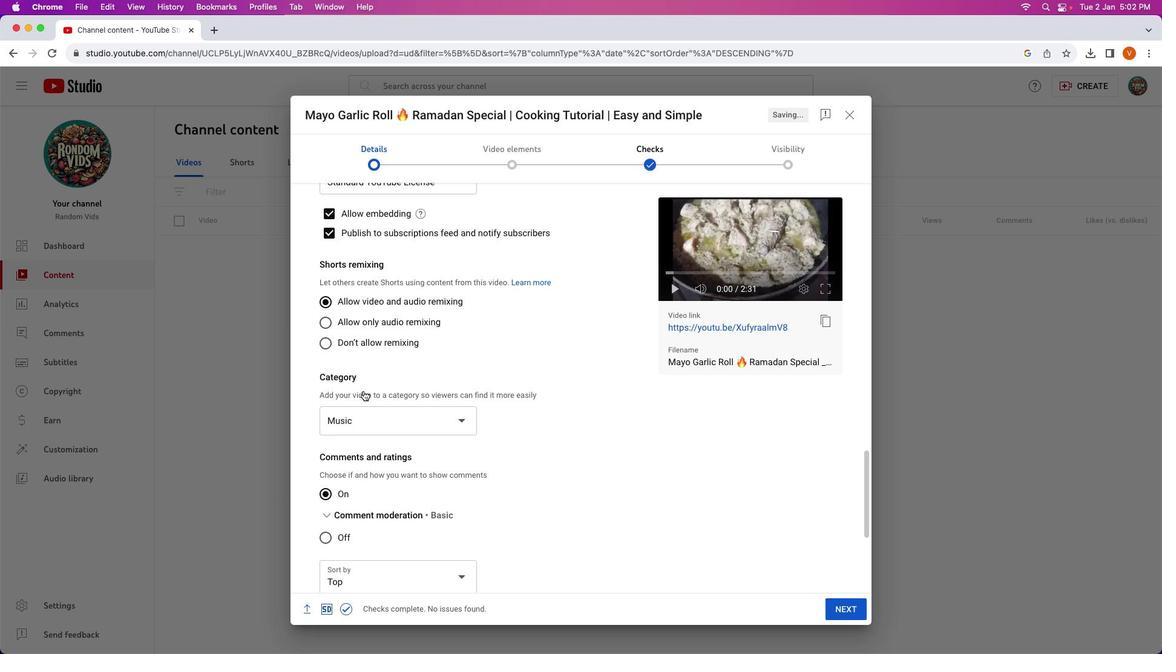 
Action: Mouse moved to (363, 390)
Screenshot: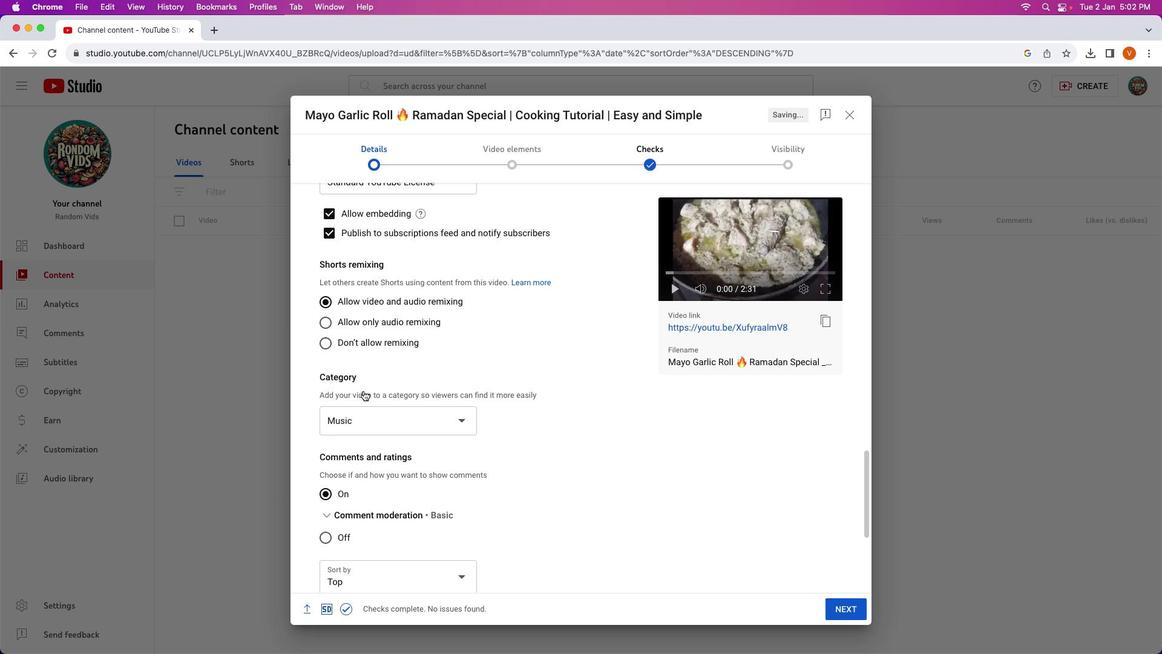 
Action: Mouse scrolled (363, 390) with delta (0, 0)
Screenshot: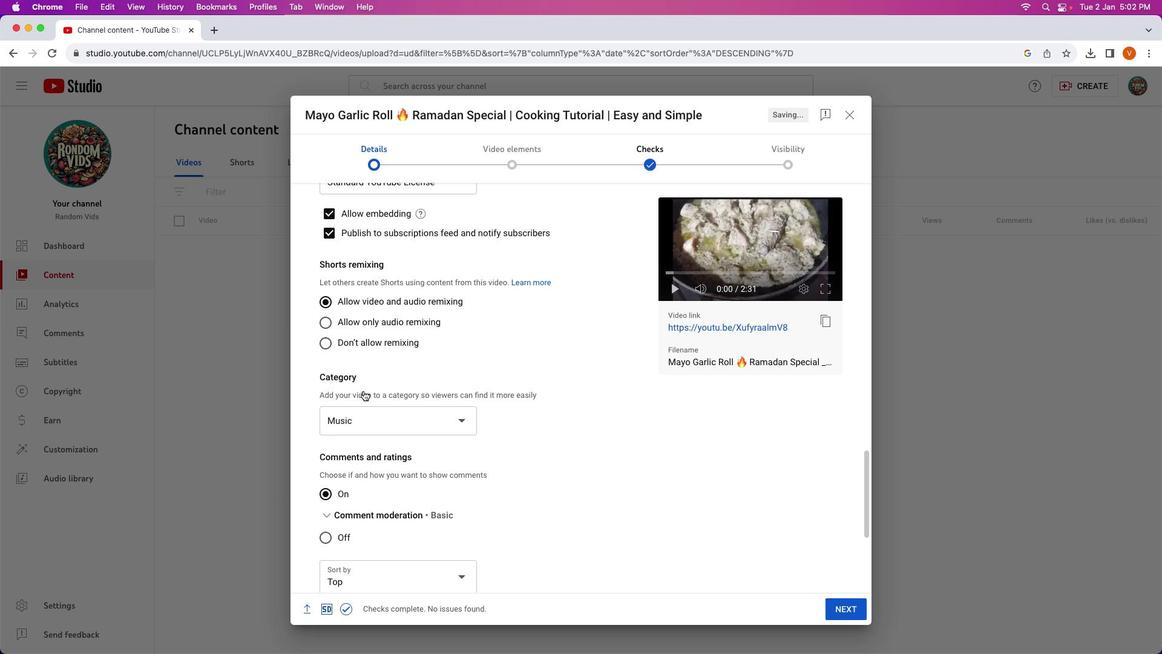 
Action: Mouse moved to (363, 390)
Screenshot: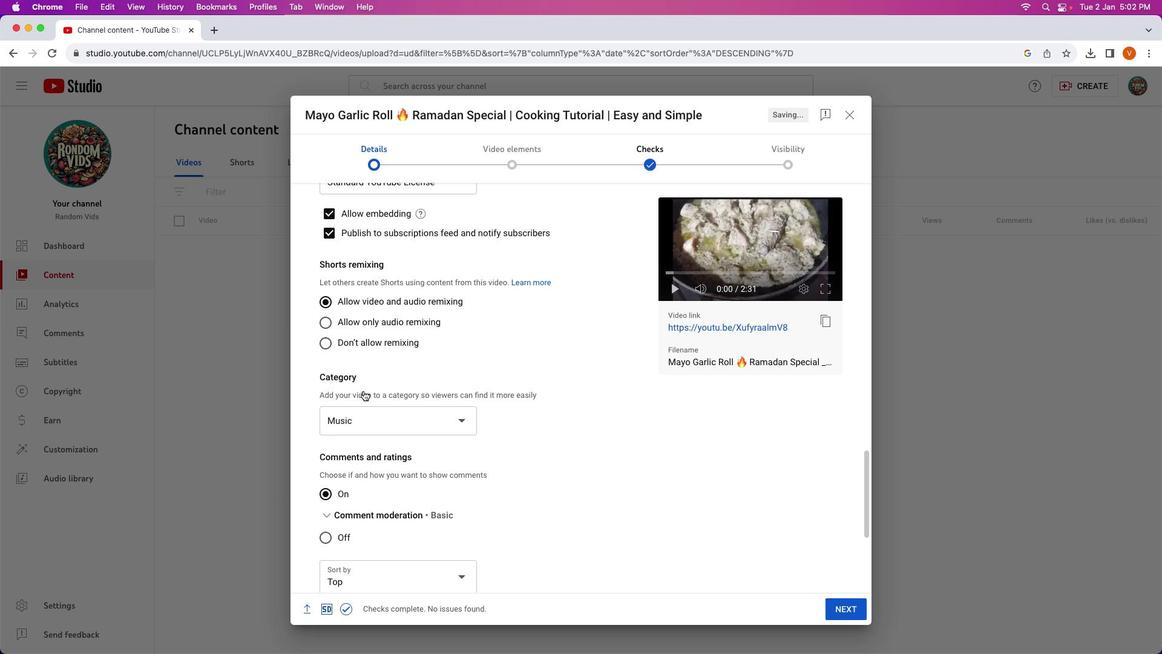 
Action: Mouse scrolled (363, 390) with delta (0, -1)
Screenshot: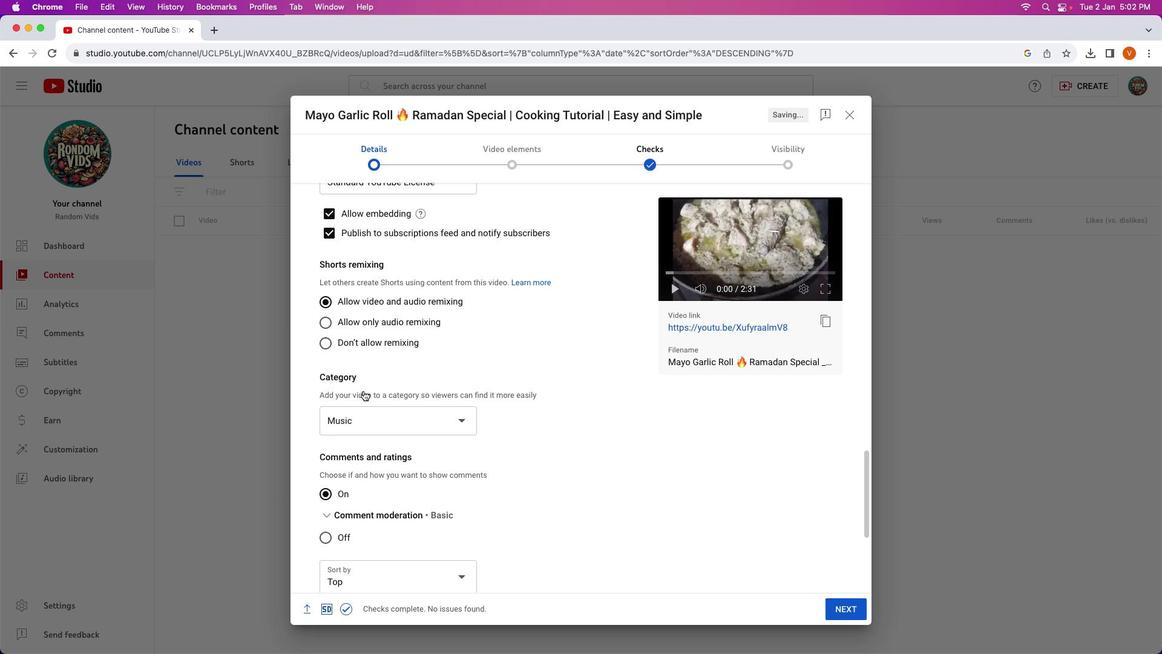 
Action: Mouse scrolled (363, 390) with delta (0, -2)
Screenshot: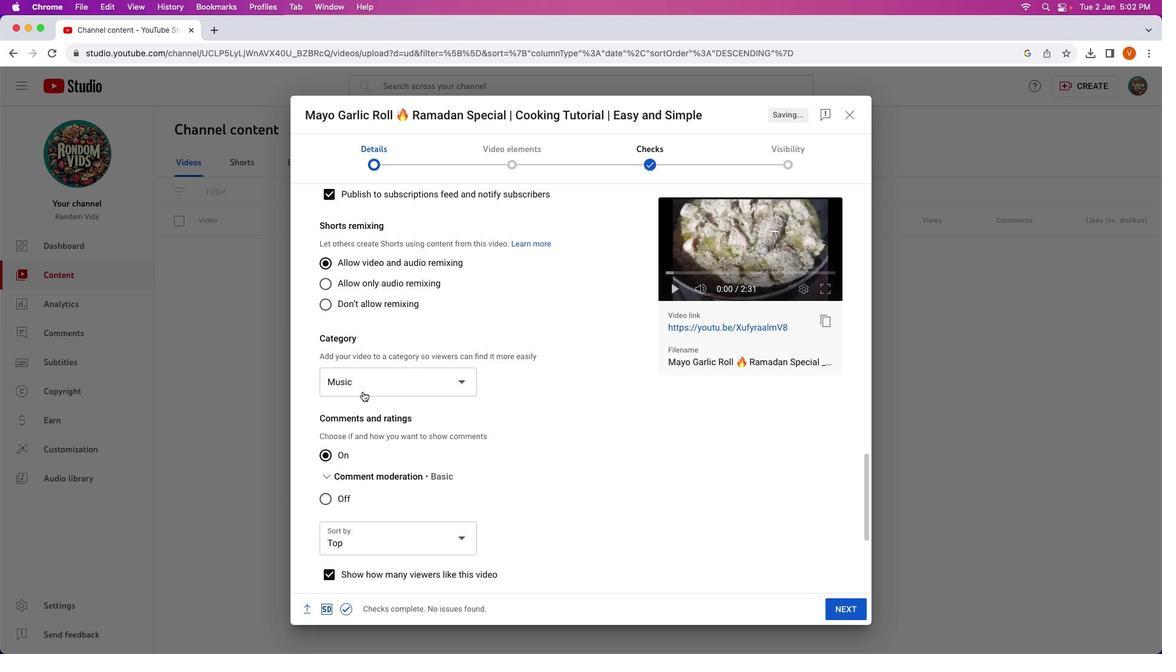 
Action: Mouse moved to (373, 390)
Screenshot: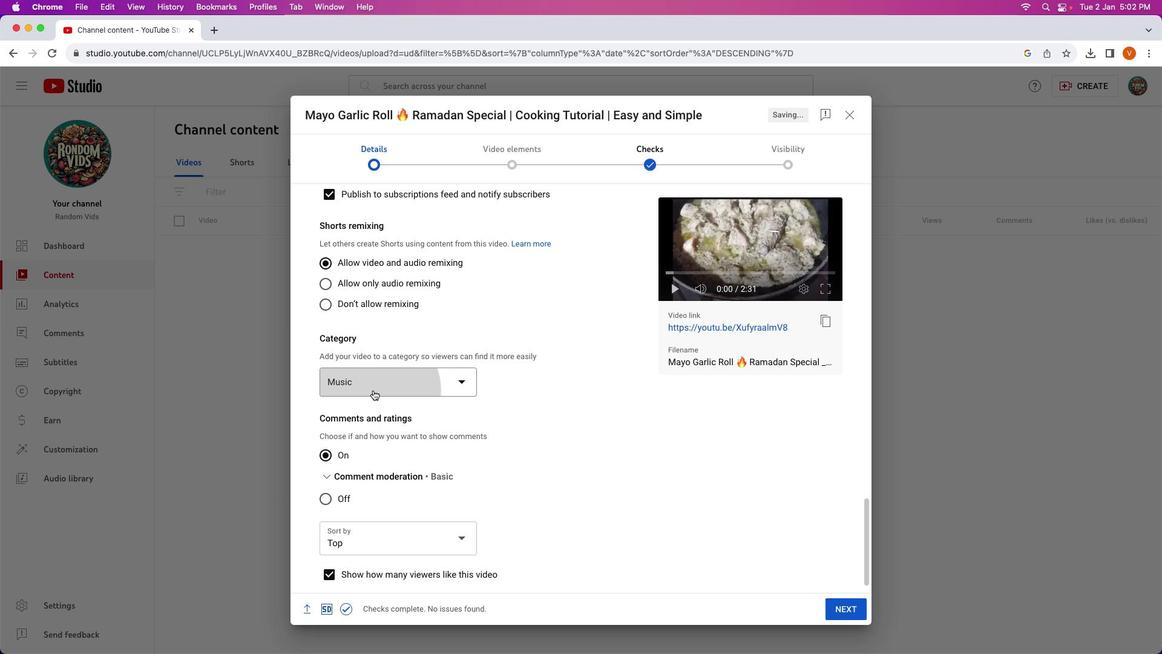 
Action: Mouse pressed left at (373, 390)
Screenshot: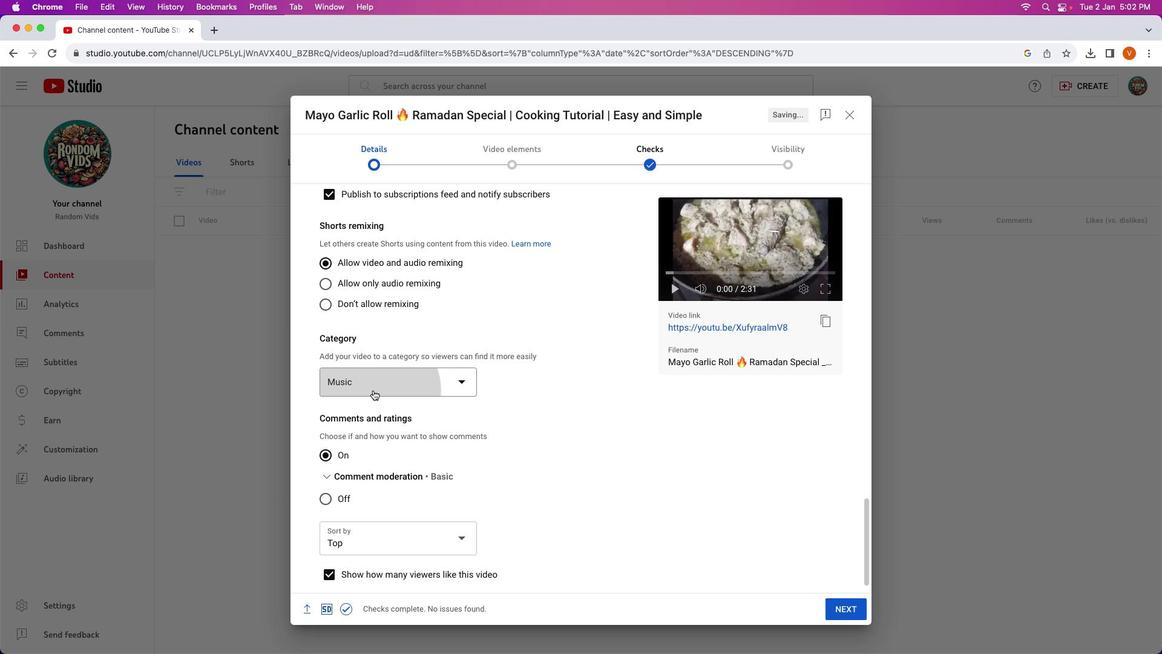 
Action: Mouse moved to (357, 304)
Screenshot: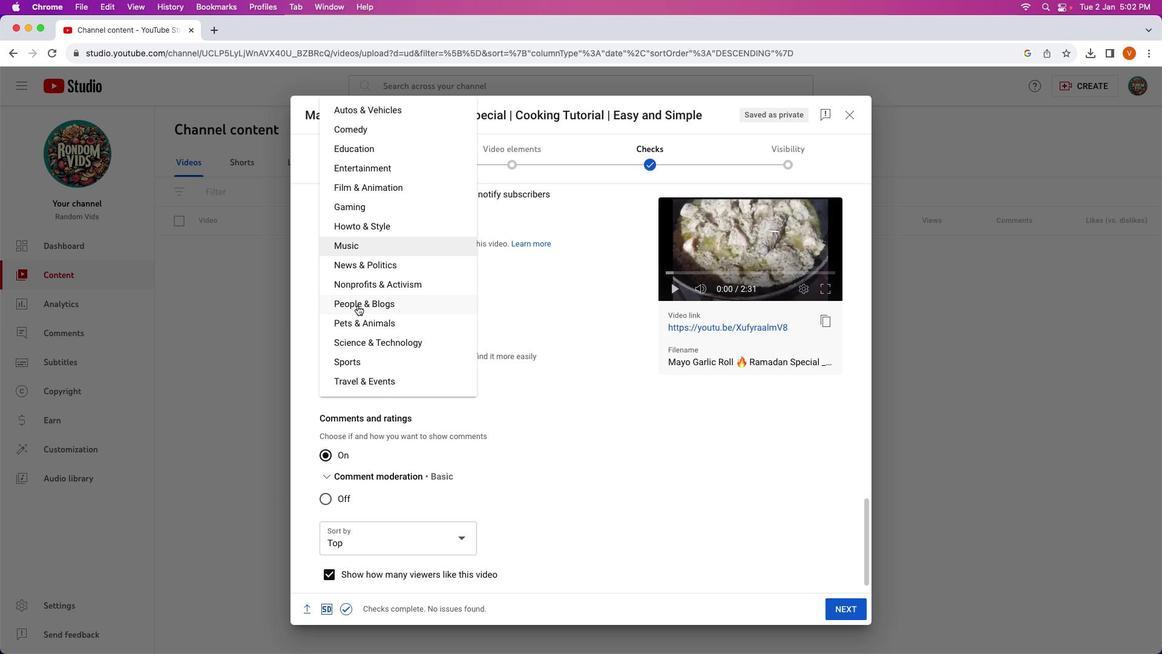 
Action: Mouse scrolled (357, 304) with delta (0, 0)
Screenshot: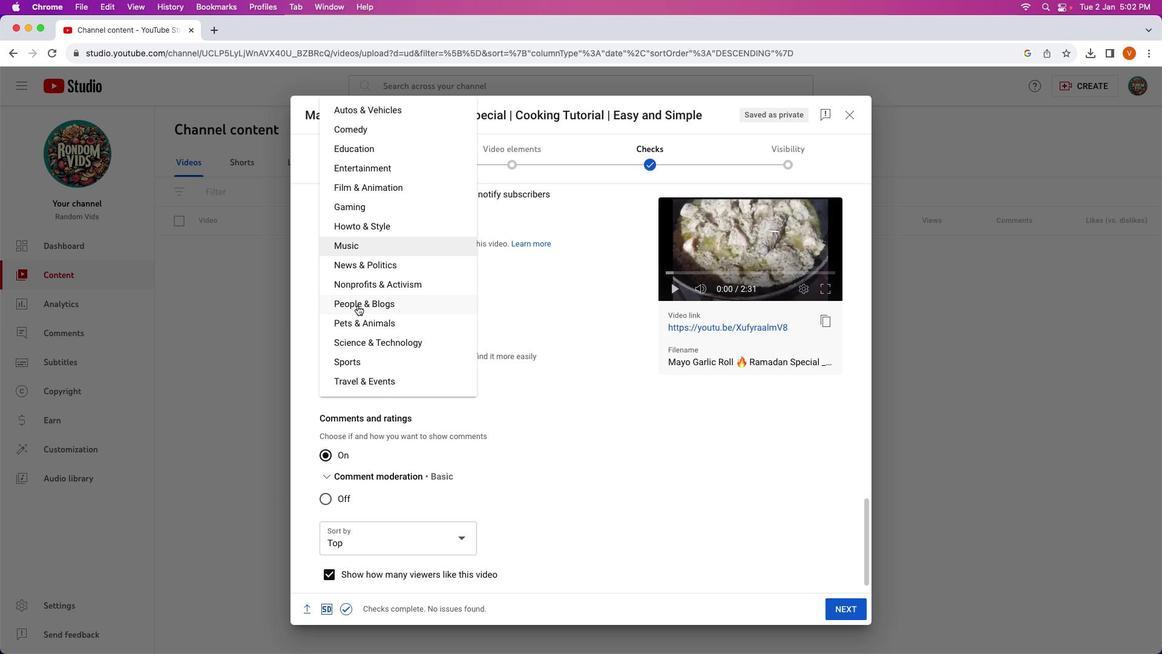 
Action: Mouse moved to (357, 305)
Screenshot: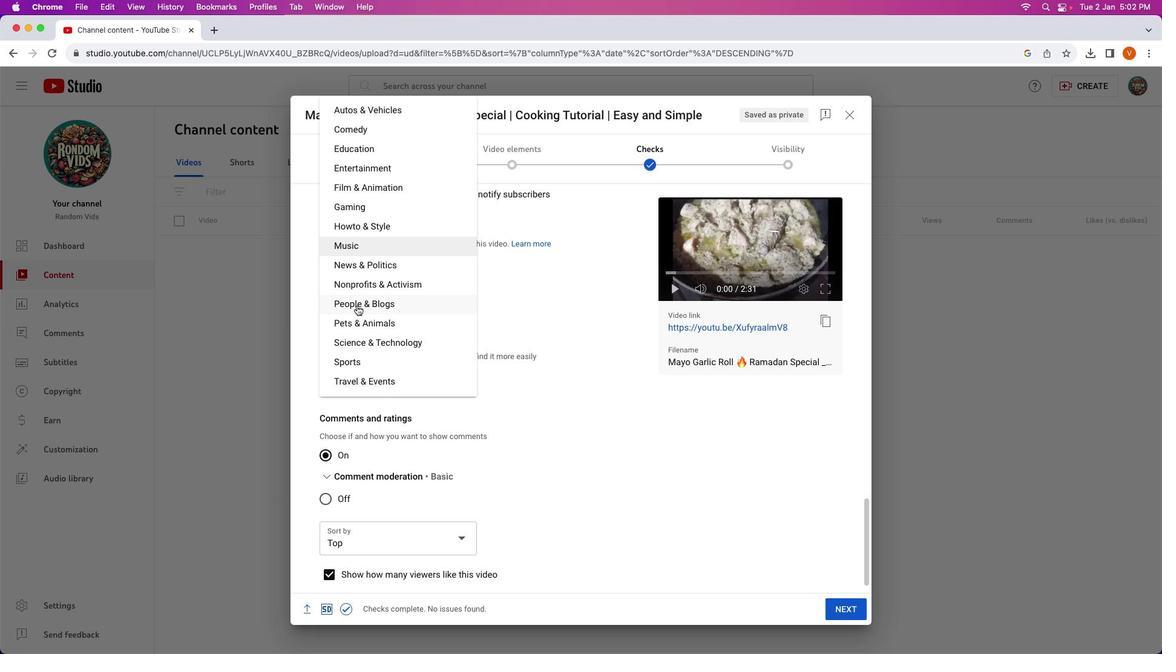 
Action: Mouse scrolled (357, 305) with delta (0, 0)
Screenshot: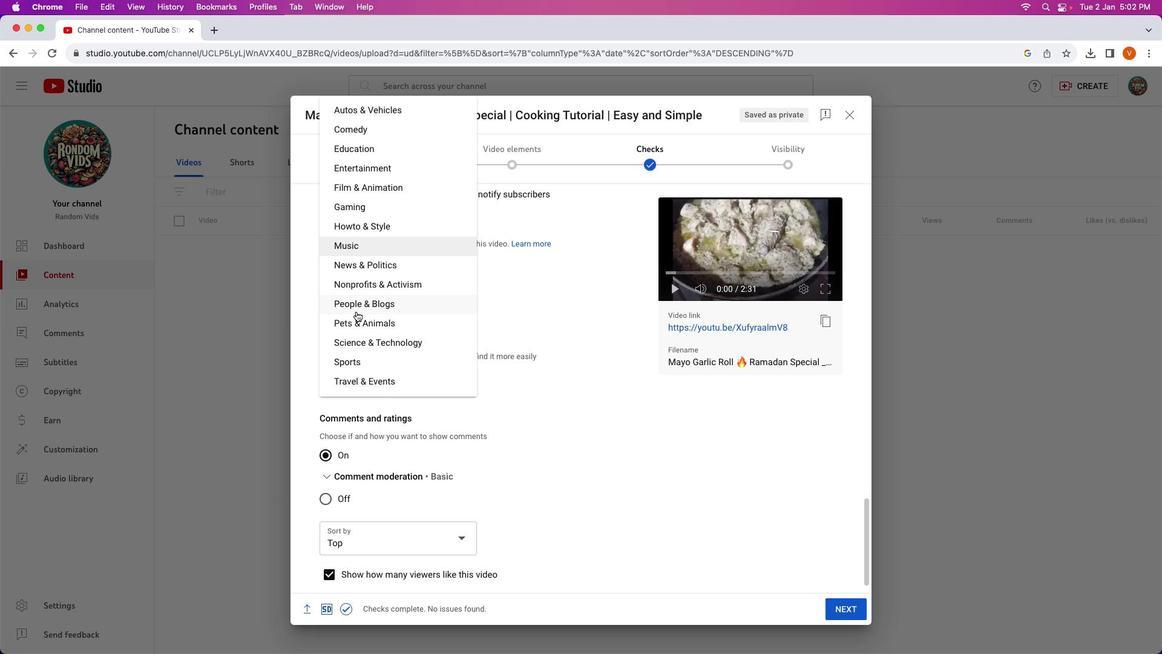 
Action: Mouse moved to (374, 234)
Screenshot: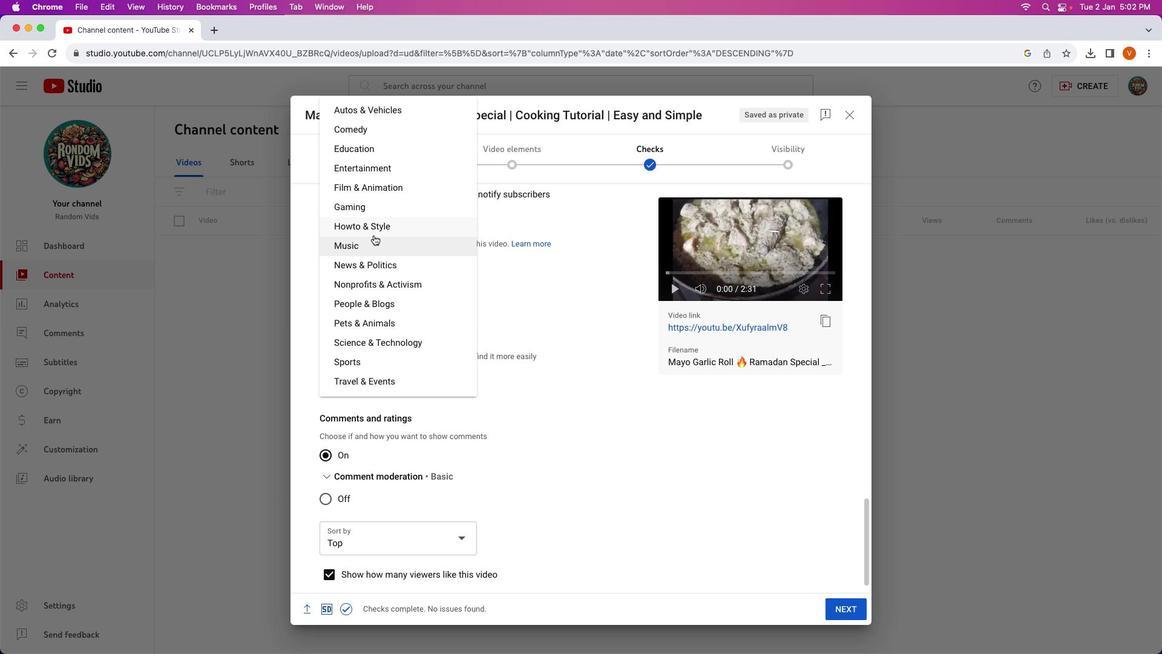 
Action: Mouse pressed left at (374, 234)
Screenshot: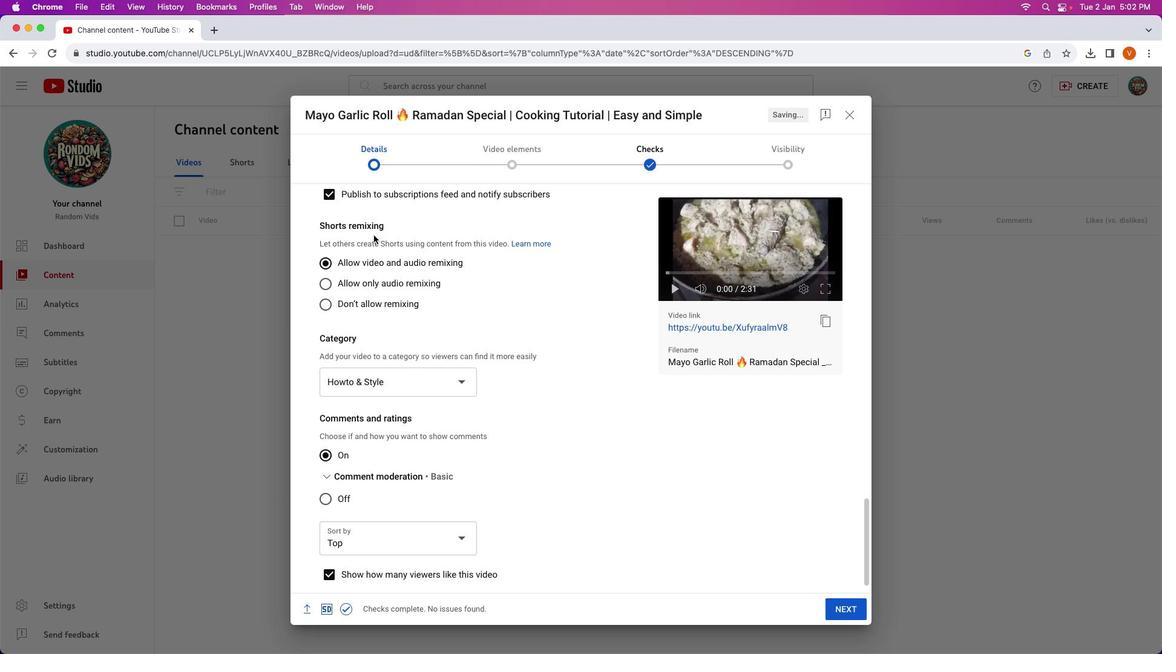 
Action: Mouse moved to (859, 603)
Screenshot: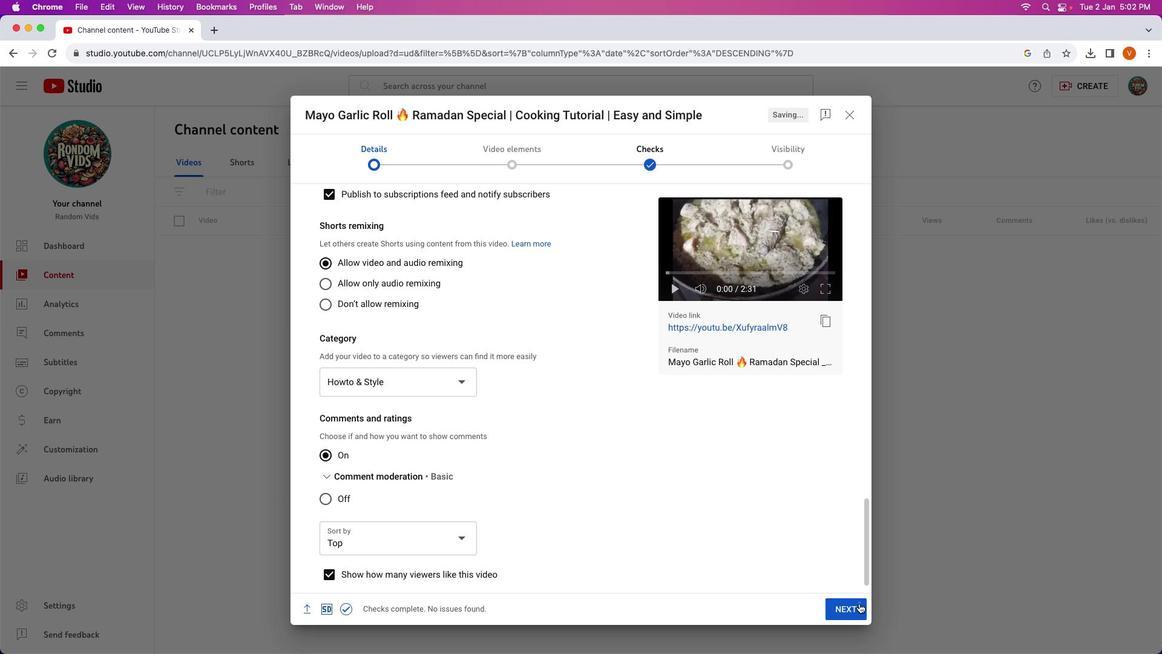 
Action: Mouse pressed left at (859, 603)
Screenshot: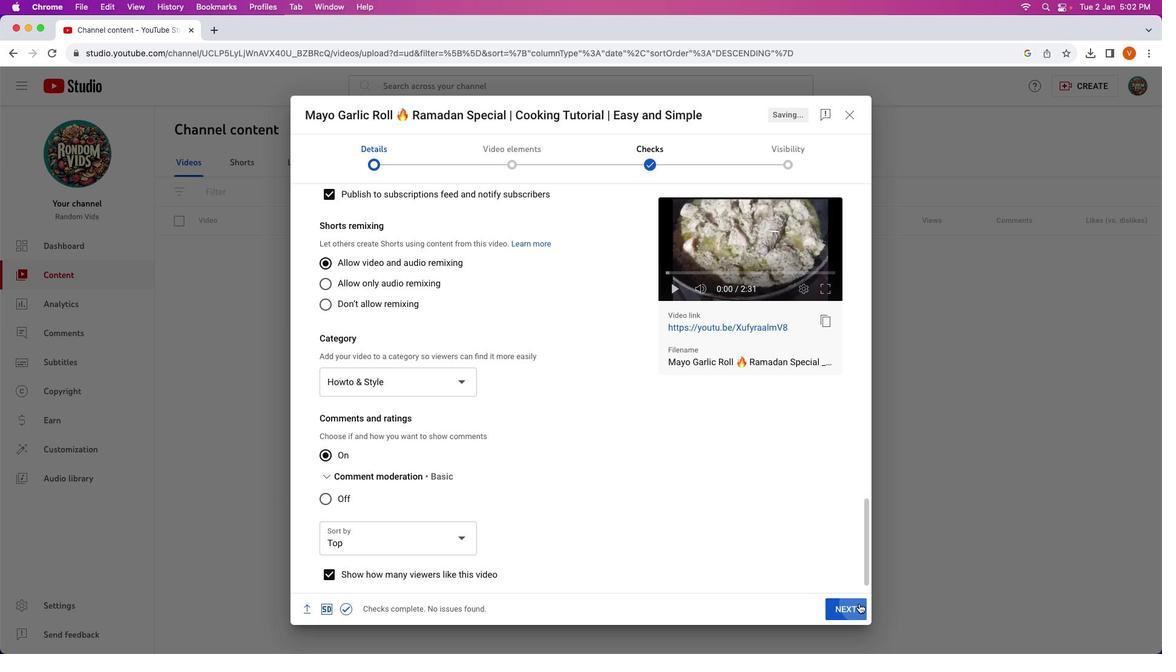
Action: Mouse moved to (844, 609)
Screenshot: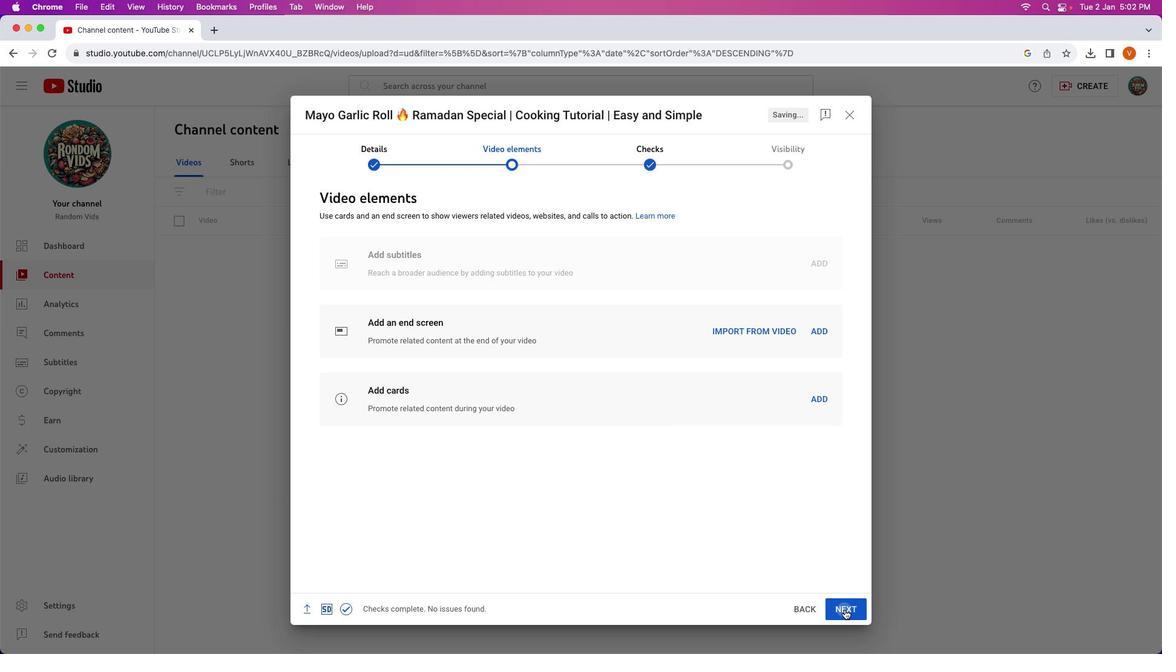 
Action: Mouse pressed left at (844, 609)
Screenshot: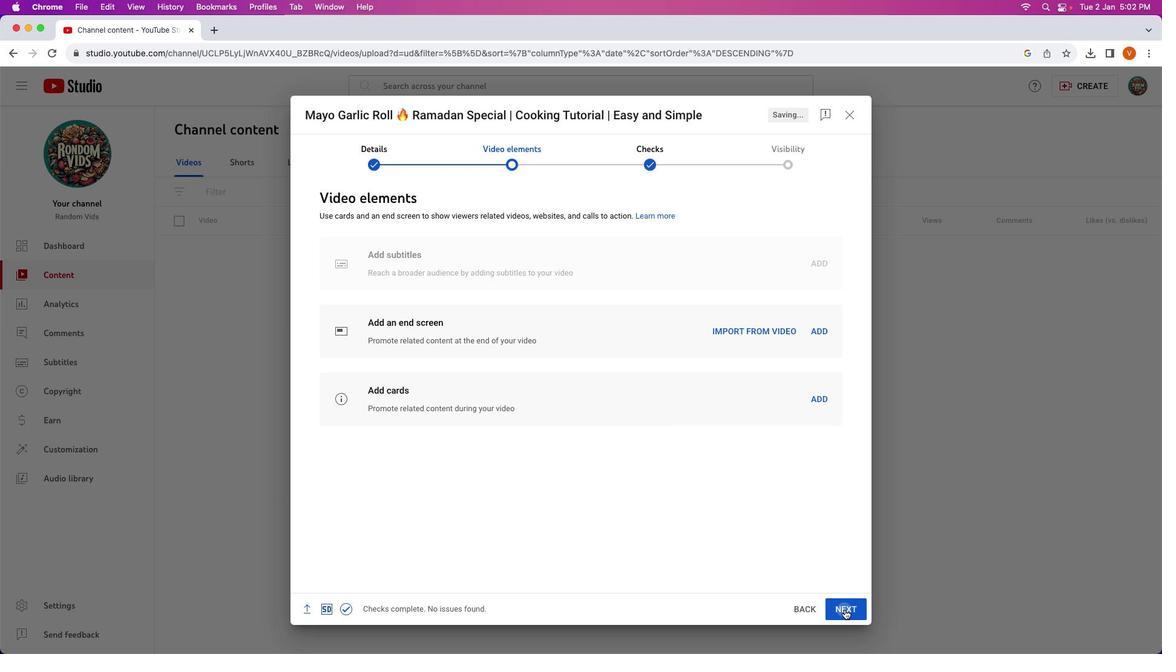 
Action: Mouse moved to (844, 609)
Screenshot: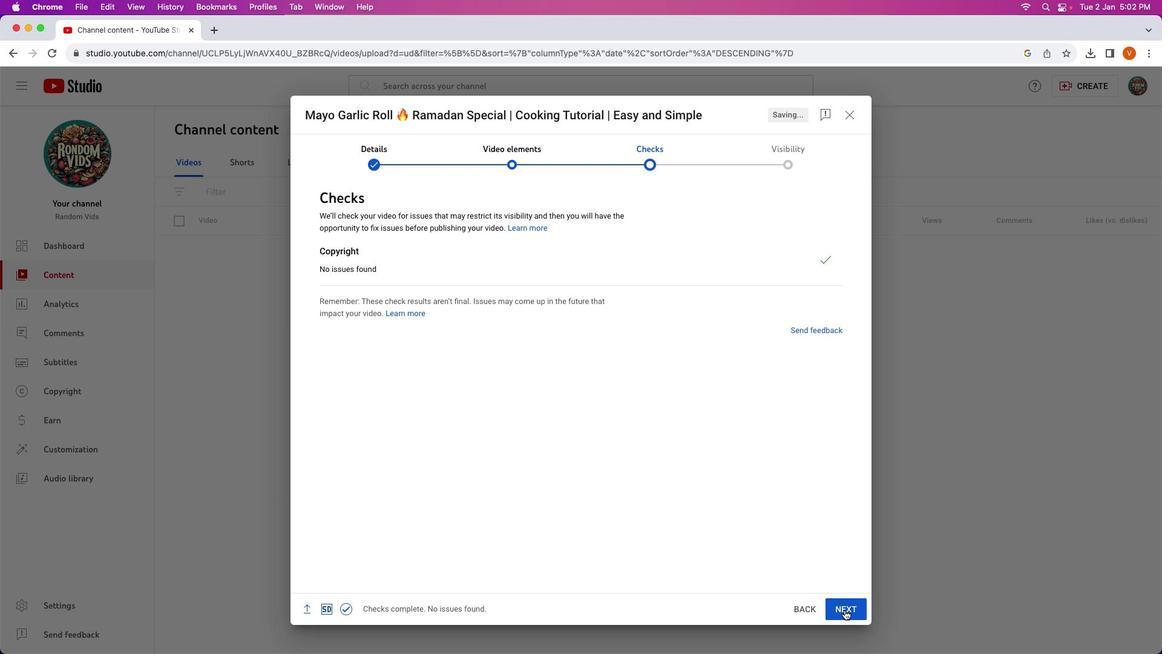
Action: Mouse pressed left at (844, 609)
Screenshot: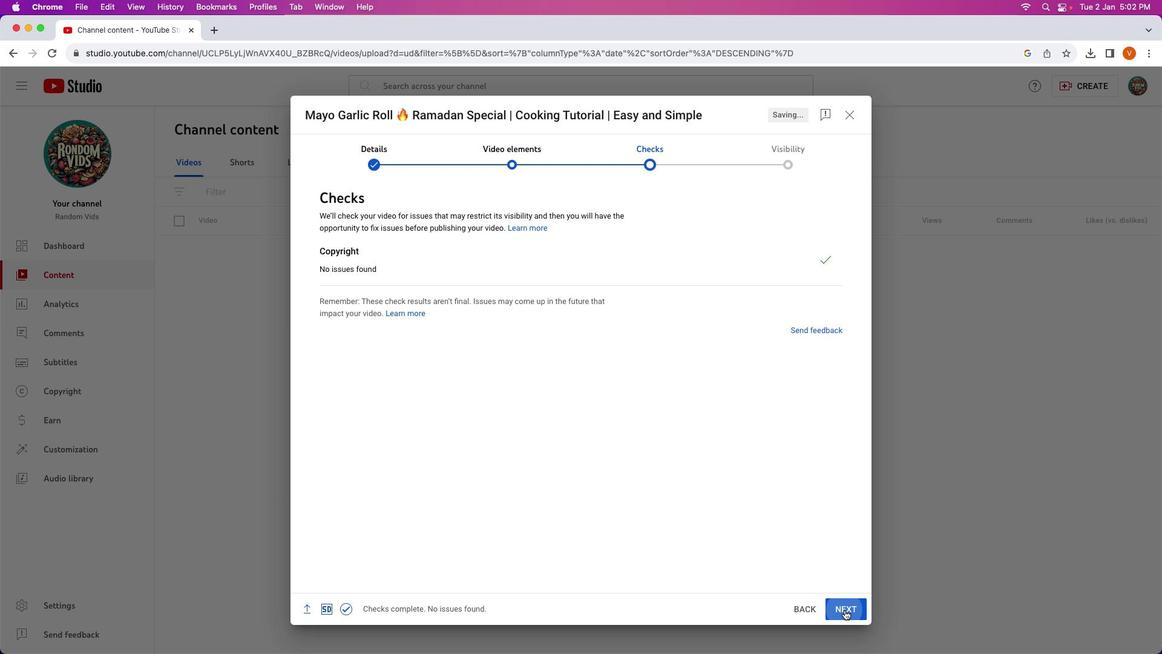 
Action: Mouse moved to (798, 603)
Screenshot: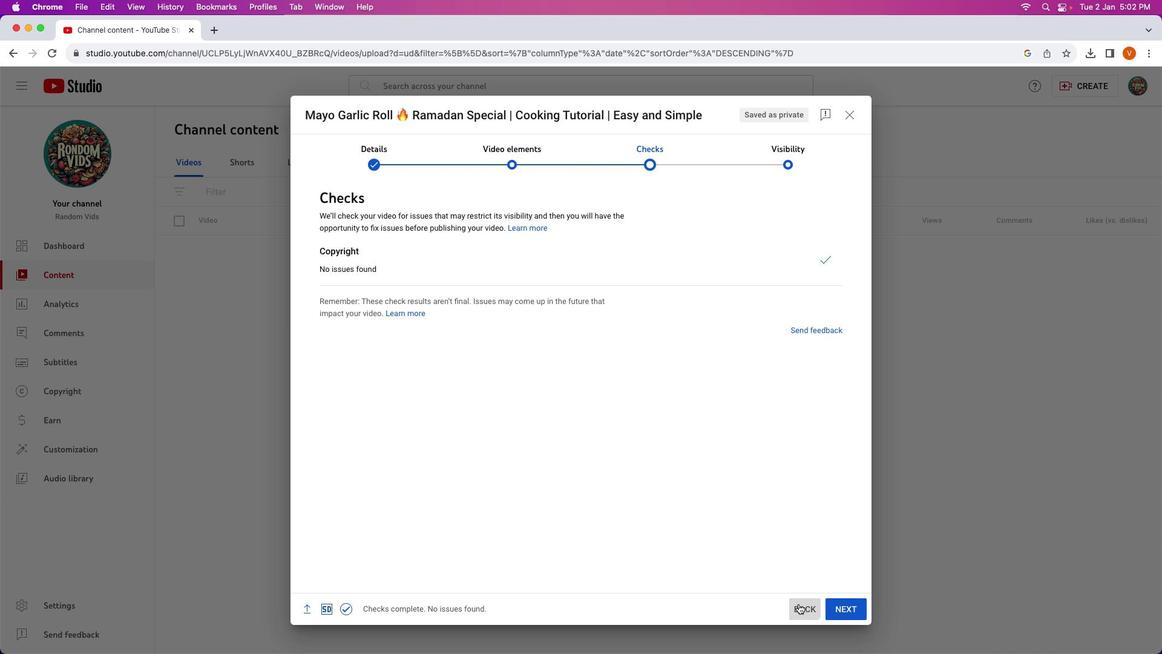 
Action: Mouse pressed left at (798, 603)
Screenshot: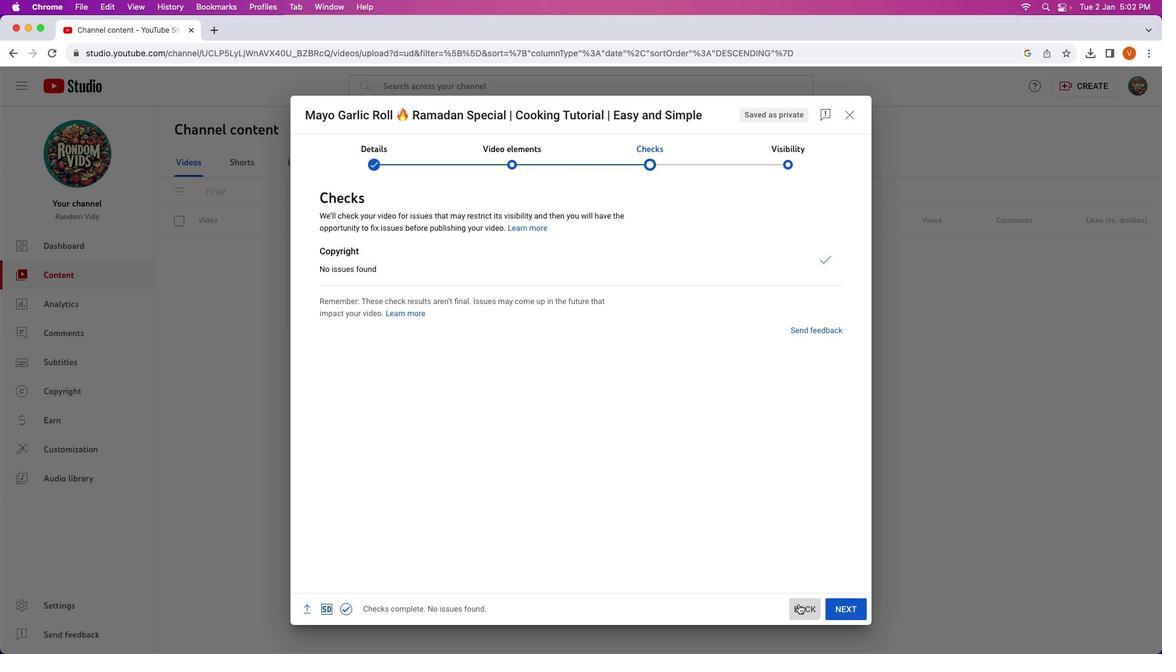 
Action: Mouse moved to (799, 603)
Screenshot: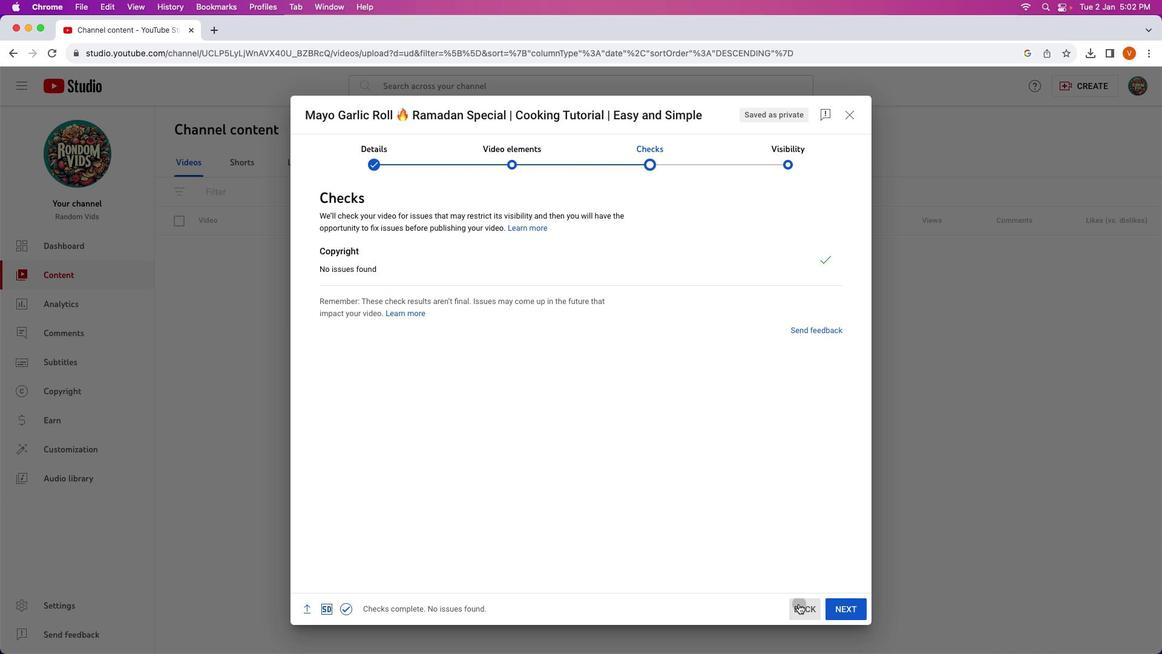 
Action: Mouse pressed left at (799, 603)
Screenshot: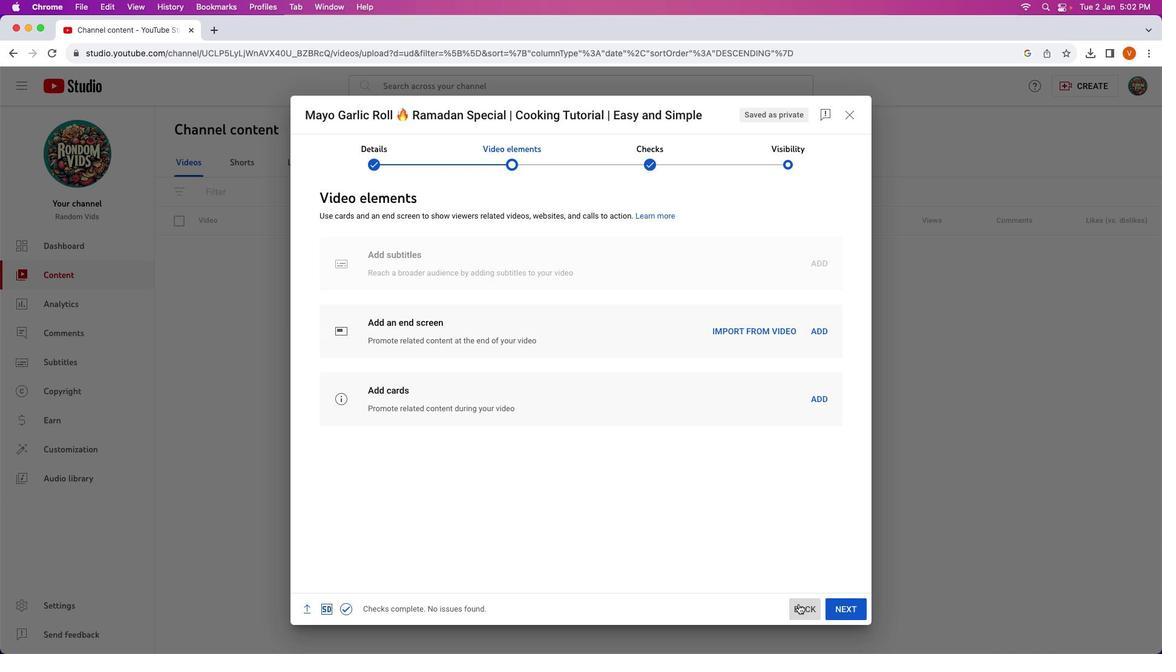
Action: Mouse pressed left at (799, 603)
Screenshot: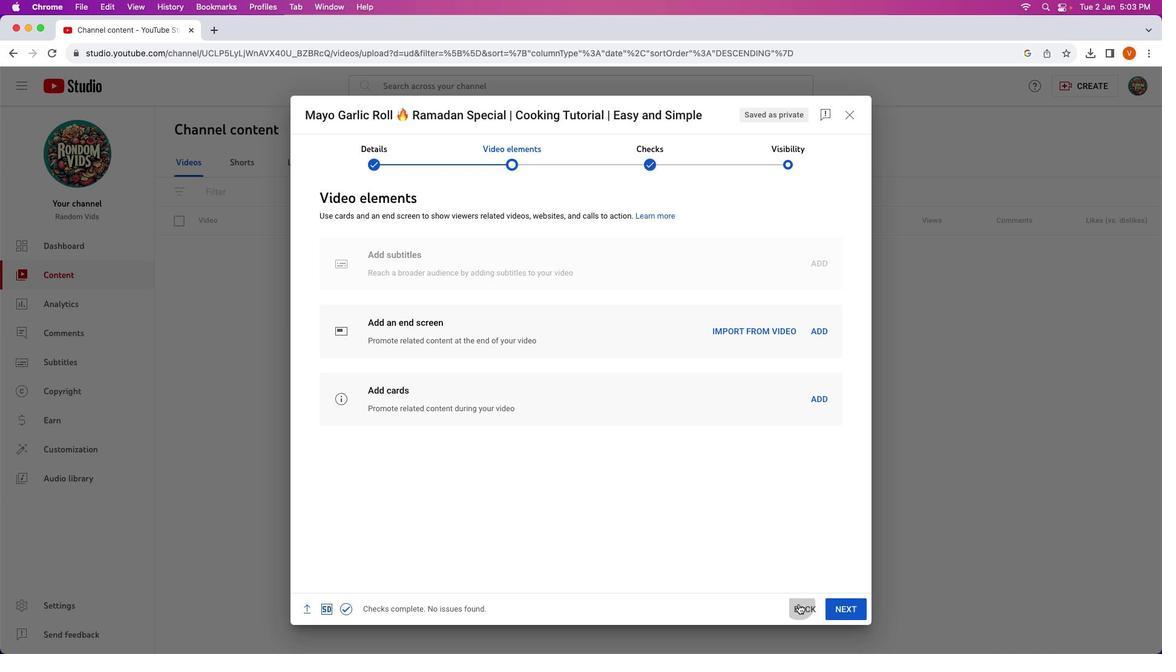 
Action: Mouse moved to (580, 359)
Screenshot: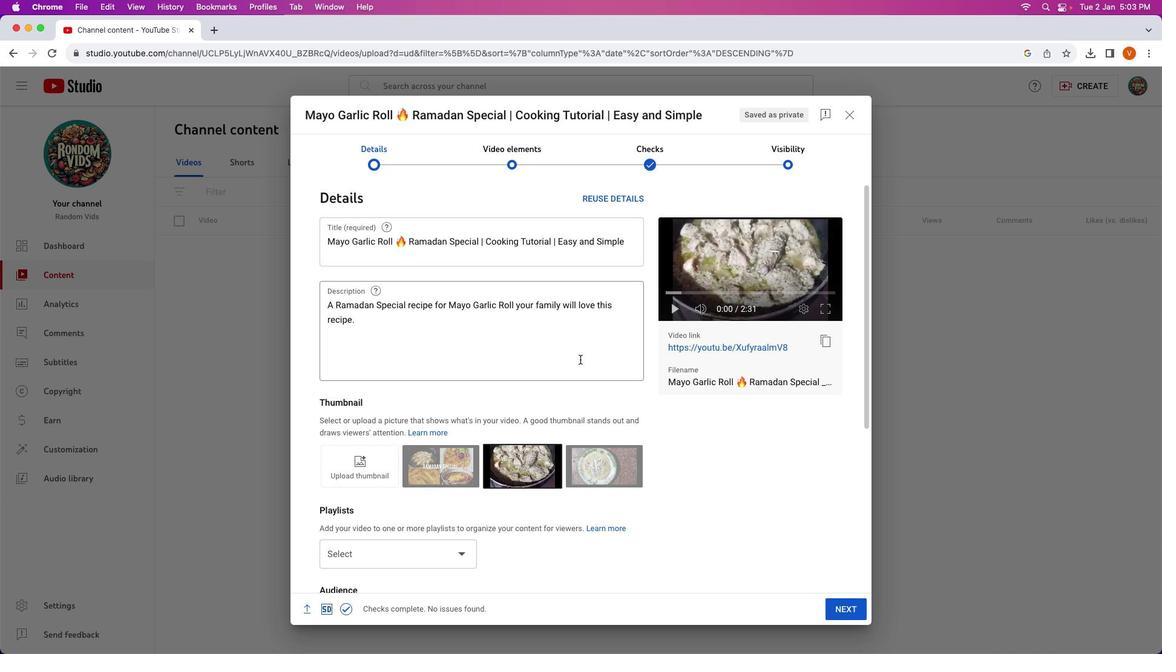 
Action: Mouse scrolled (580, 359) with delta (0, 0)
Screenshot: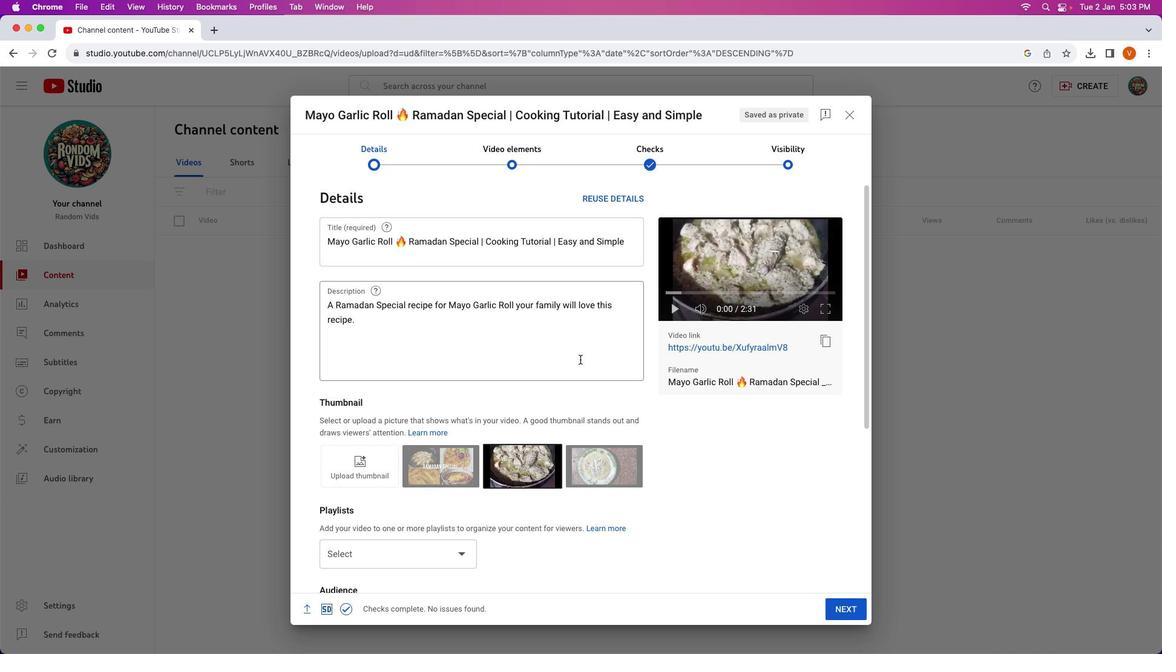 
Action: Mouse scrolled (580, 359) with delta (0, 0)
Screenshot: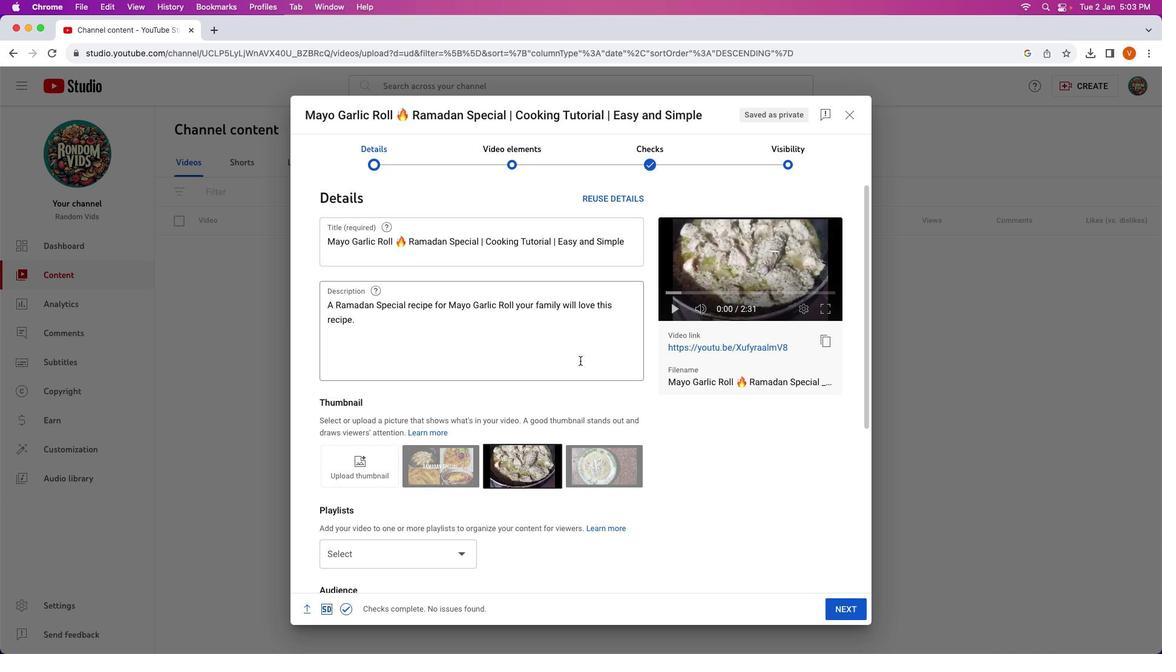 
Action: Mouse scrolled (580, 359) with delta (0, 1)
Screenshot: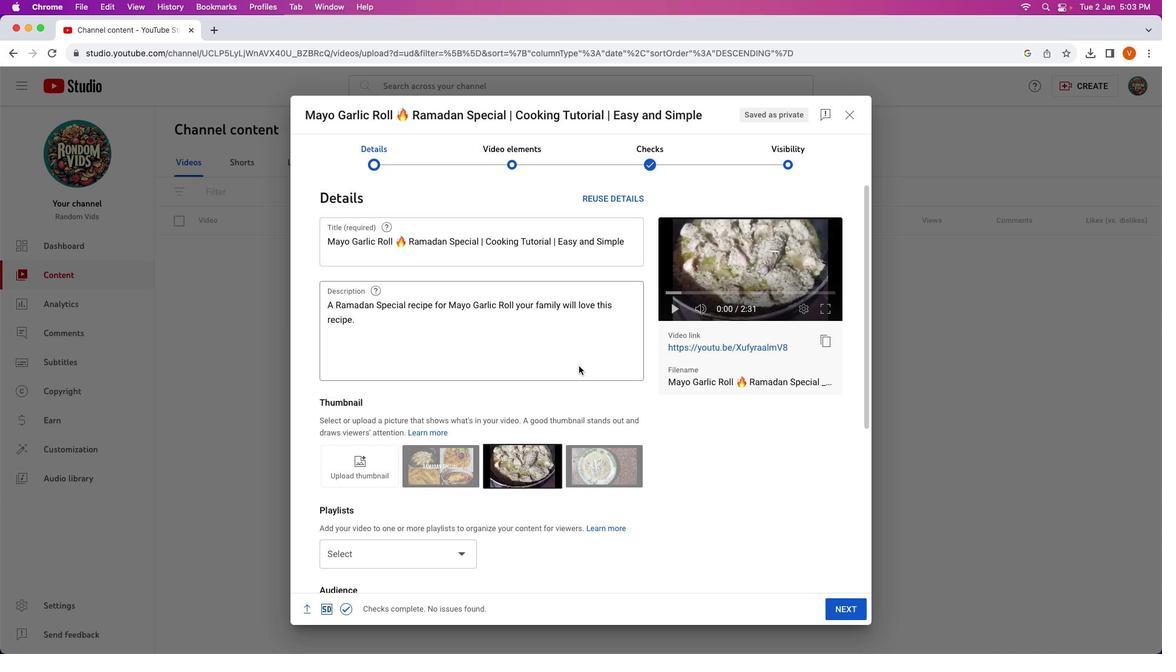 
Action: Mouse moved to (412, 461)
Screenshot: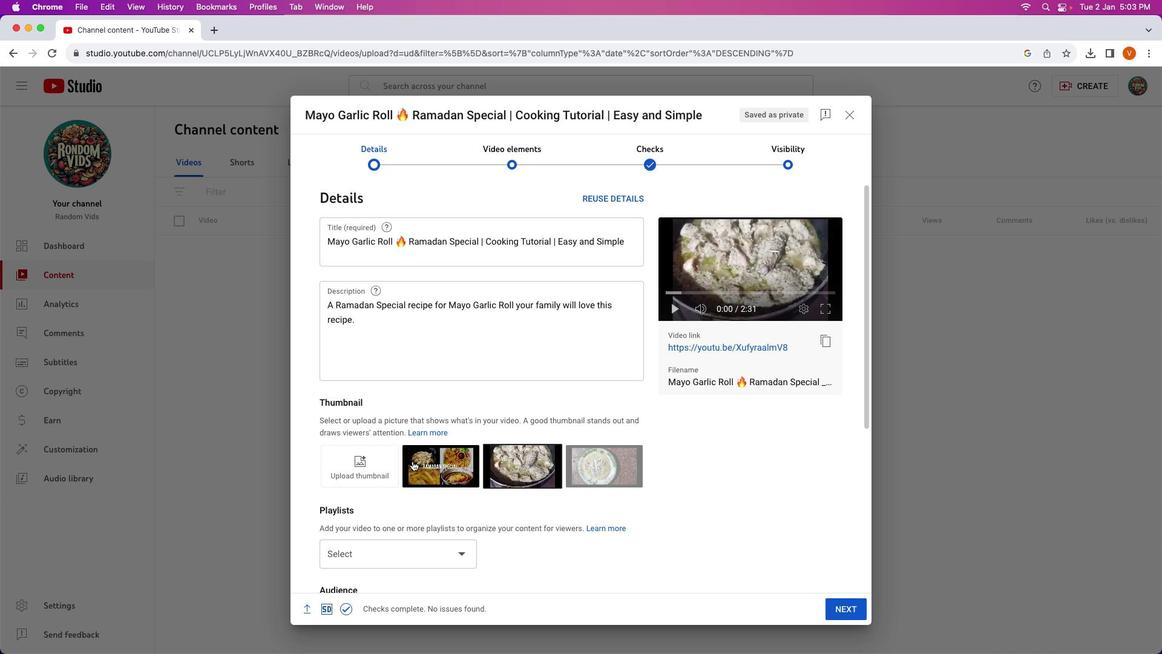 
Action: Mouse pressed left at (412, 461)
Screenshot: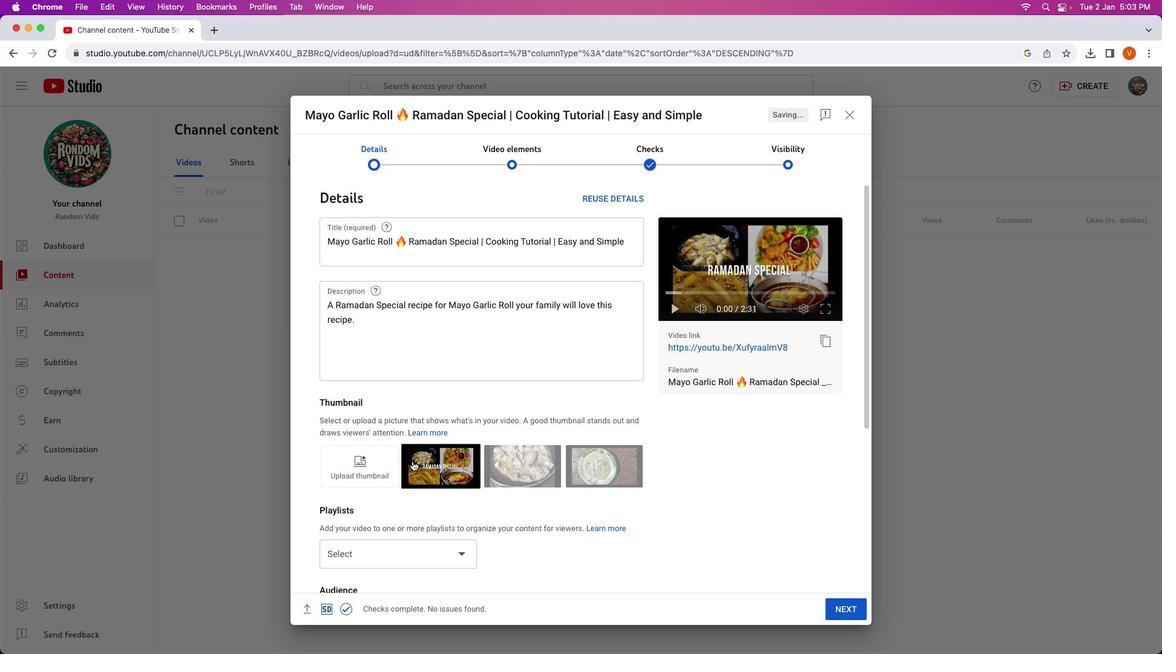 
Action: Mouse moved to (841, 606)
Screenshot: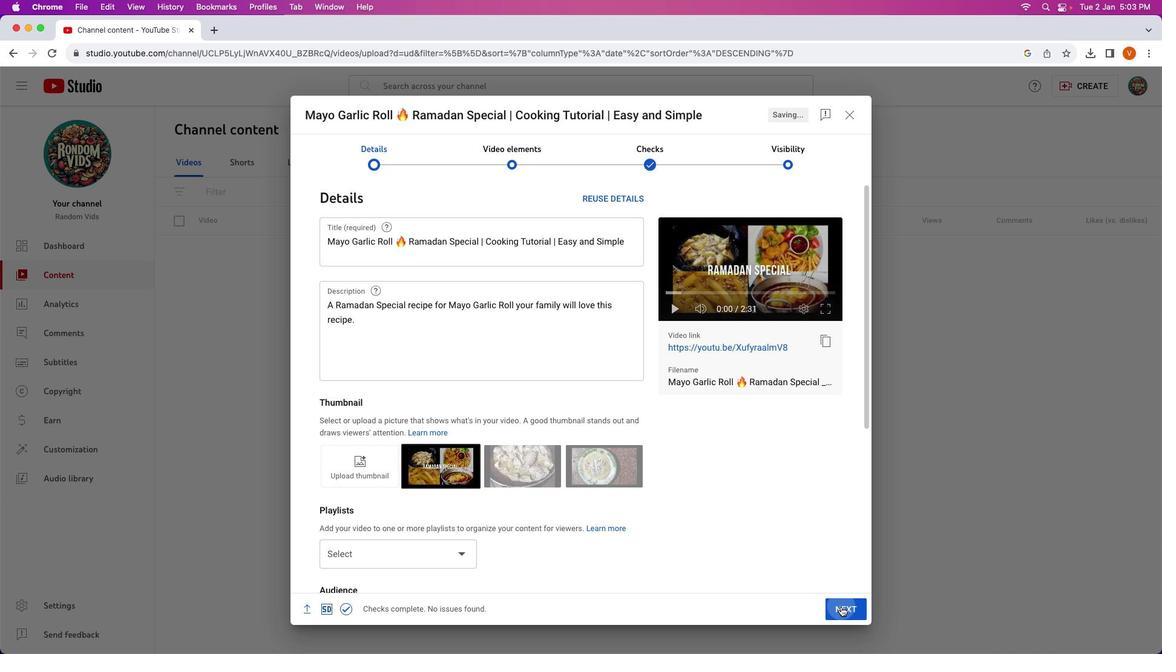 
Action: Mouse pressed left at (841, 606)
Screenshot: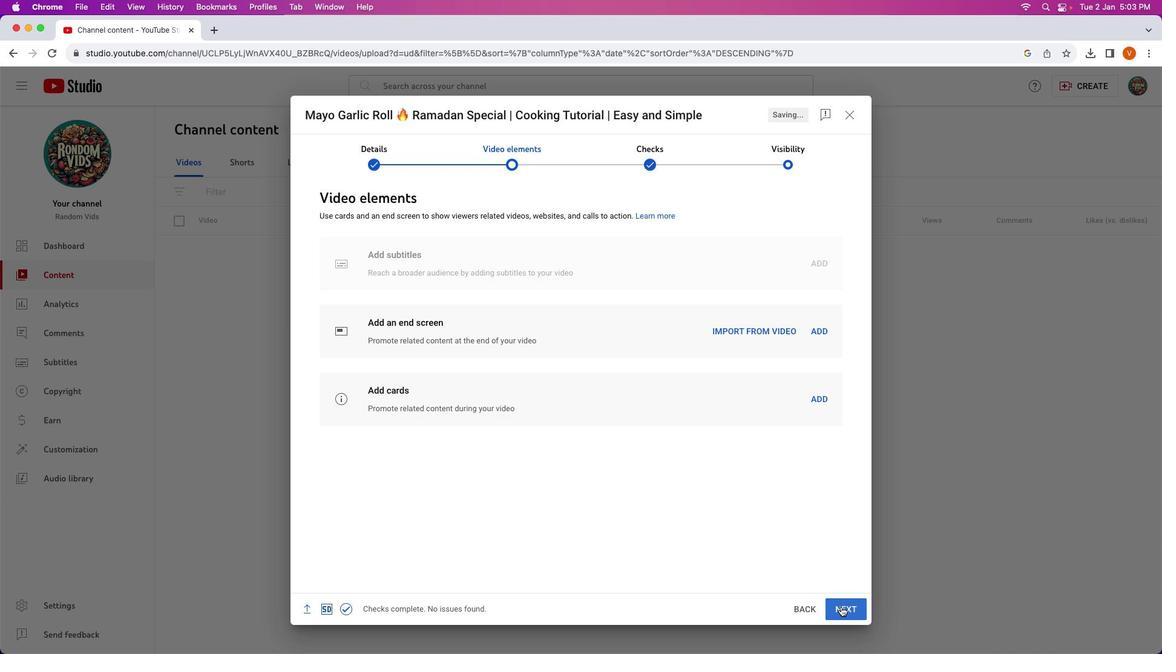 
Action: Mouse pressed left at (841, 606)
Screenshot: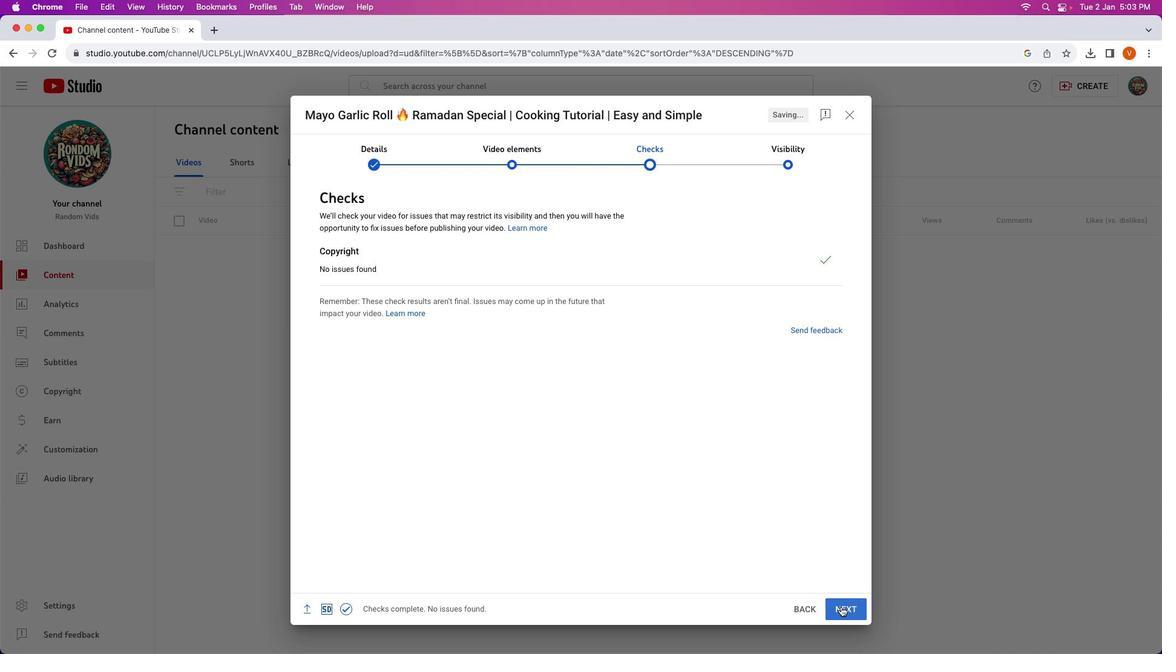 
Action: Mouse pressed left at (841, 606)
Screenshot: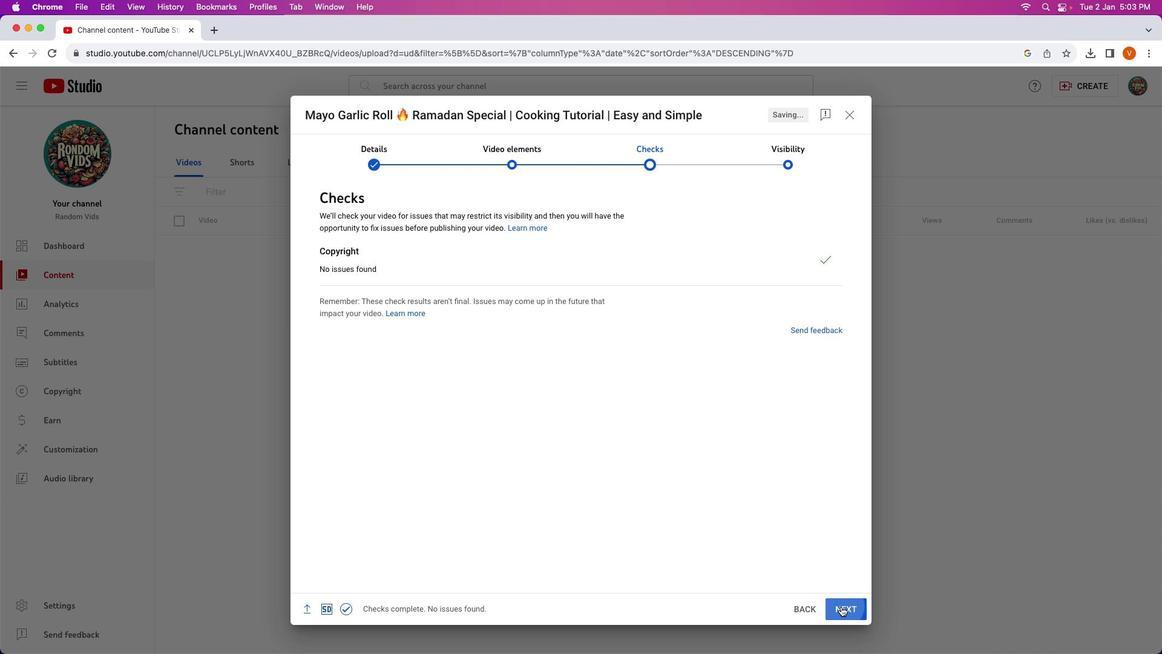 
Action: Mouse pressed left at (841, 606)
Screenshot: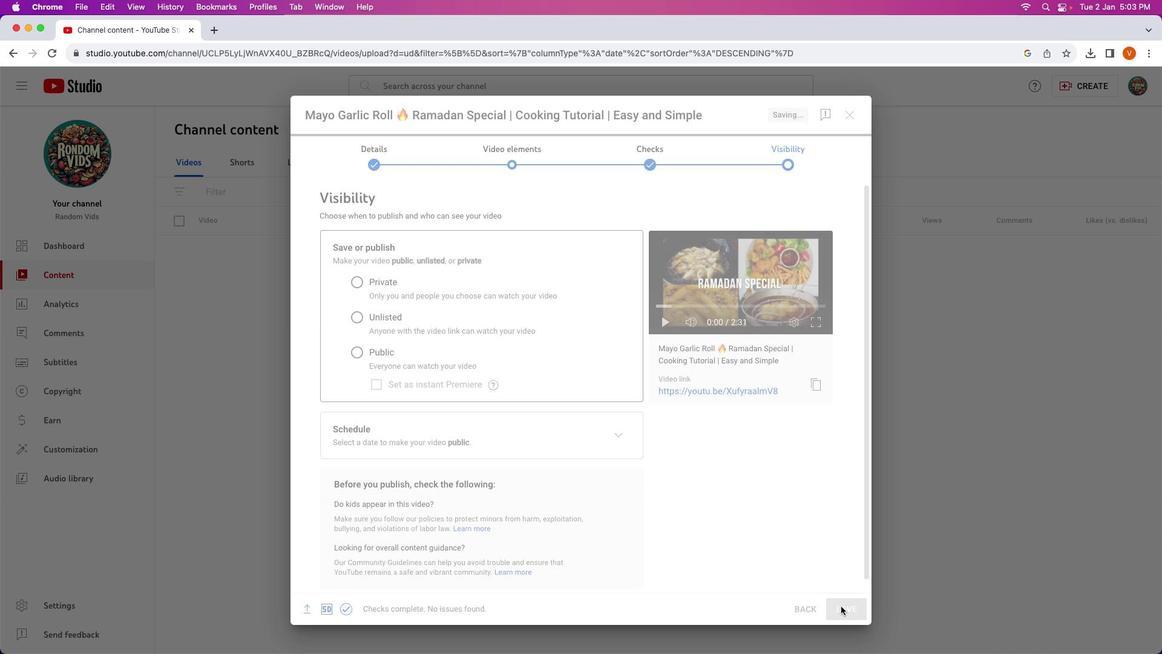 
Action: Mouse moved to (359, 320)
Screenshot: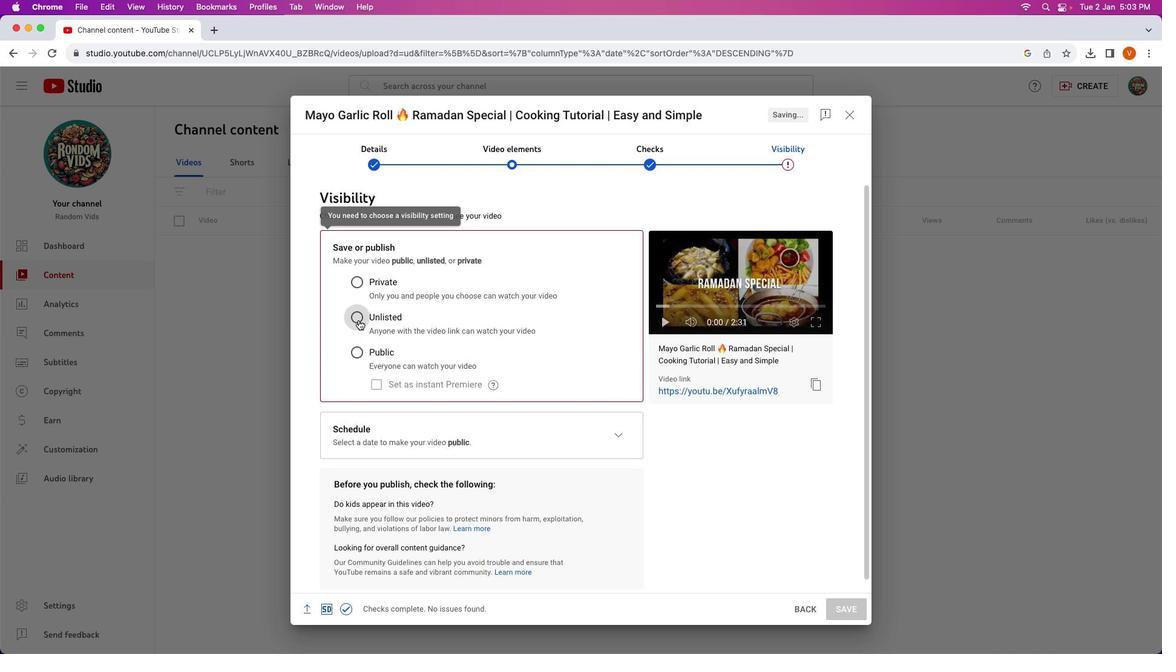 
Action: Mouse pressed left at (359, 320)
Screenshot: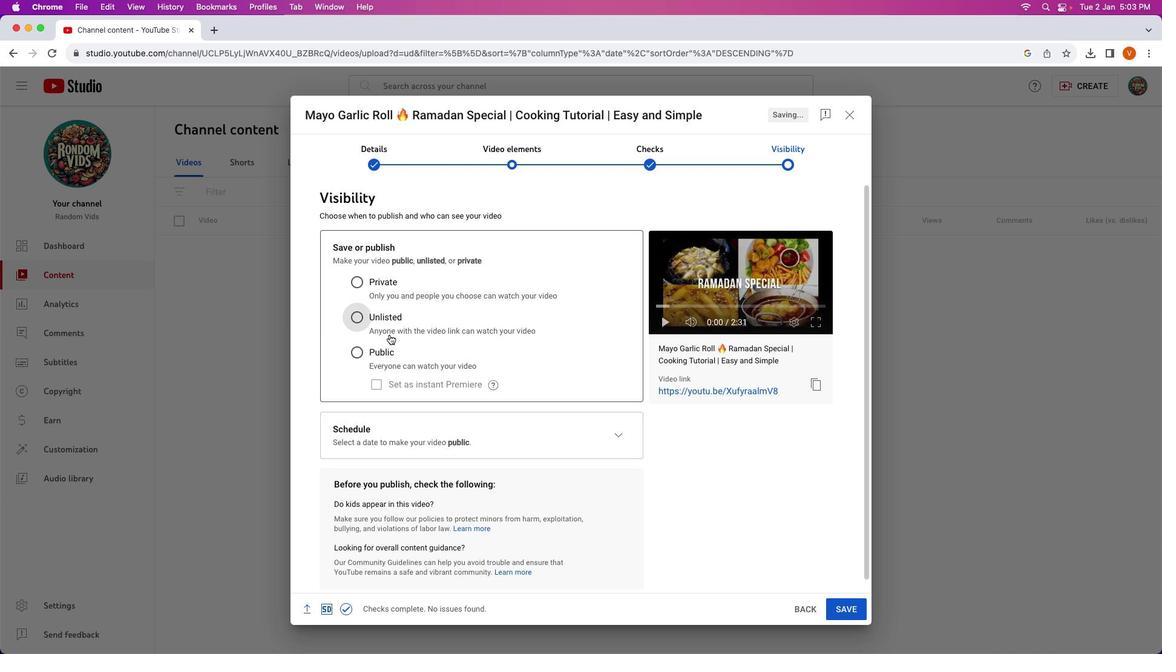 
Action: Mouse moved to (860, 608)
Screenshot: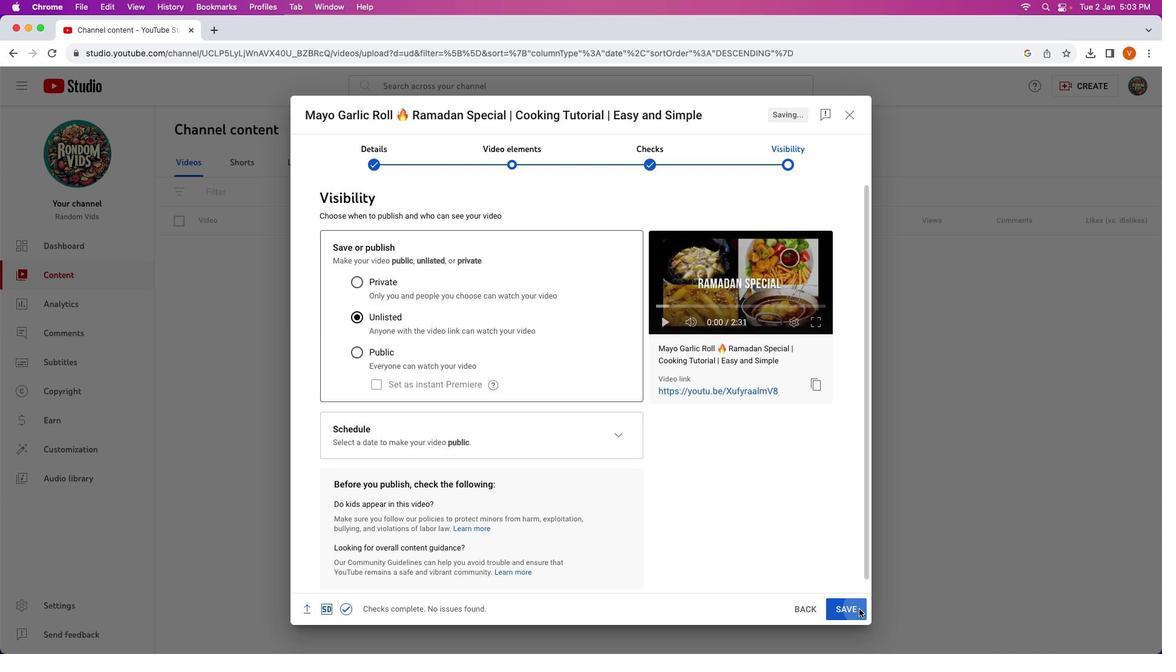 
Action: Mouse pressed left at (860, 608)
Screenshot: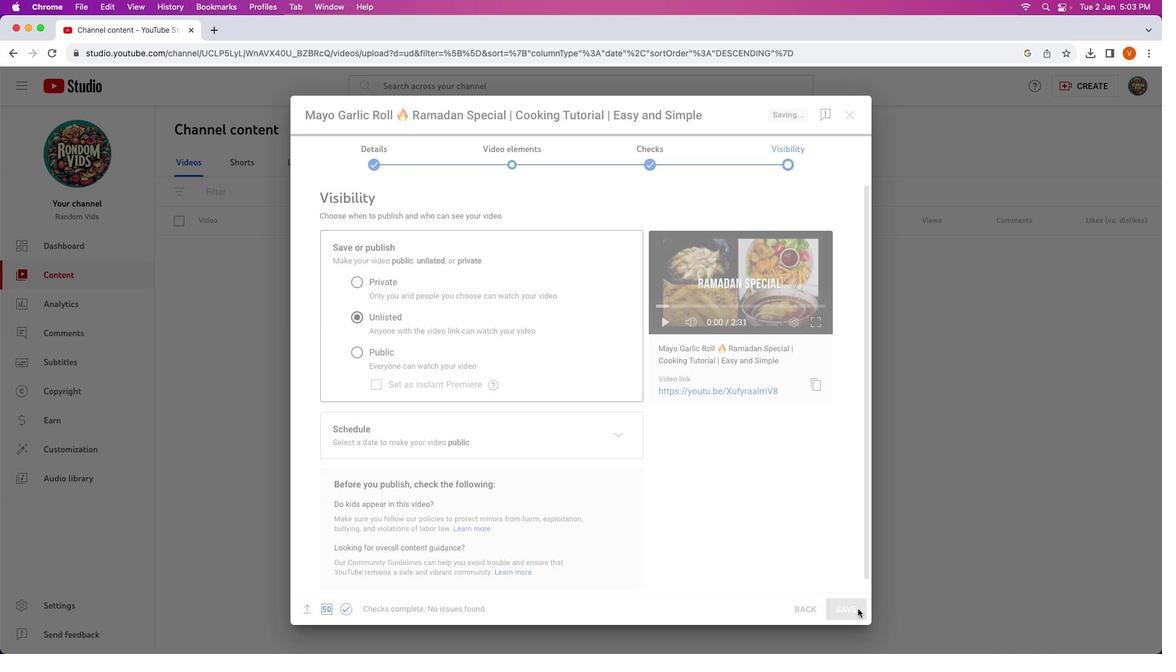 
Action: Mouse moved to (692, 466)
Screenshot: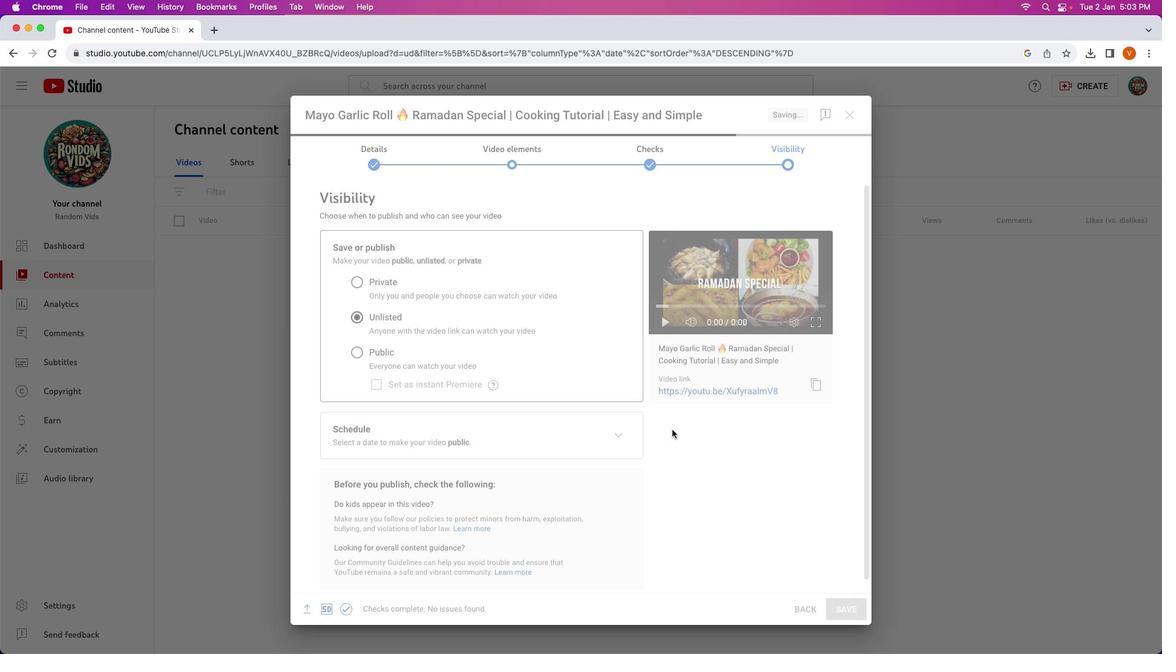 
Action: Mouse scrolled (692, 466) with delta (0, 0)
Screenshot: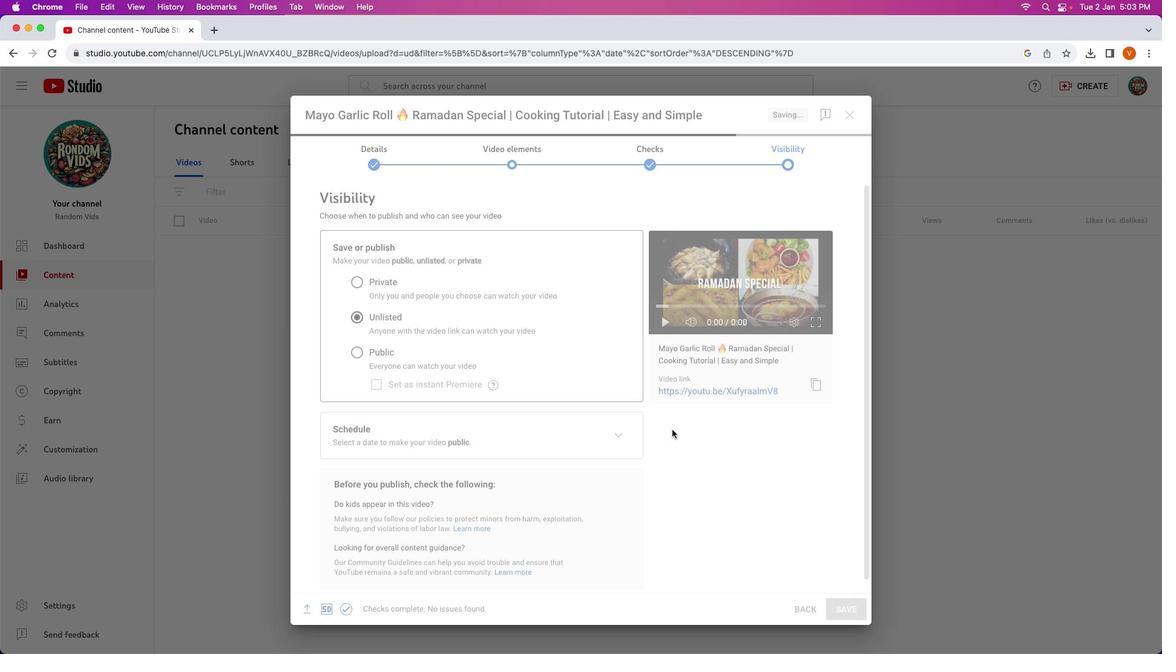 
Action: Mouse moved to (605, 339)
Screenshot: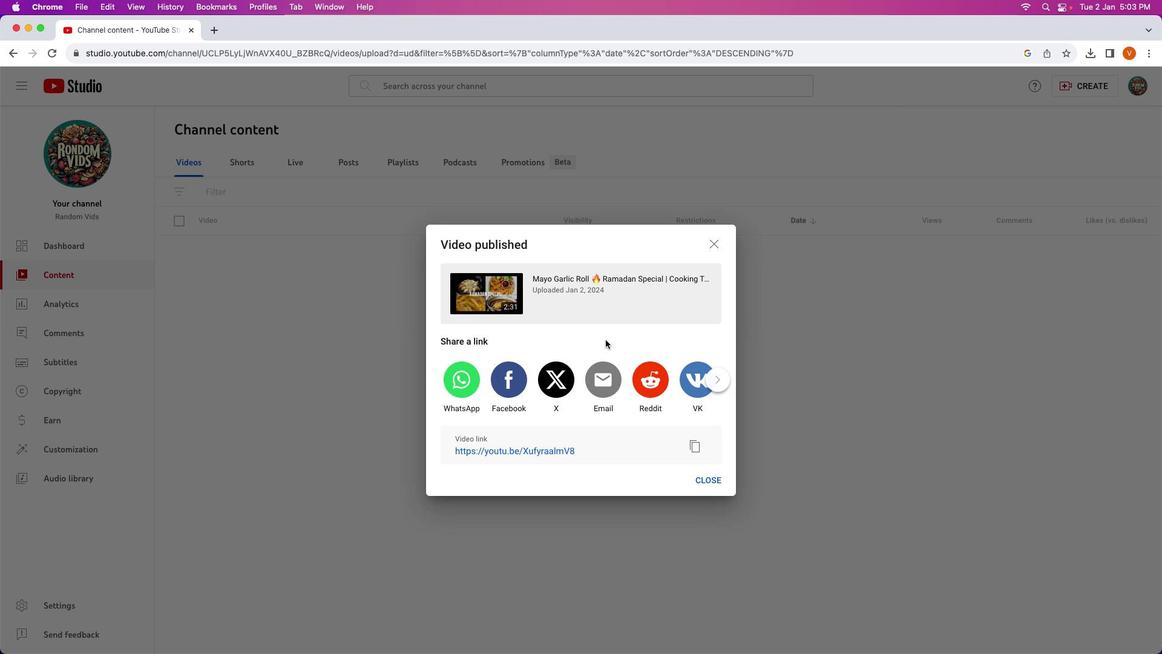 
